 Task: Look for space in Solin, Croatia from 2nd June, 2023 to 9th June, 2023 for 5 adults in price range Rs.7000 to Rs.13000. Place can be shared room with 2 bedrooms having 5 beds and 2 bathrooms. Property type can be house, flat, guest house. Booking option can be shelf check-in. Required host language is English.
Action: Mouse moved to (536, 91)
Screenshot: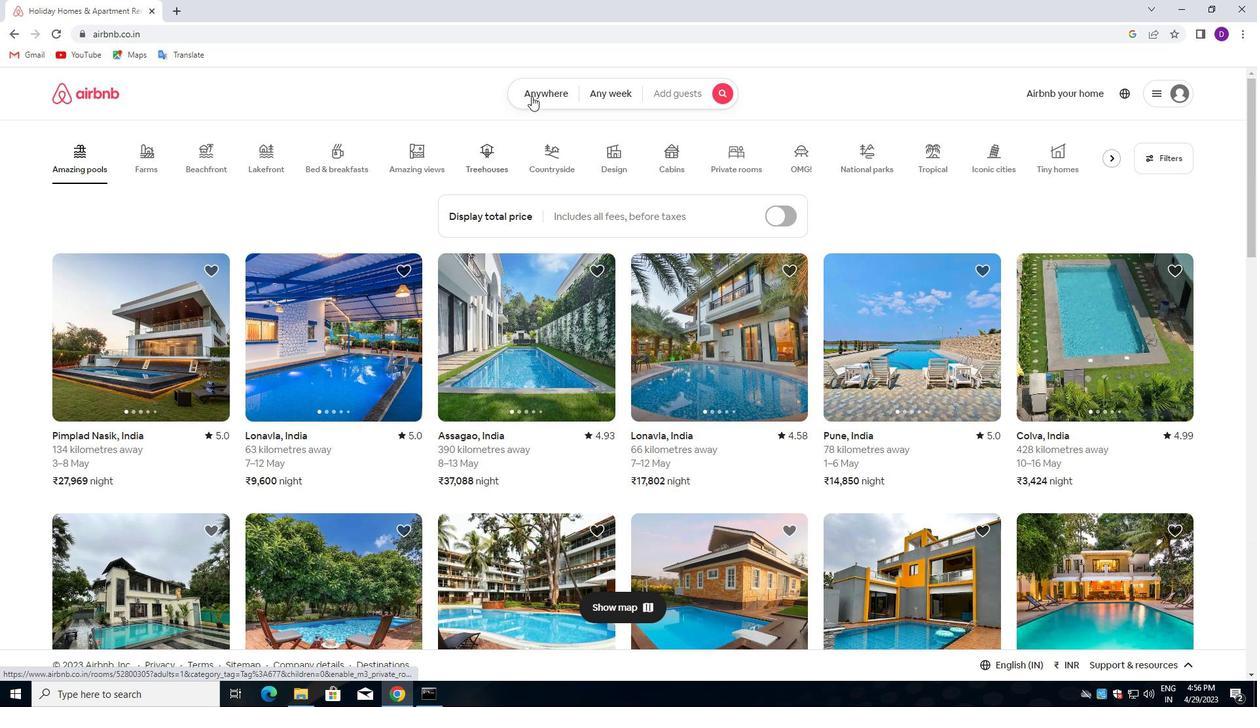 
Action: Mouse pressed left at (536, 91)
Screenshot: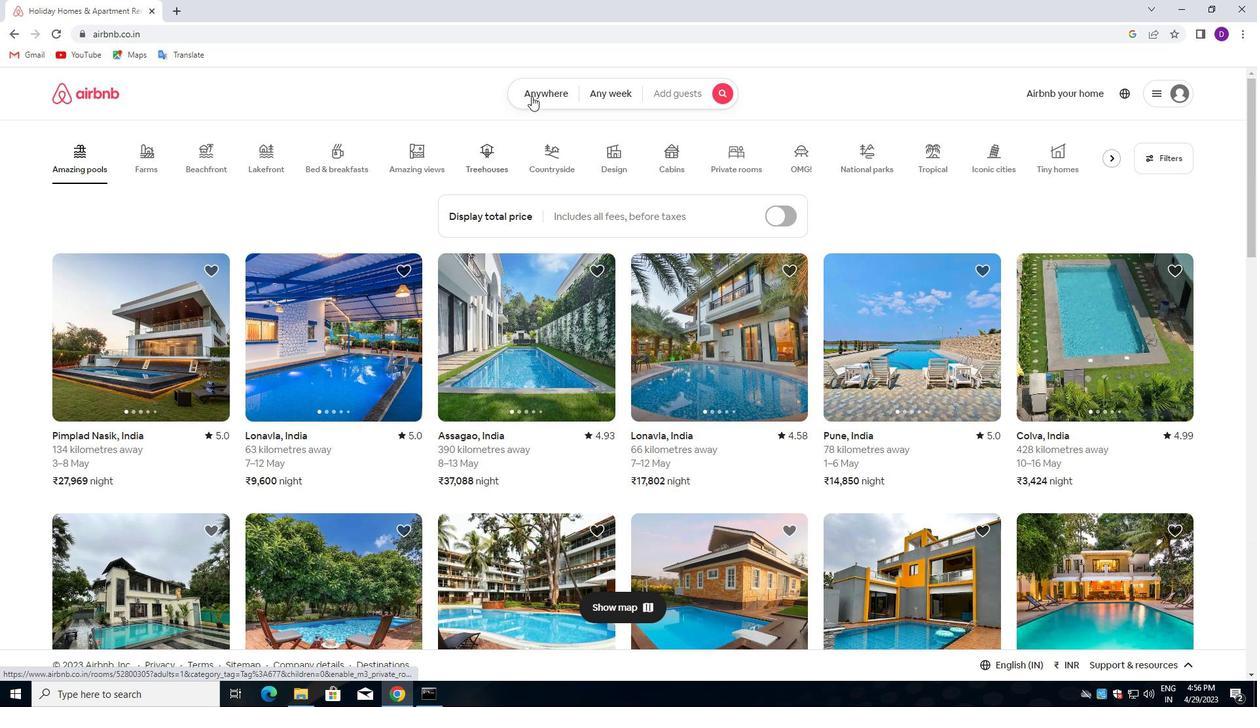 
Action: Mouse moved to (438, 149)
Screenshot: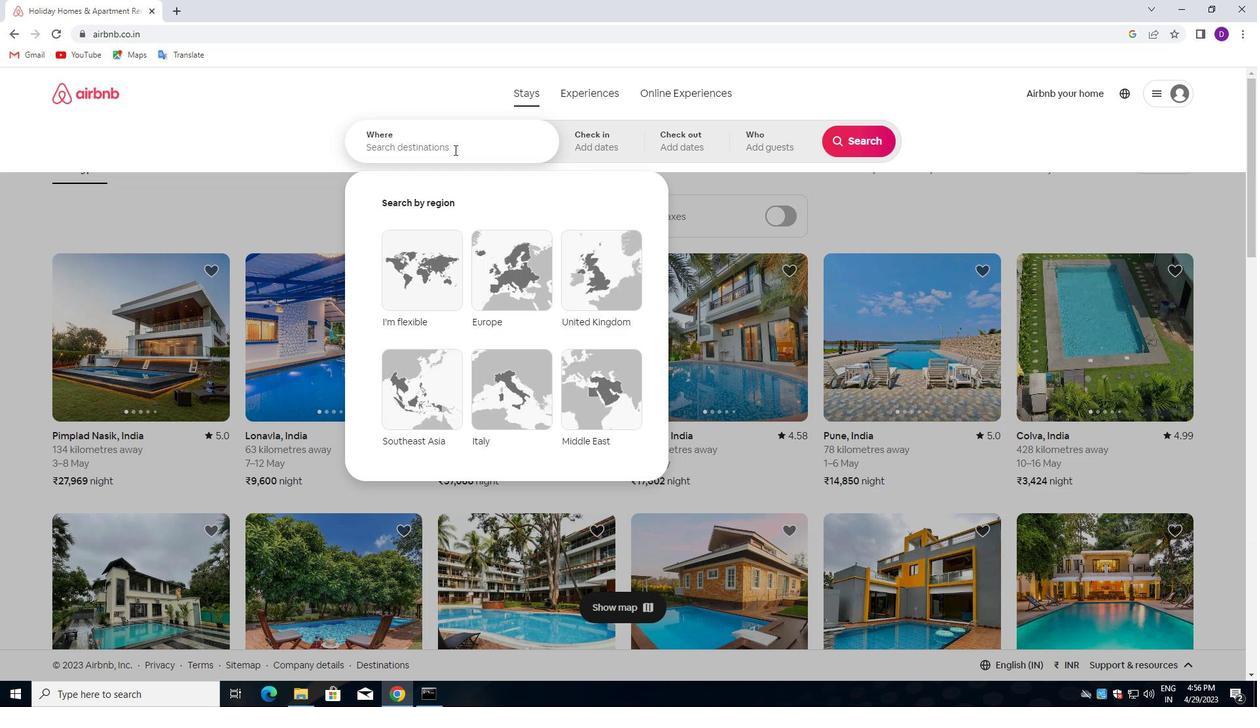 
Action: Mouse pressed left at (438, 149)
Screenshot: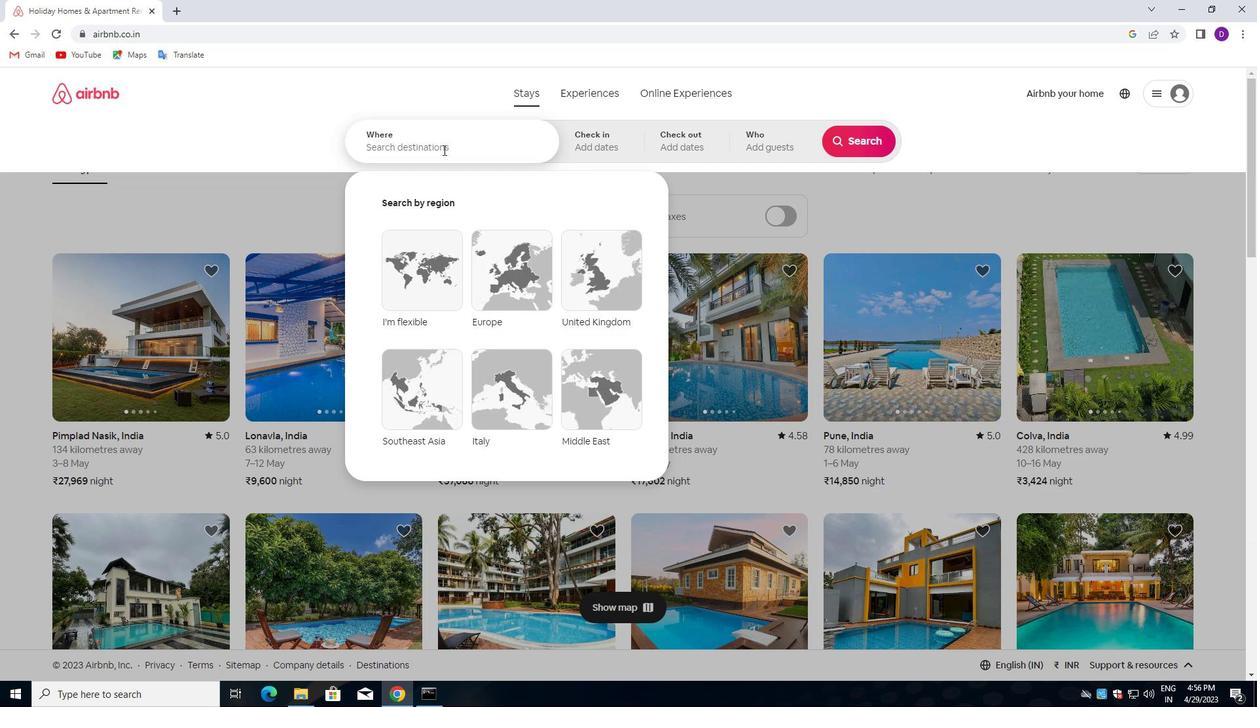 
Action: Key pressed <Key.shift>SOLIN,<Key.space><Key.shift>CROA<Key.down><Key.enter>
Screenshot: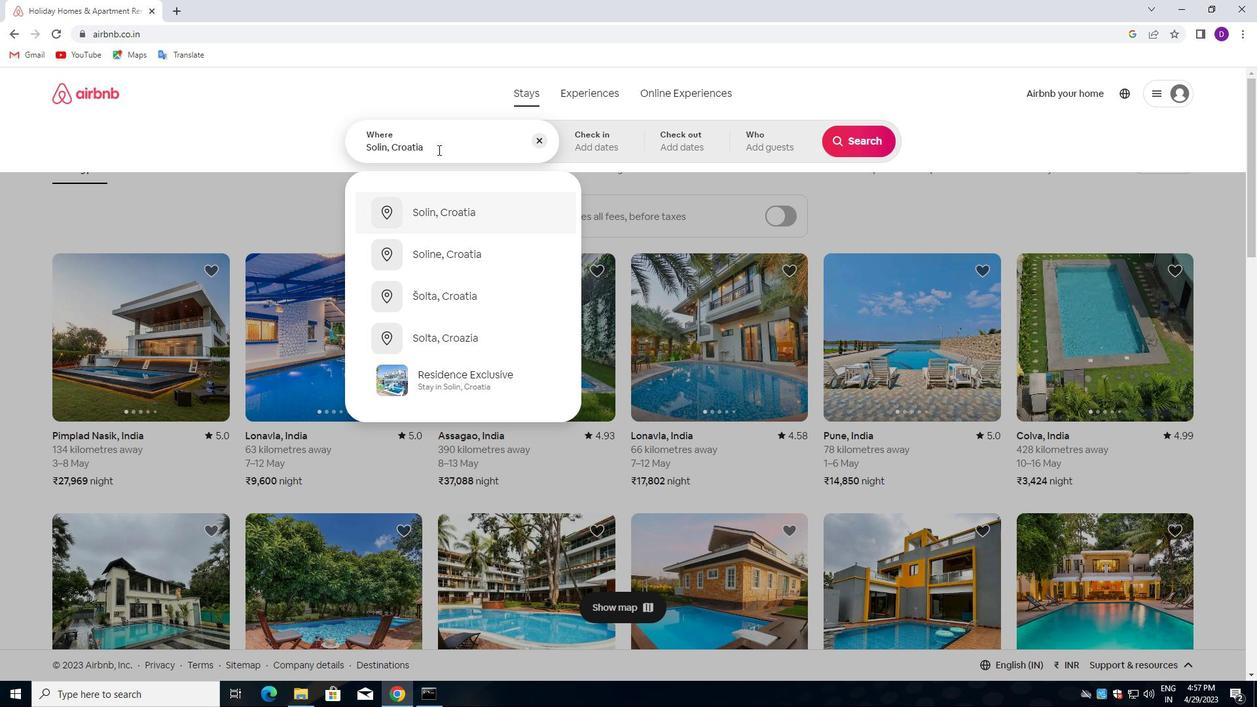
Action: Mouse moved to (852, 246)
Screenshot: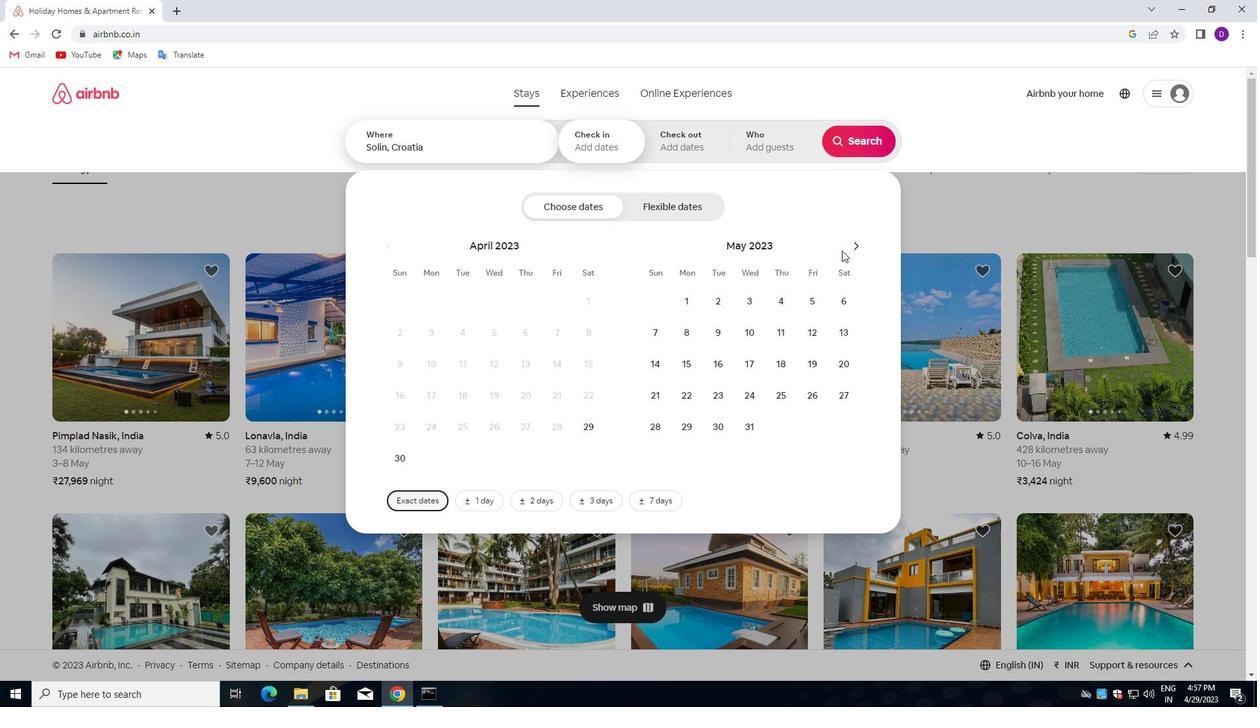 
Action: Mouse pressed left at (852, 246)
Screenshot: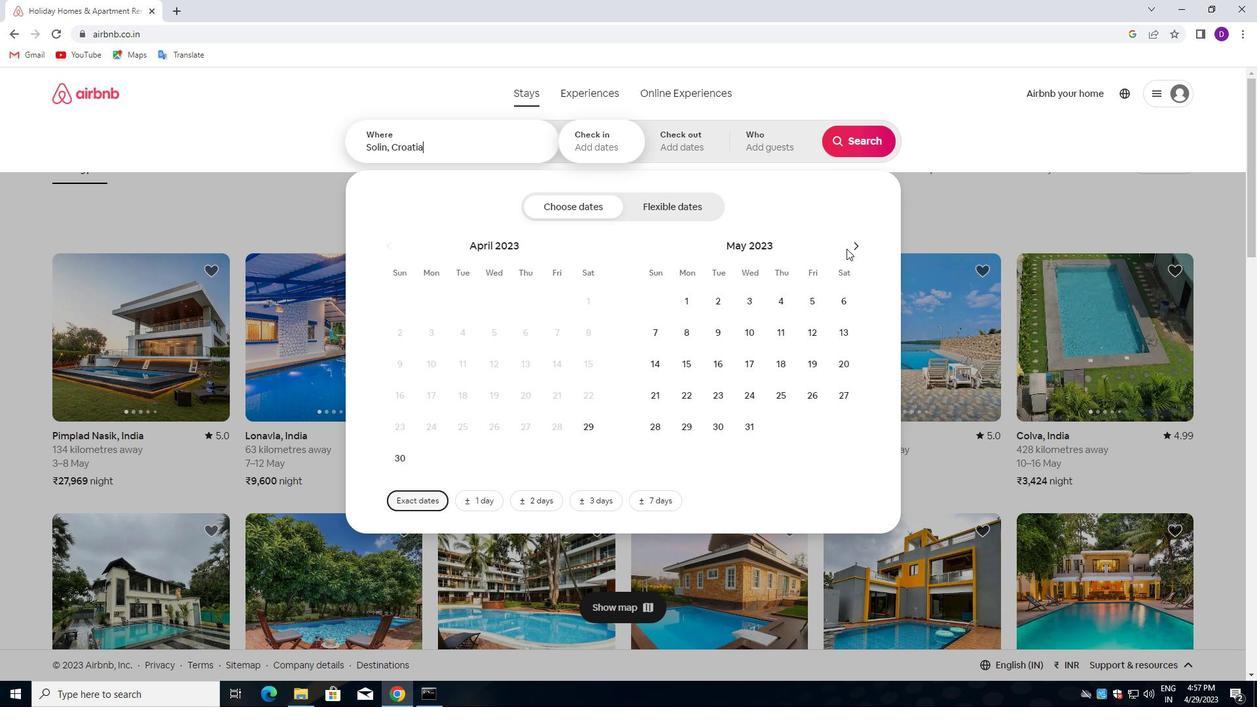 
Action: Mouse moved to (818, 303)
Screenshot: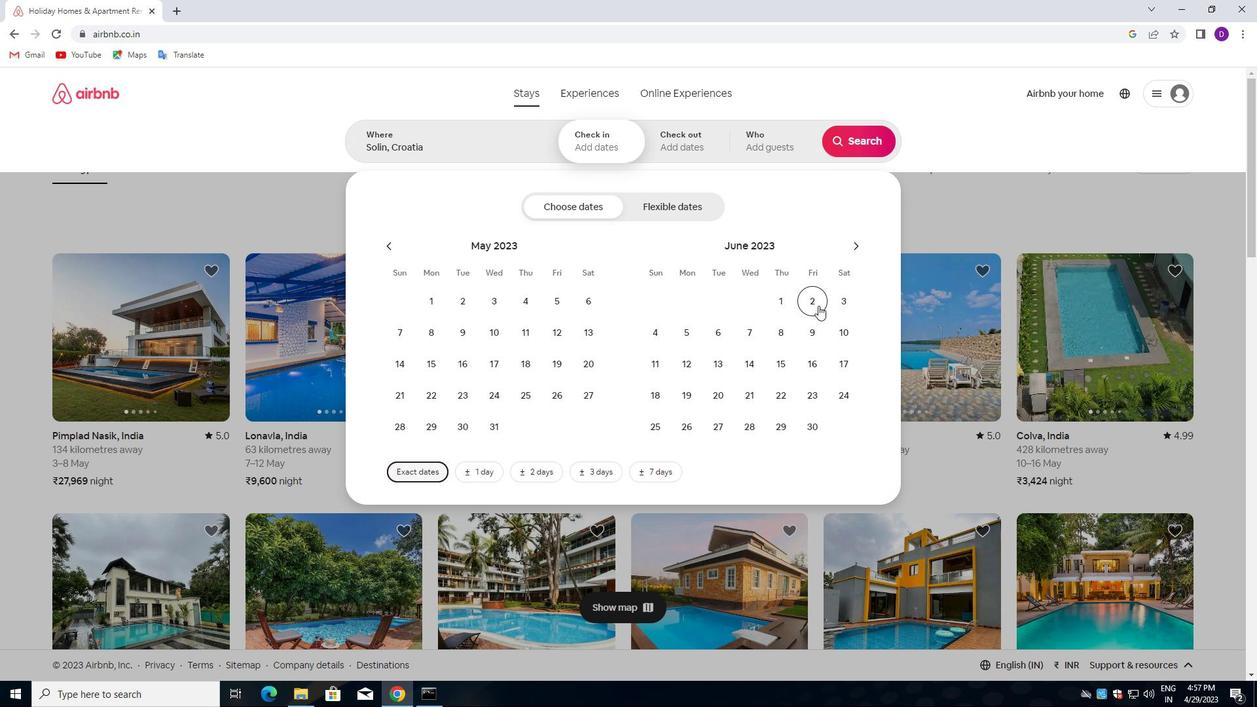 
Action: Mouse pressed left at (818, 303)
Screenshot: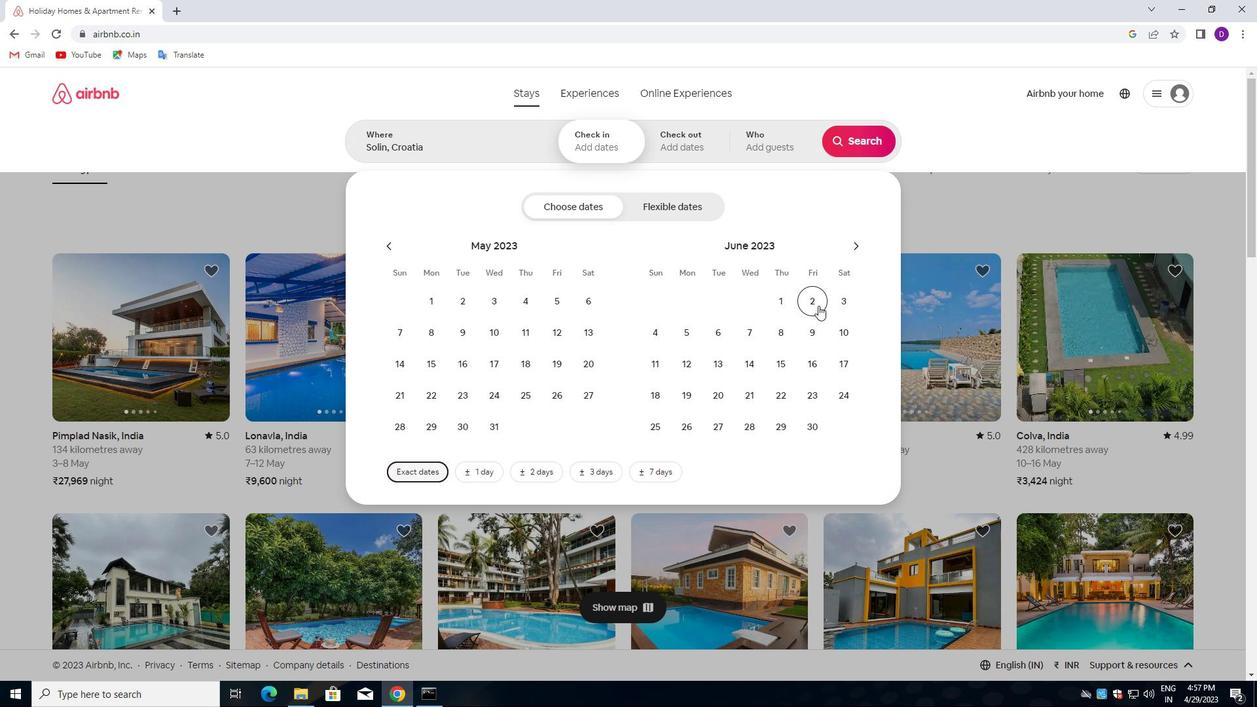
Action: Mouse moved to (815, 332)
Screenshot: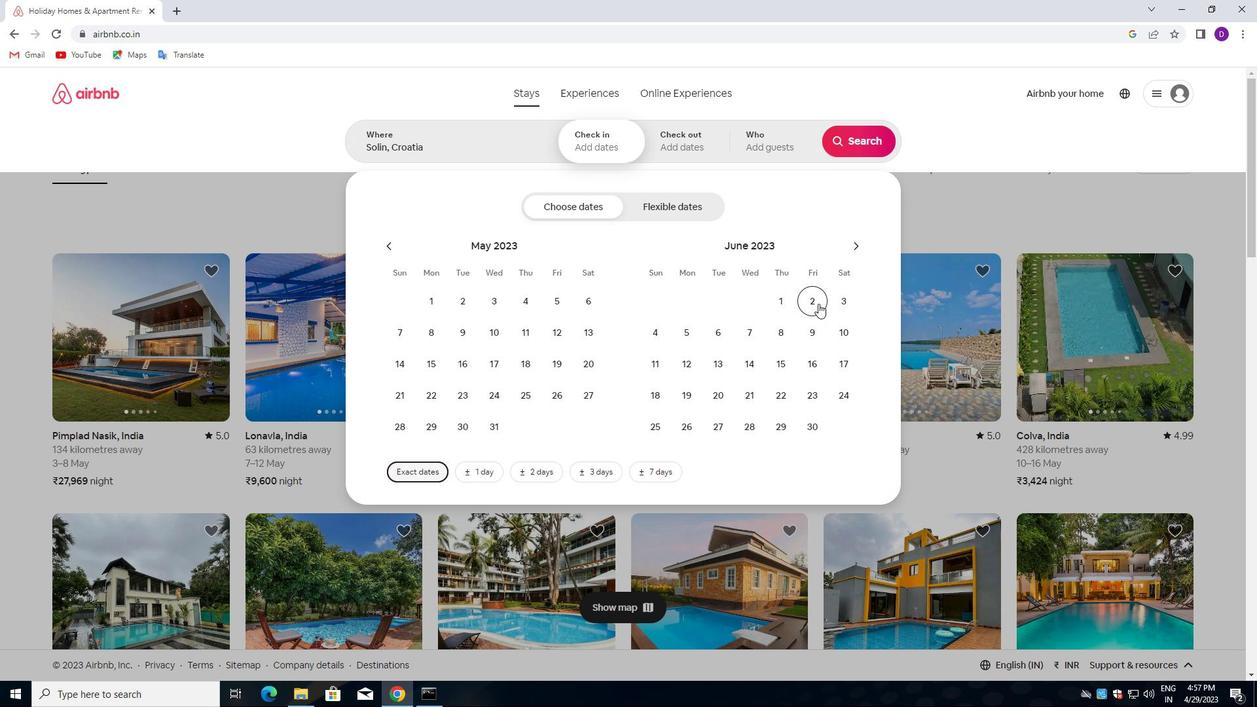 
Action: Mouse pressed left at (815, 332)
Screenshot: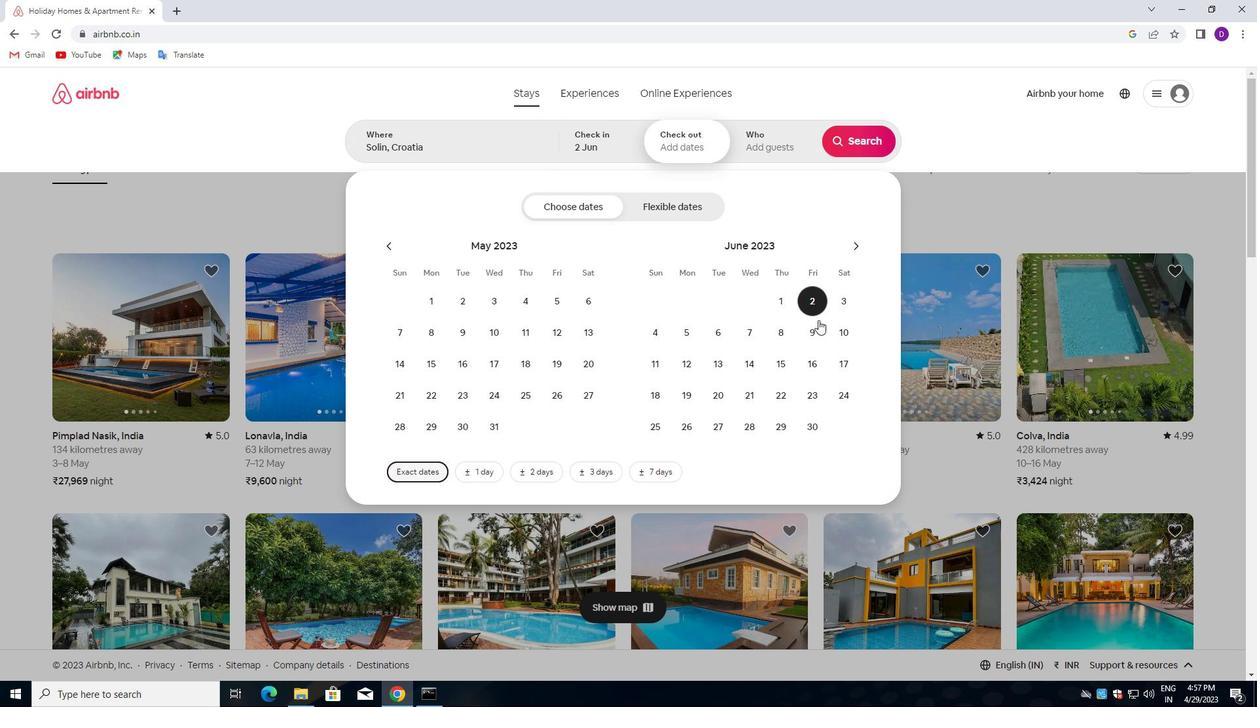 
Action: Mouse moved to (764, 146)
Screenshot: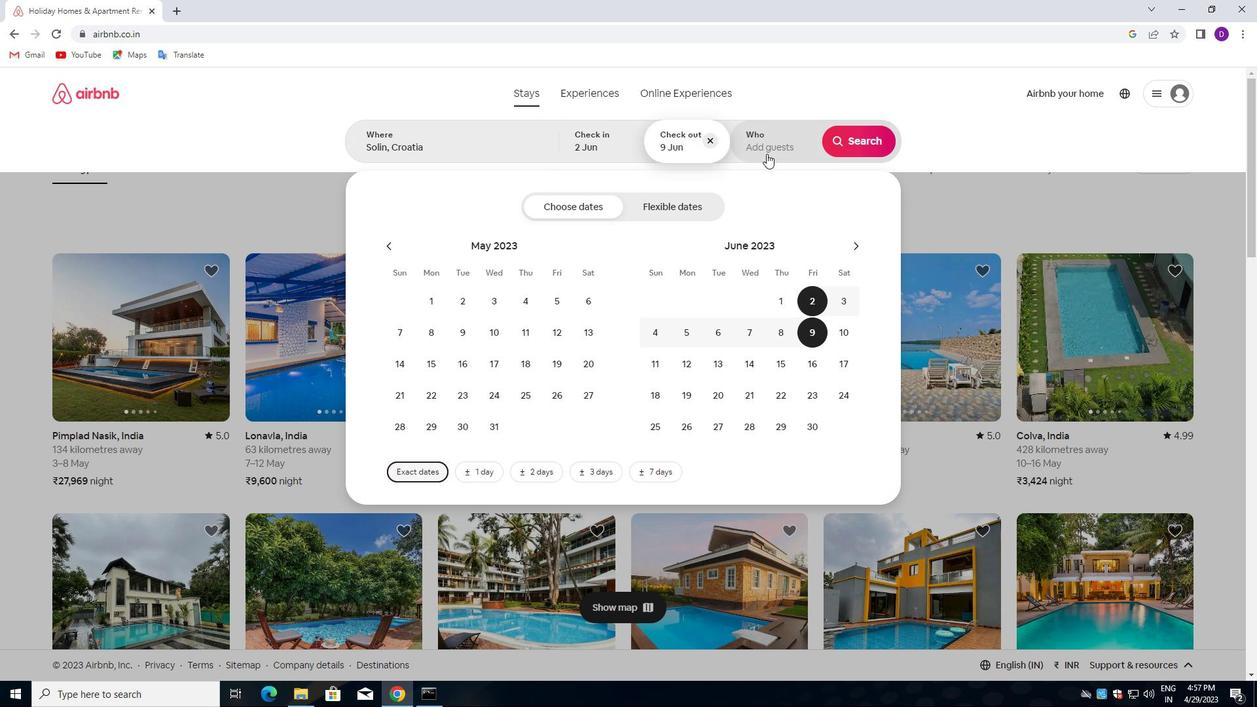 
Action: Mouse pressed left at (764, 146)
Screenshot: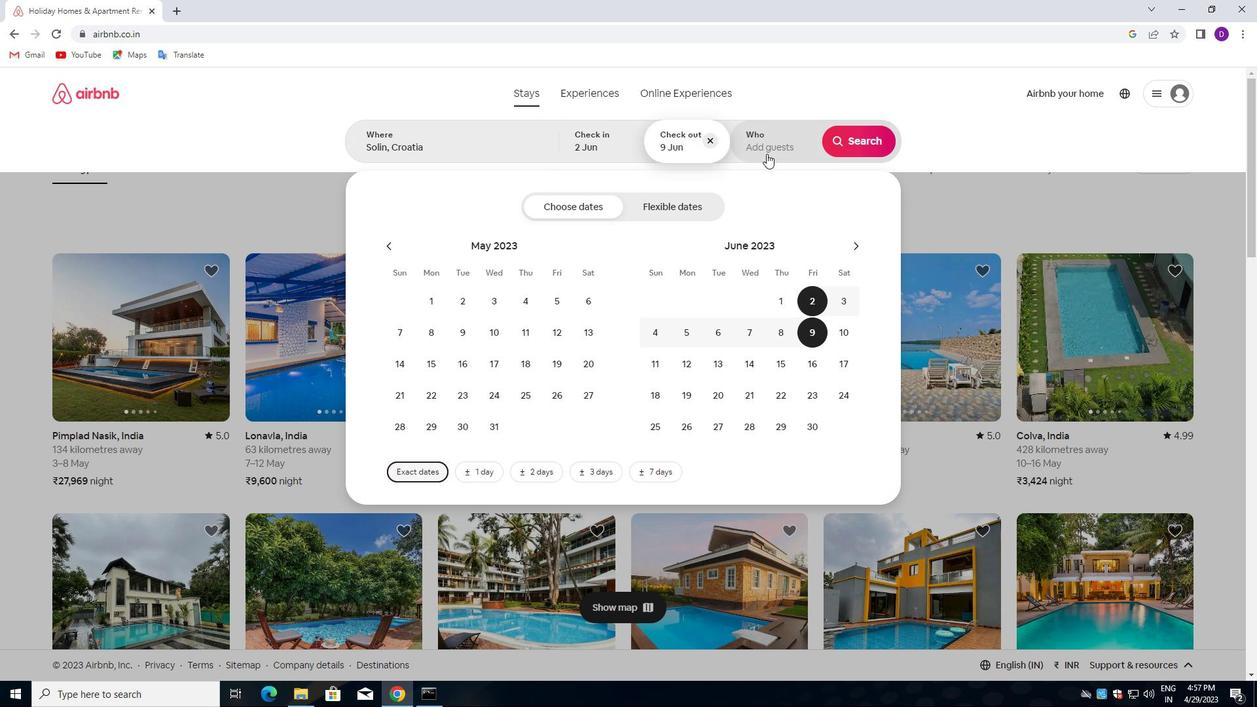 
Action: Mouse moved to (867, 210)
Screenshot: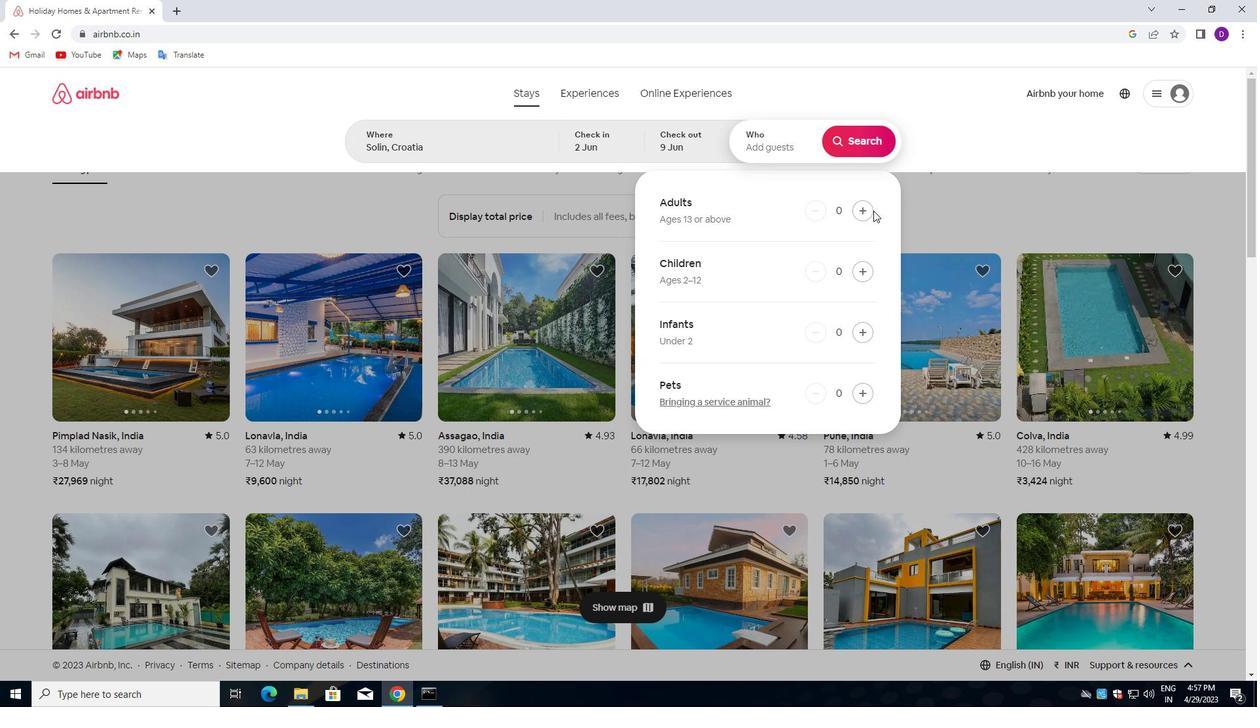 
Action: Mouse pressed left at (867, 210)
Screenshot: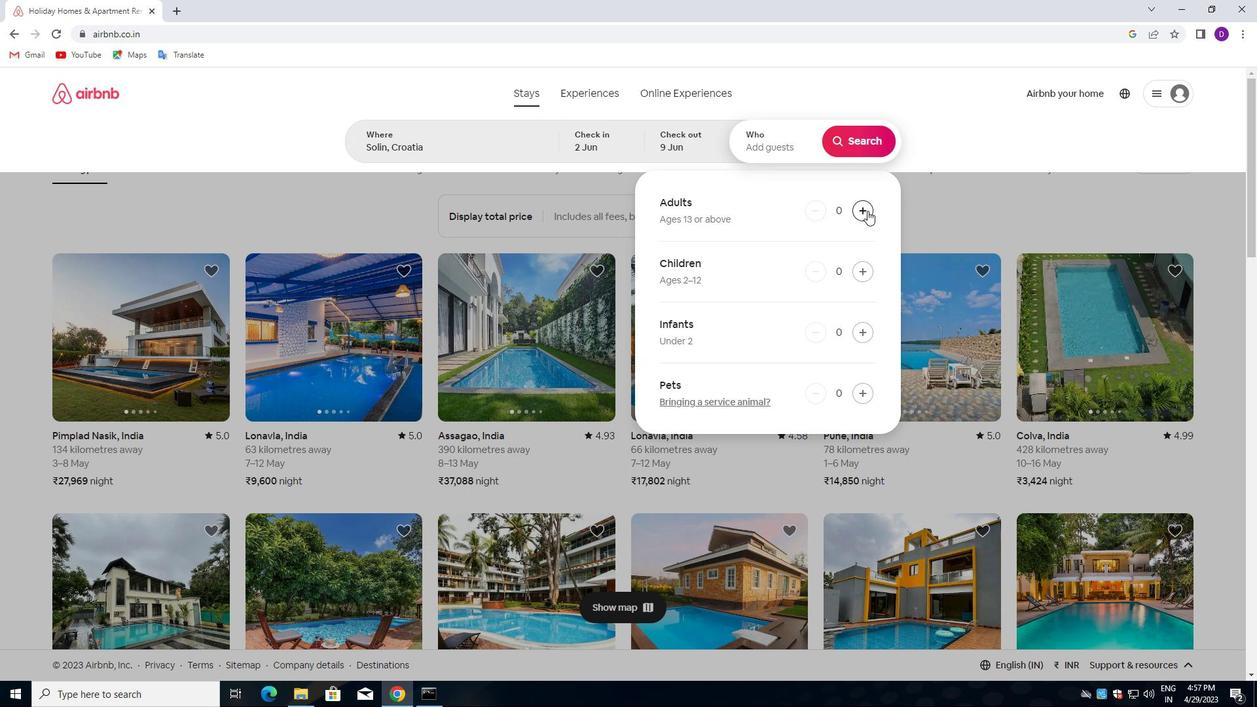 
Action: Mouse pressed left at (867, 210)
Screenshot: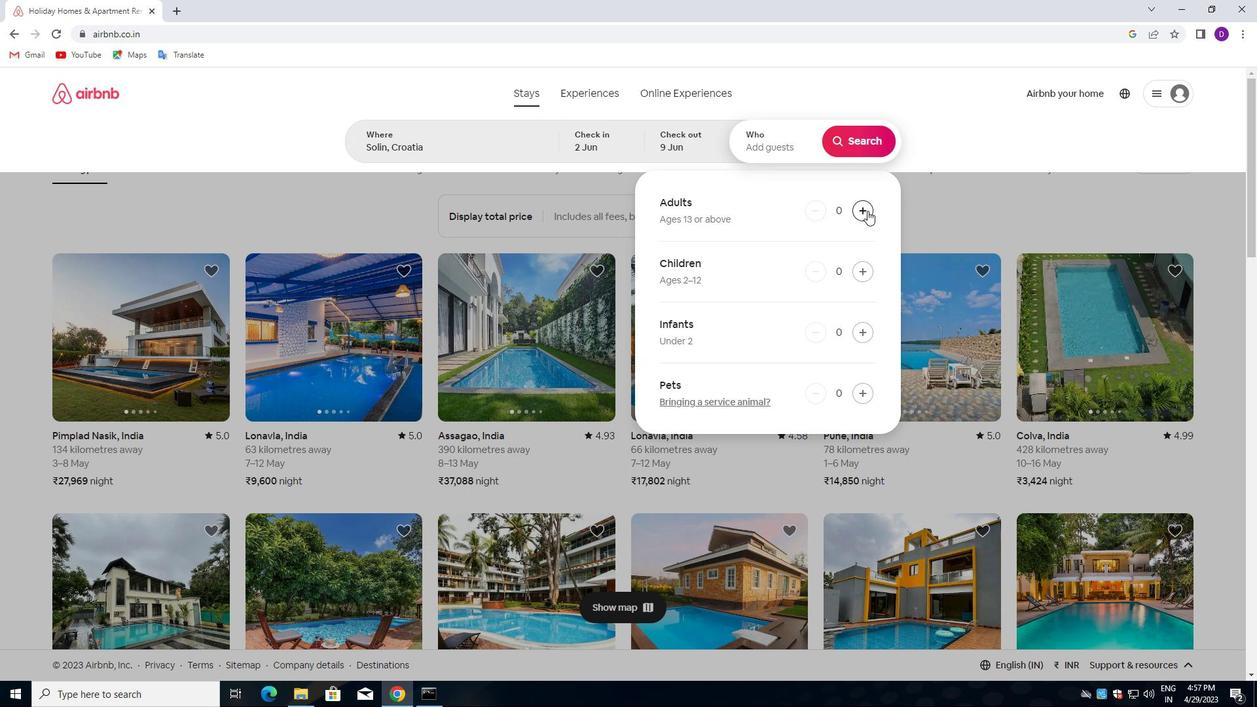 
Action: Mouse pressed left at (867, 210)
Screenshot: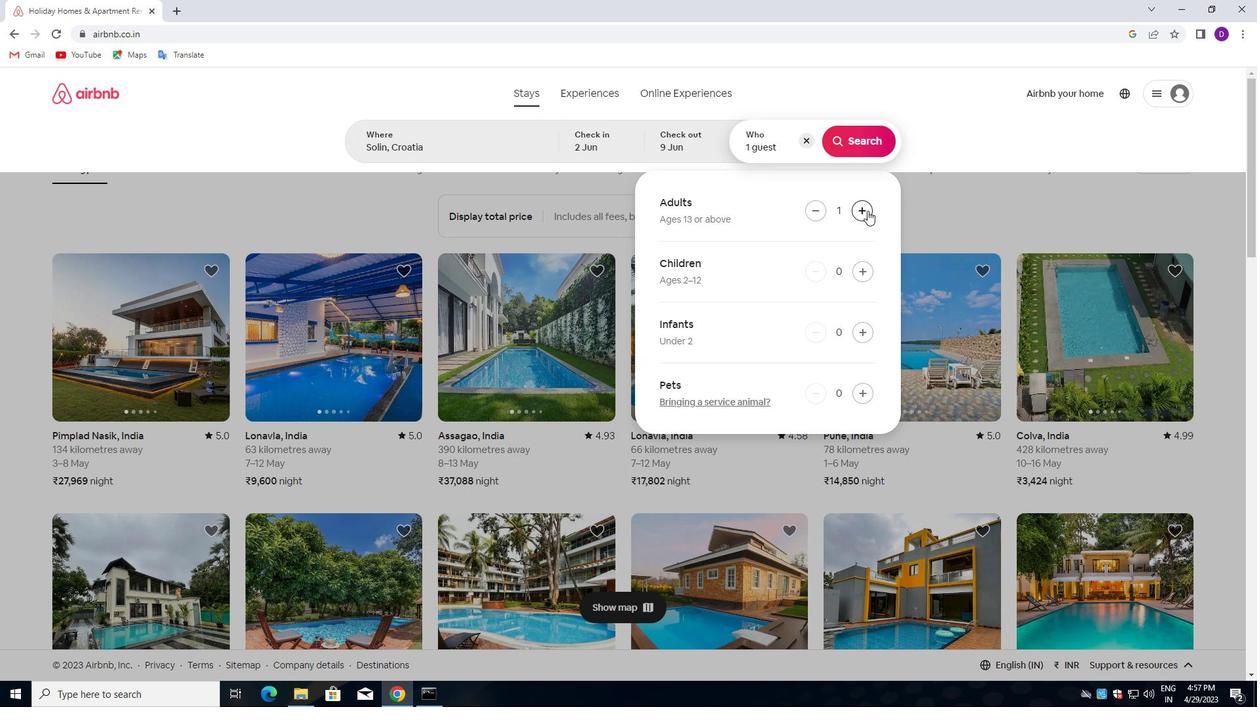 
Action: Mouse pressed left at (867, 210)
Screenshot: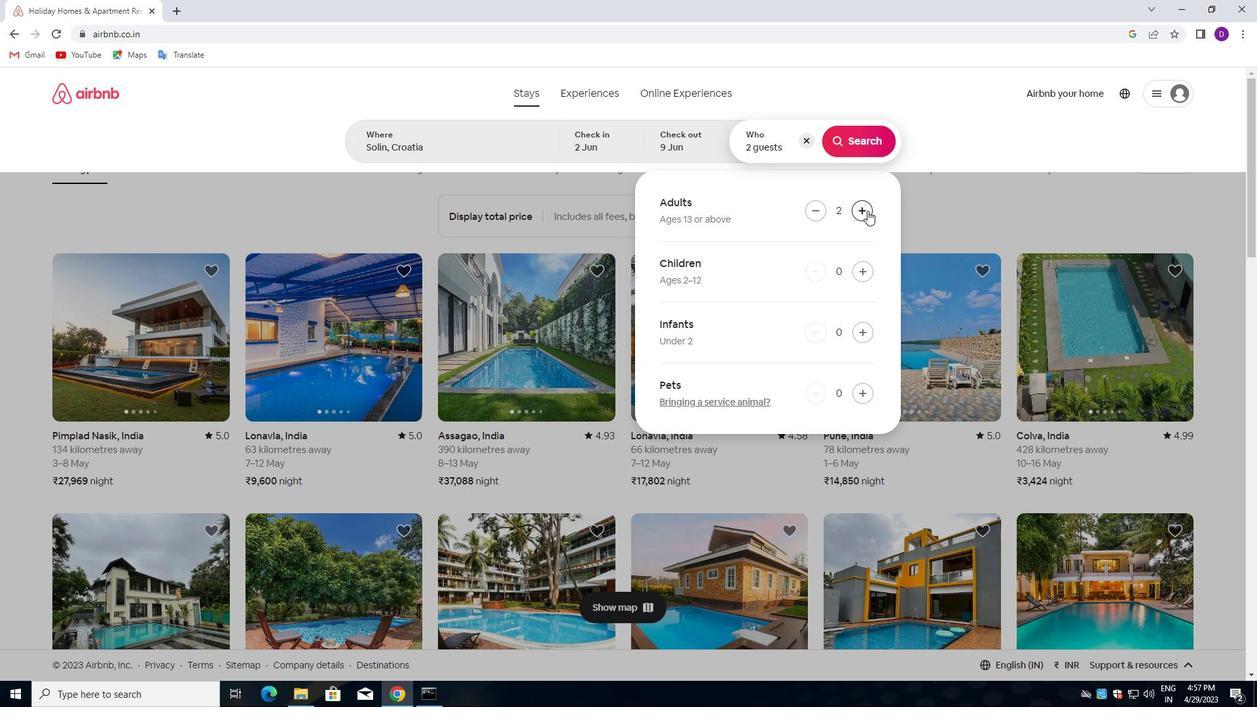 
Action: Mouse pressed left at (867, 210)
Screenshot: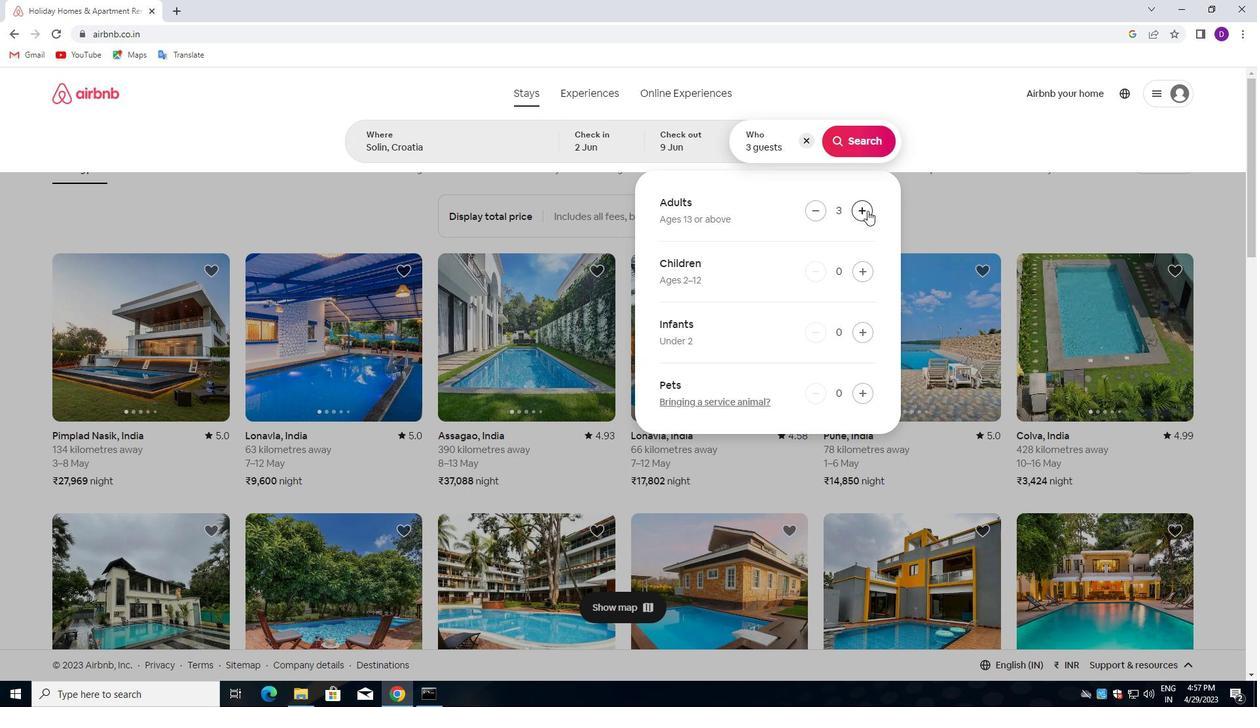 
Action: Mouse moved to (862, 147)
Screenshot: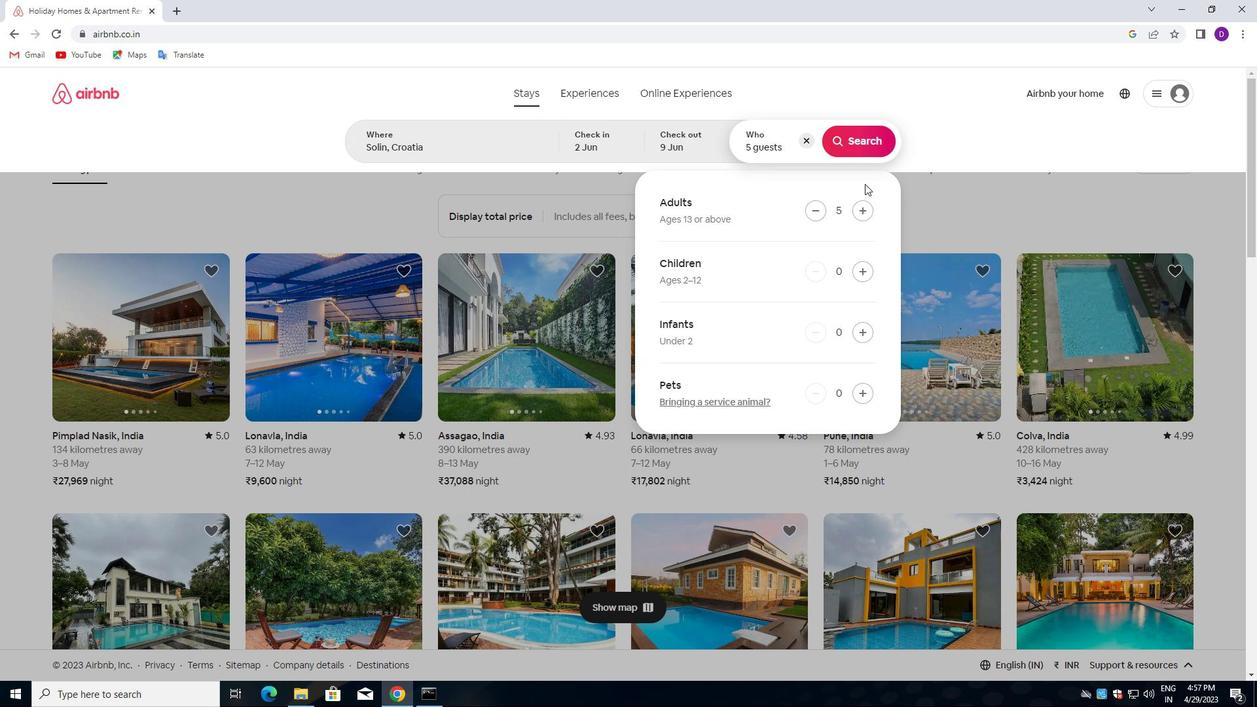 
Action: Mouse pressed left at (862, 147)
Screenshot: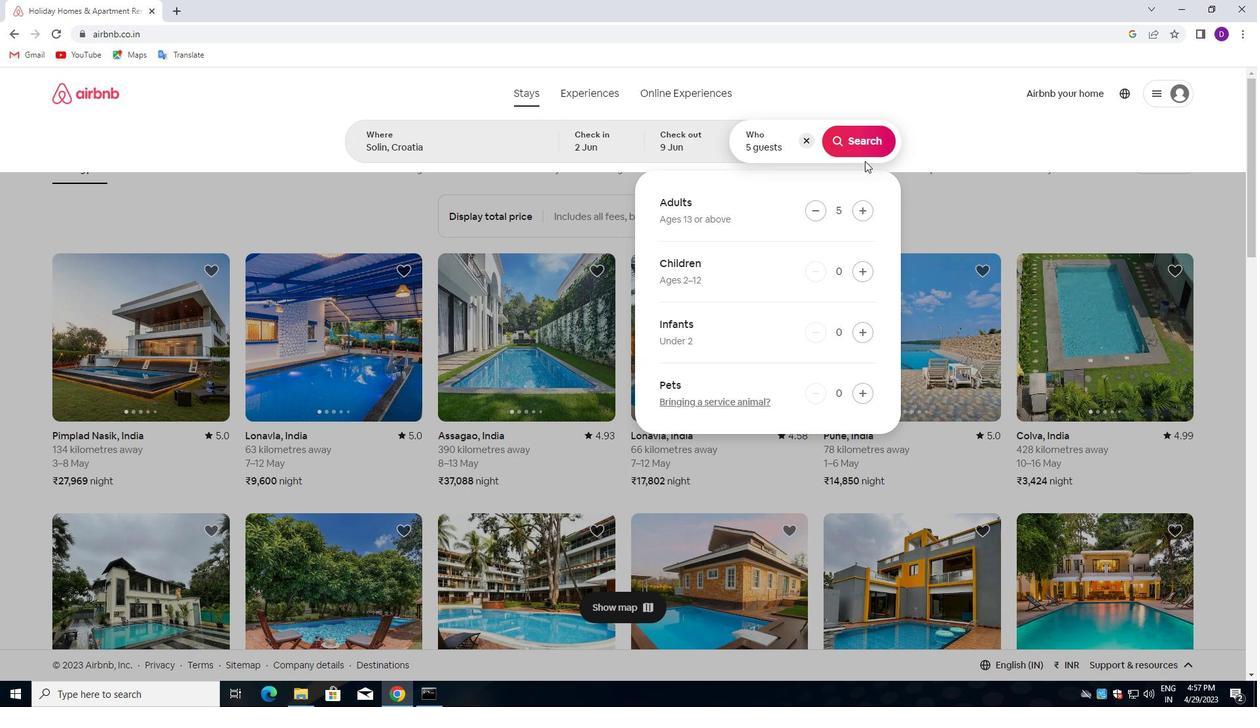 
Action: Mouse moved to (1195, 146)
Screenshot: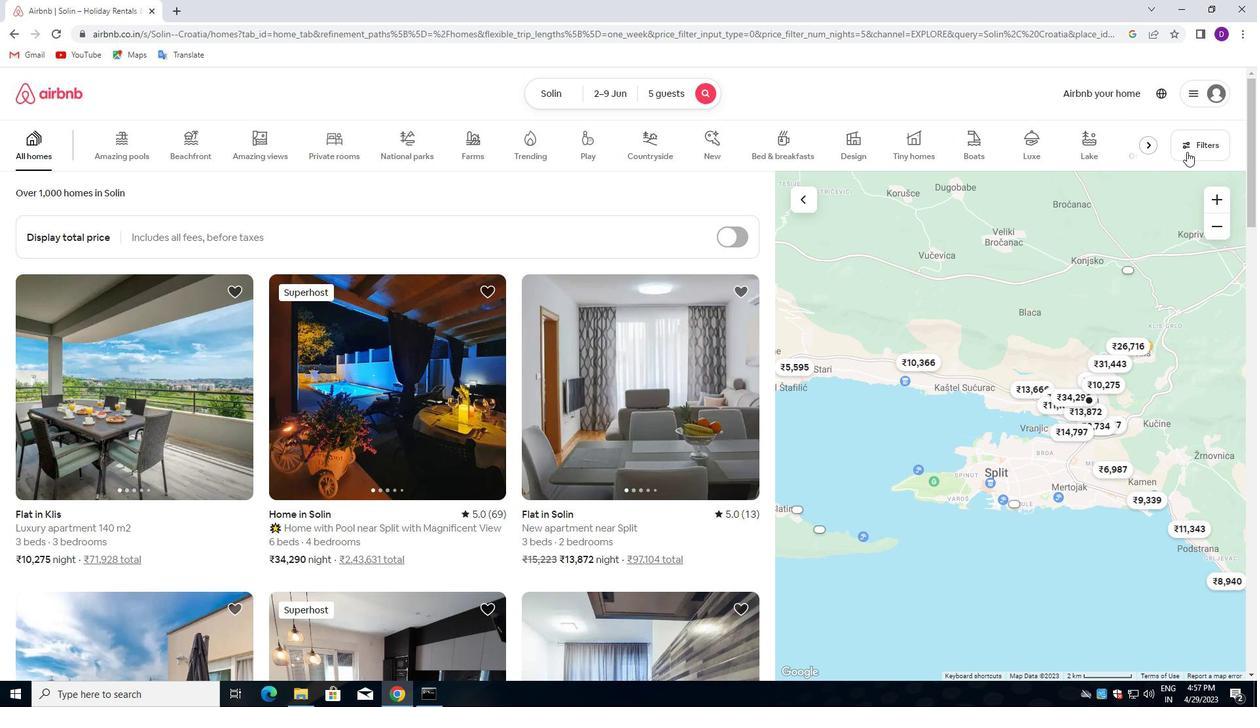 
Action: Mouse pressed left at (1195, 146)
Screenshot: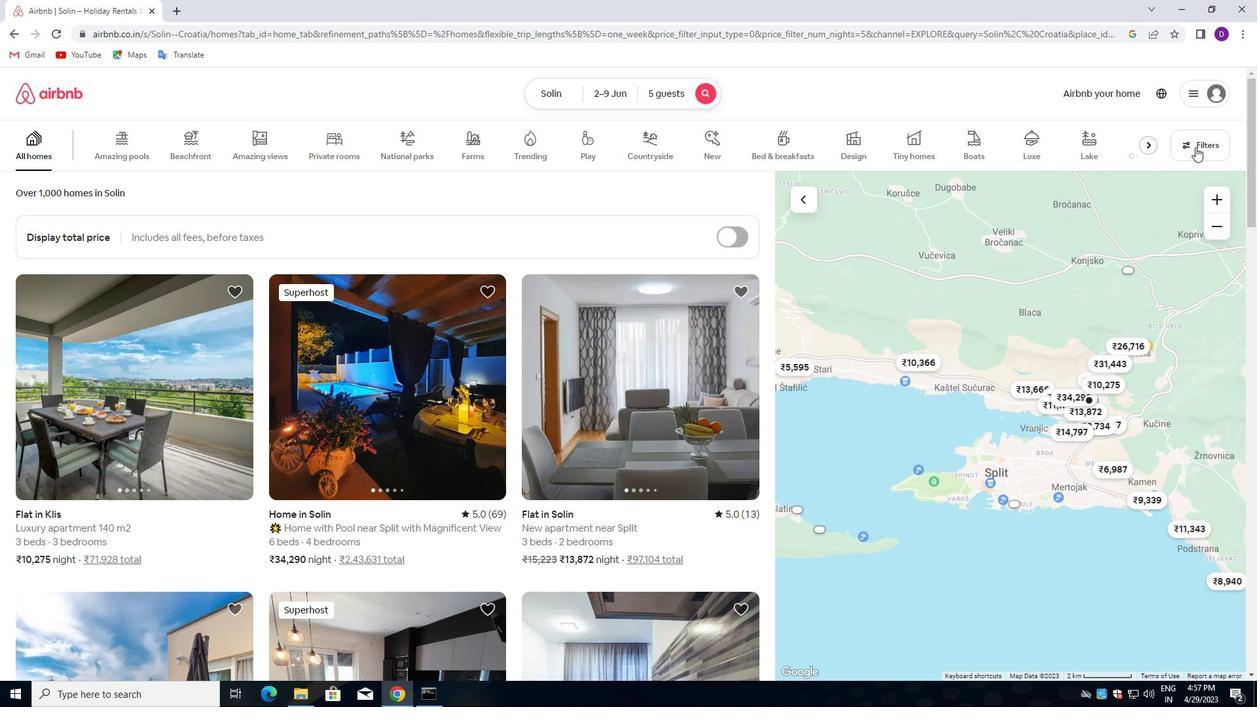 
Action: Mouse moved to (469, 308)
Screenshot: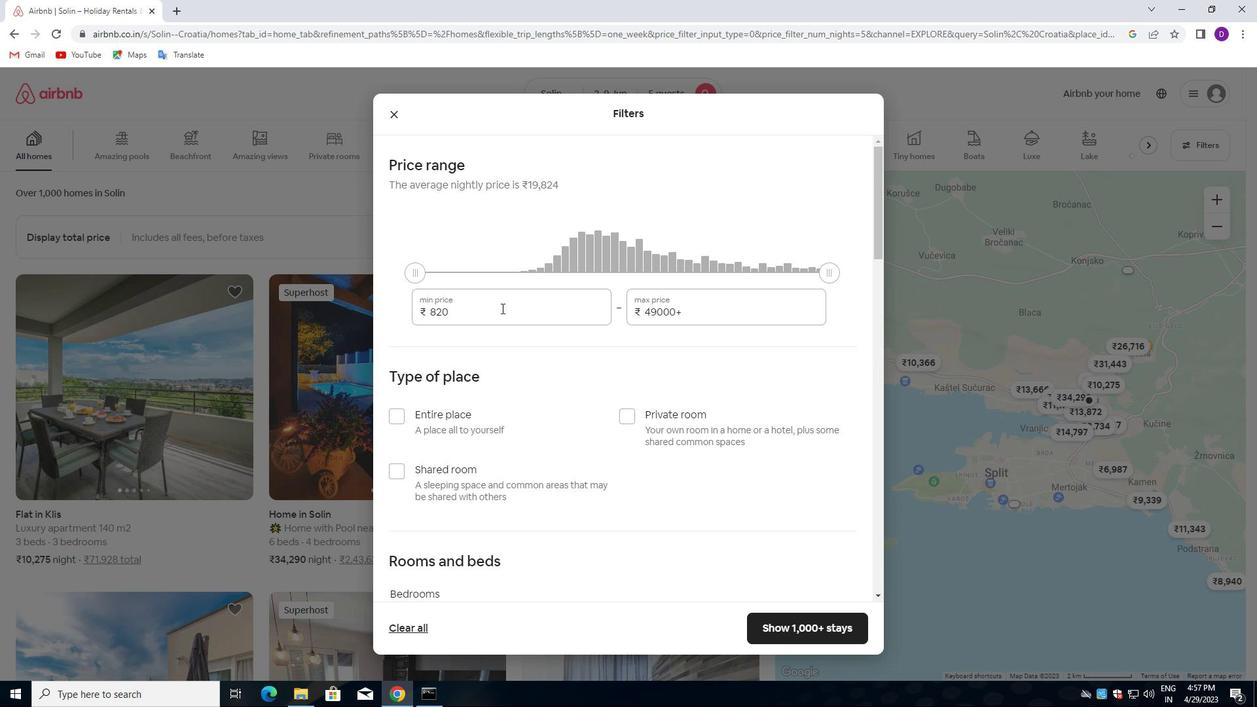 
Action: Mouse pressed left at (469, 308)
Screenshot: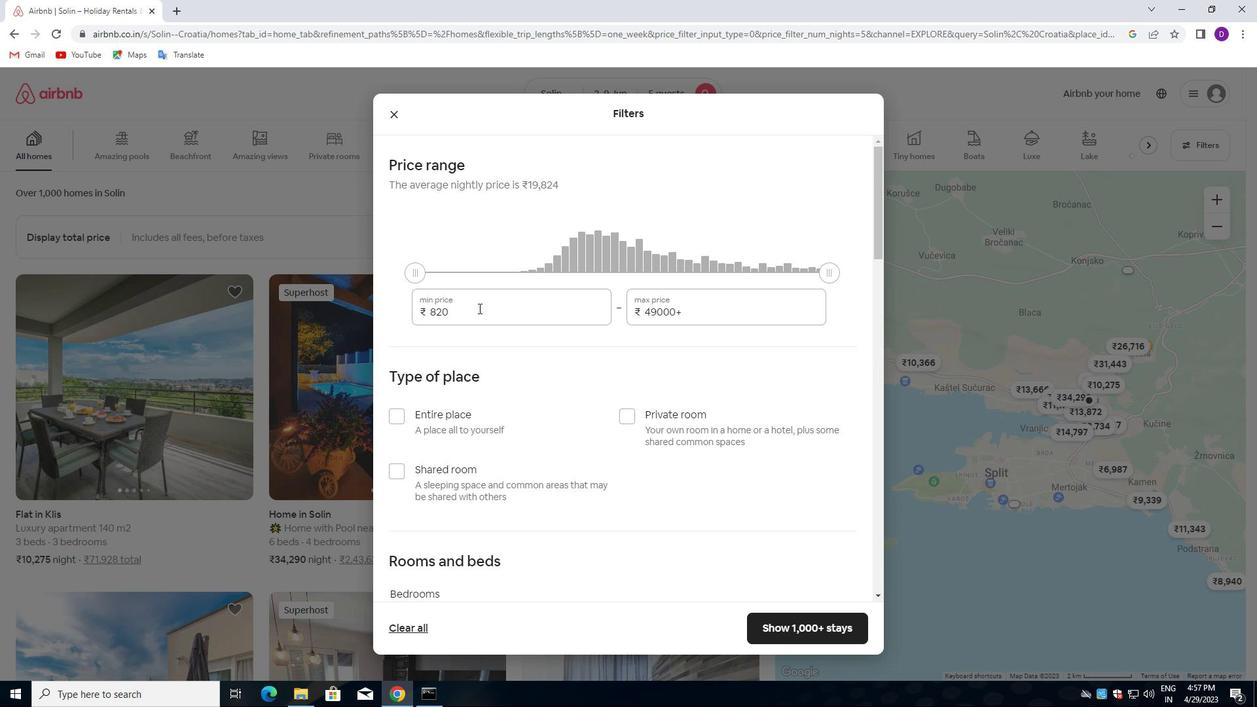 
Action: Mouse pressed left at (469, 308)
Screenshot: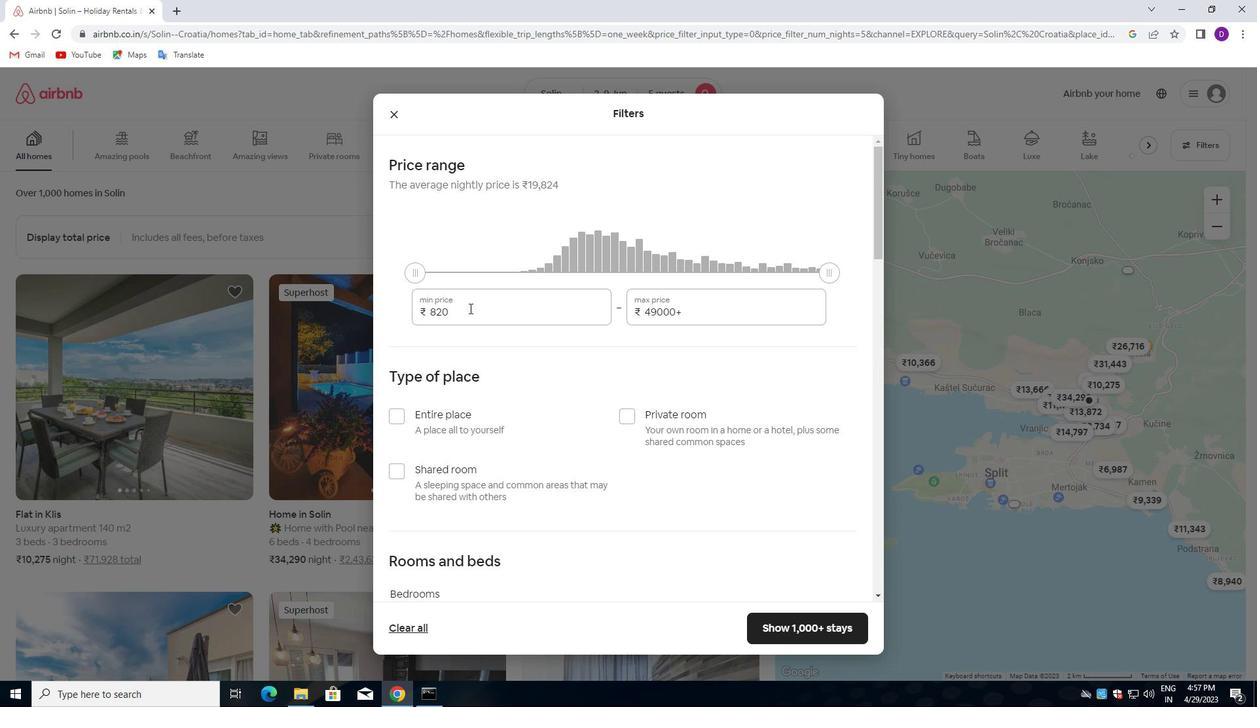 
Action: Key pressed 7000<Key.tab>13000
Screenshot: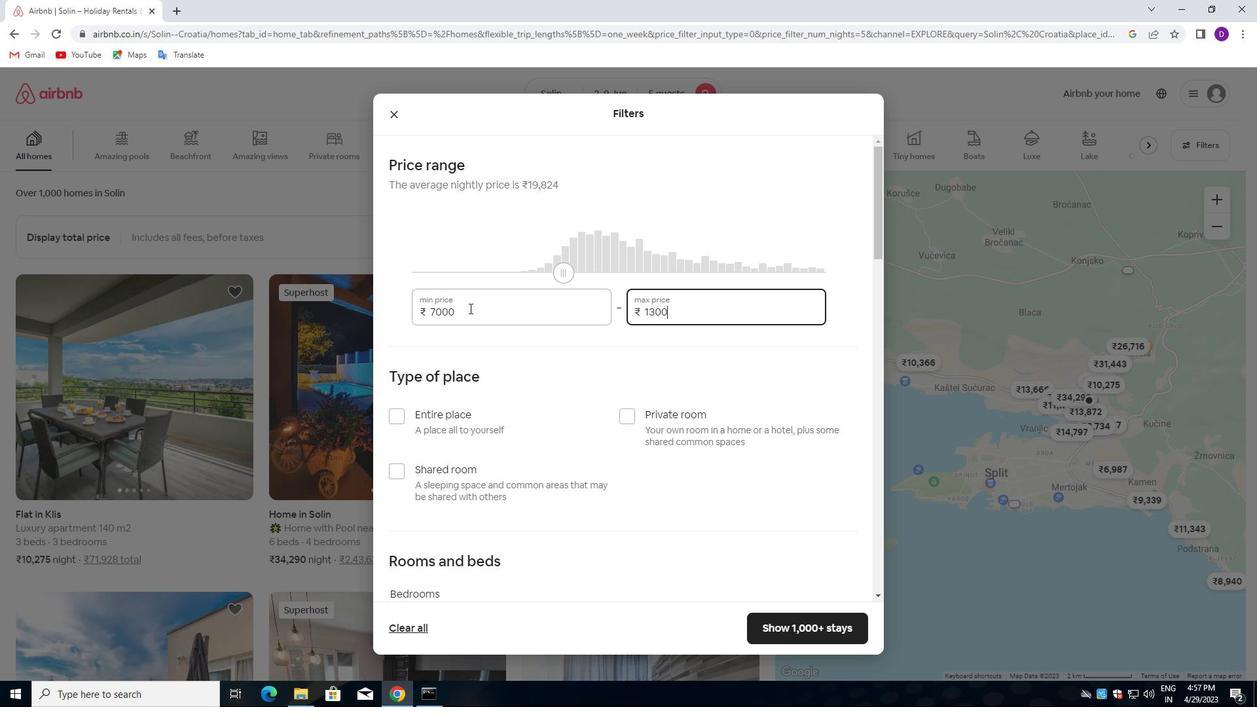 
Action: Mouse moved to (472, 336)
Screenshot: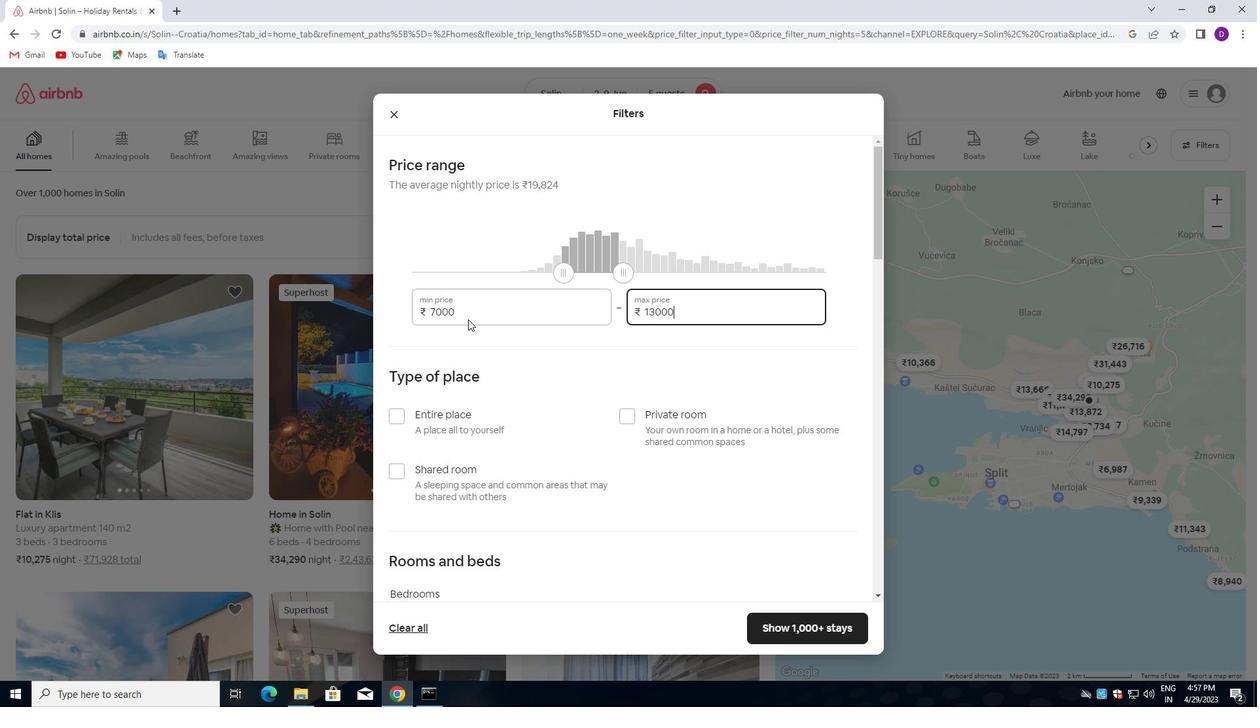 
Action: Mouse scrolled (472, 335) with delta (0, 0)
Screenshot: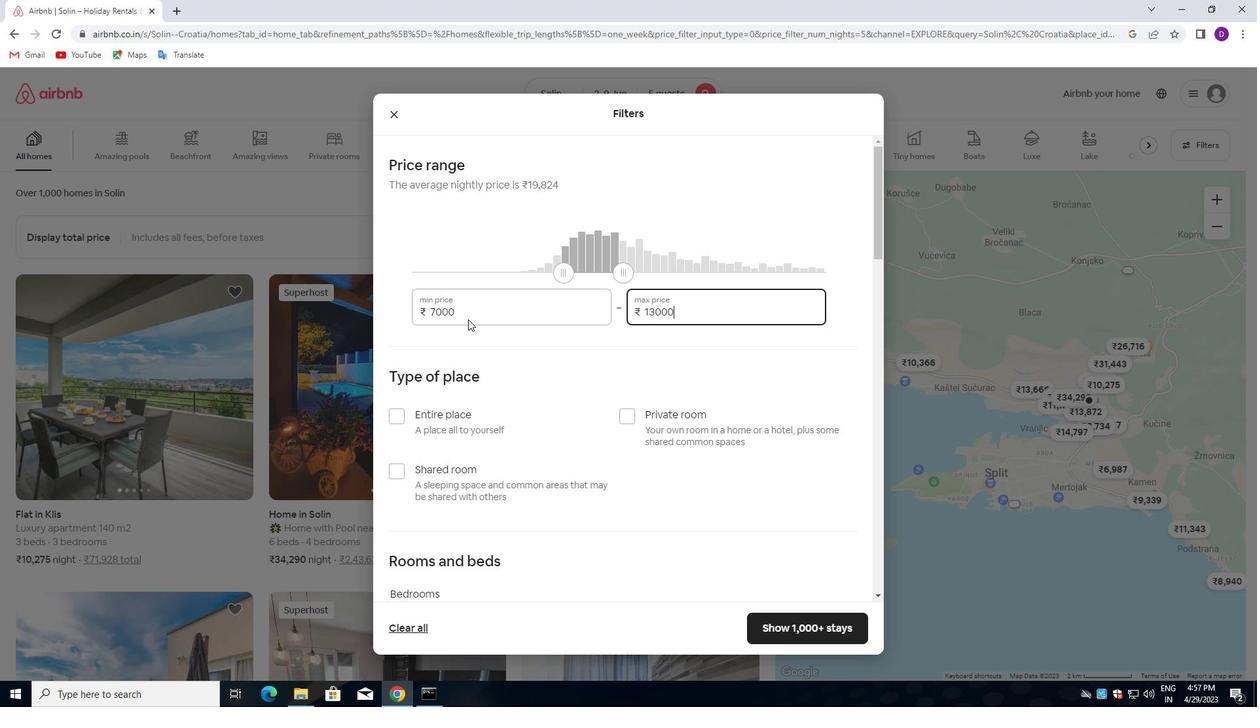 
Action: Mouse moved to (472, 338)
Screenshot: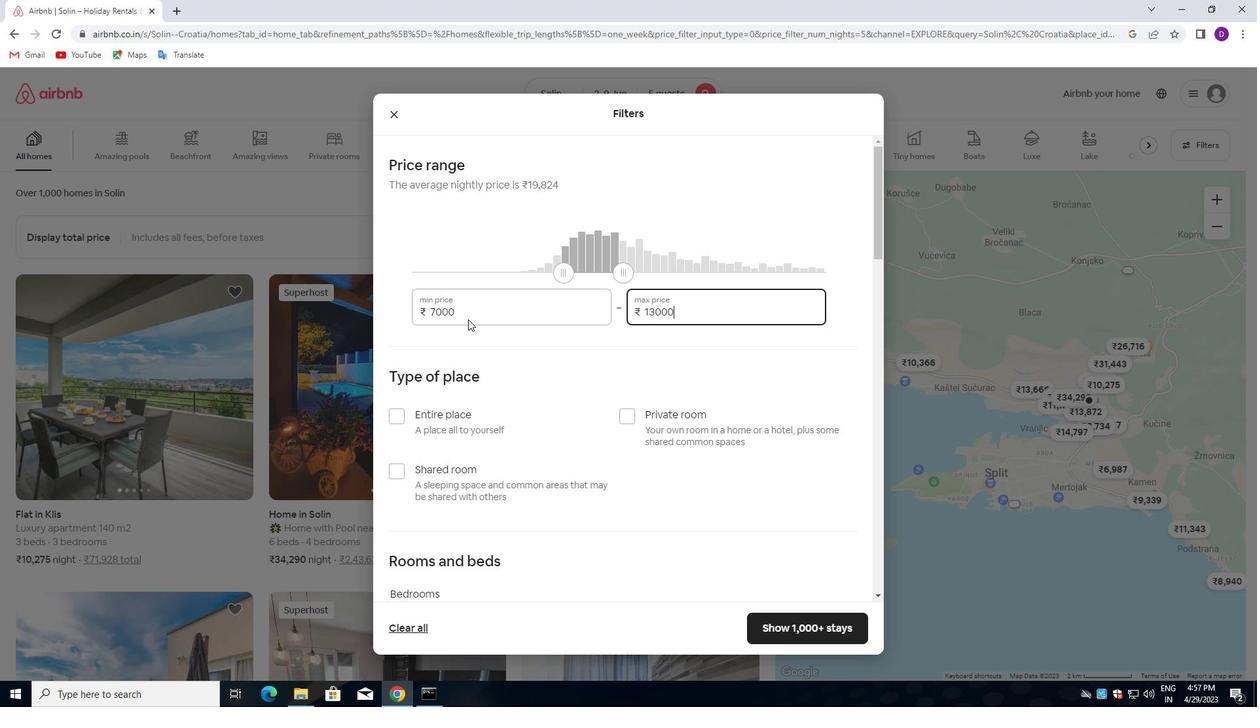 
Action: Mouse scrolled (472, 337) with delta (0, 0)
Screenshot: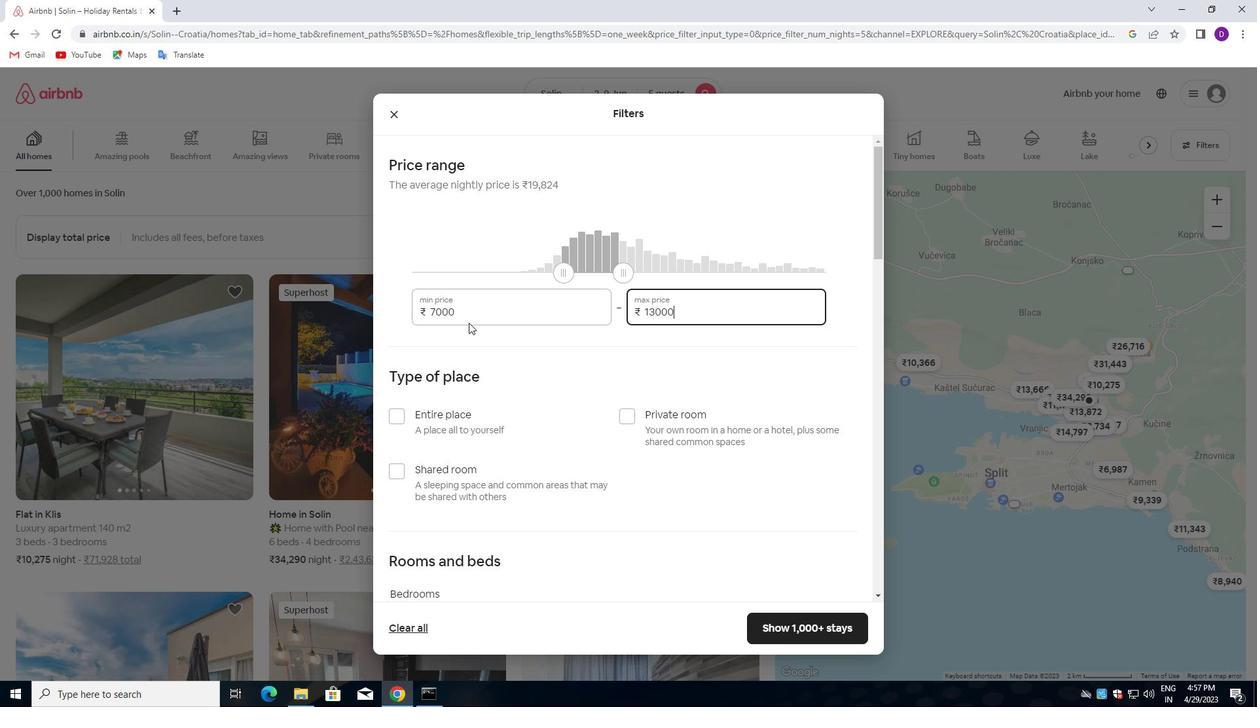 
Action: Mouse moved to (402, 339)
Screenshot: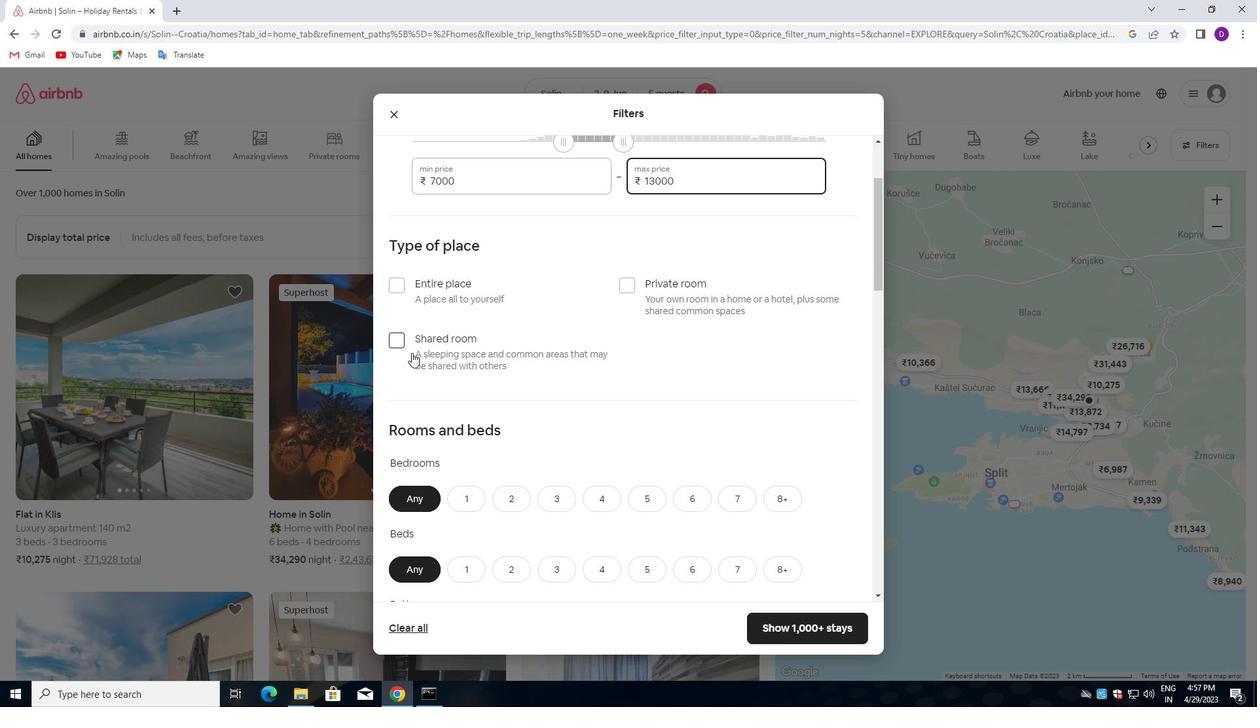 
Action: Mouse pressed left at (402, 339)
Screenshot: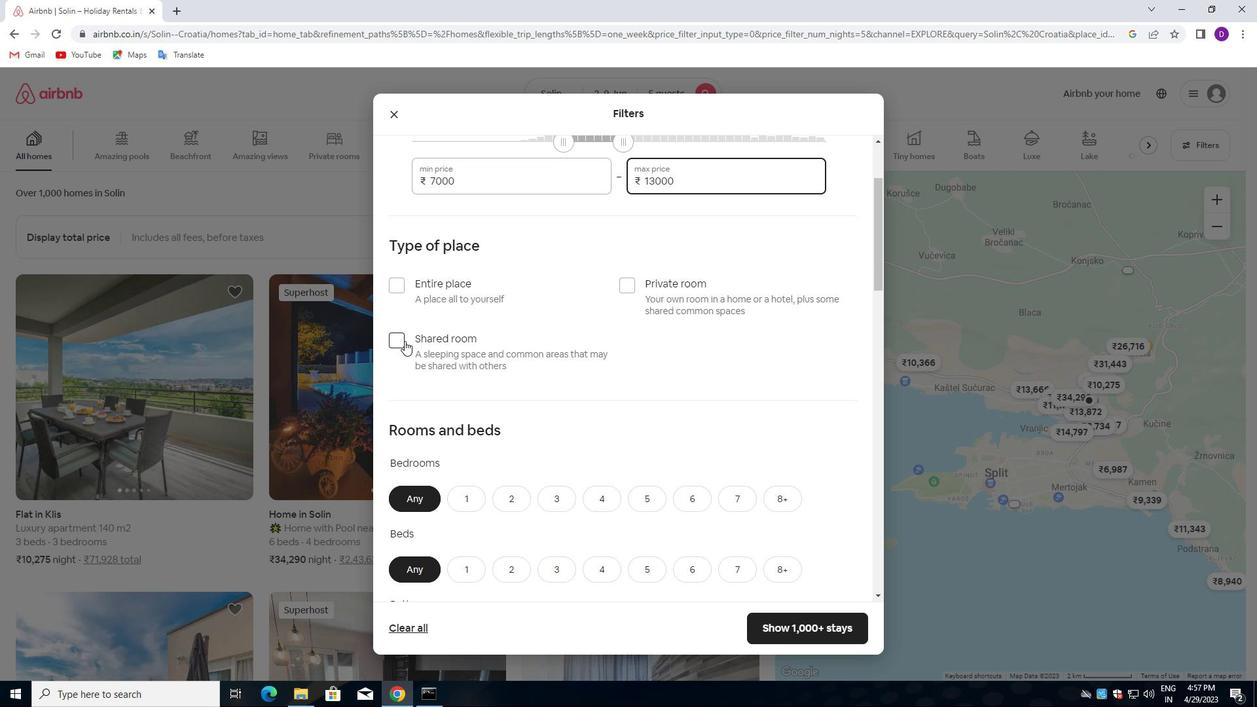 
Action: Mouse moved to (538, 410)
Screenshot: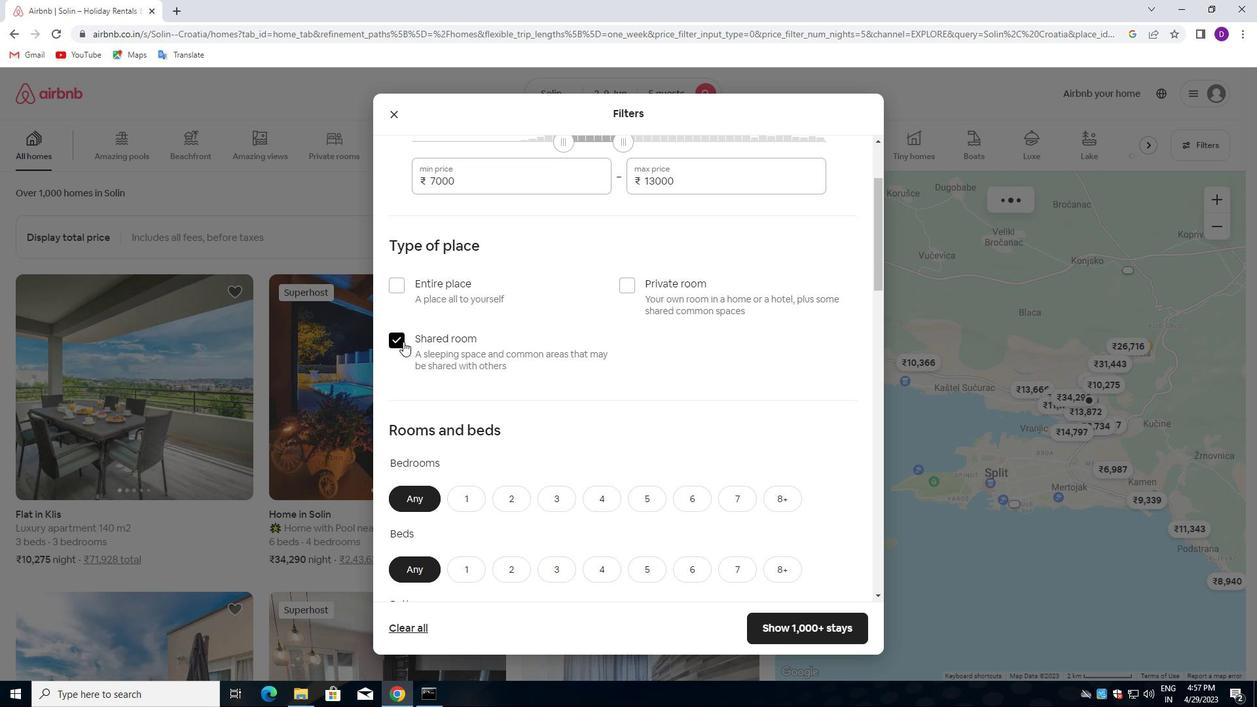 
Action: Mouse scrolled (538, 409) with delta (0, 0)
Screenshot: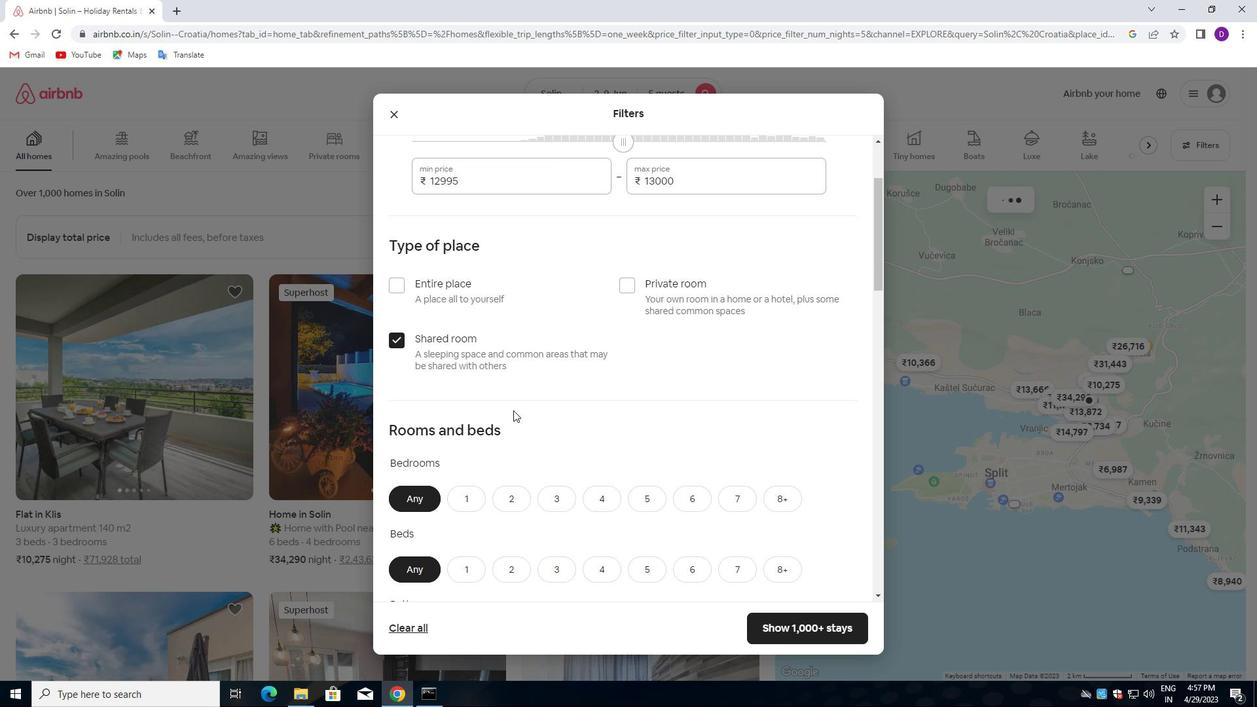 
Action: Mouse scrolled (538, 409) with delta (0, 0)
Screenshot: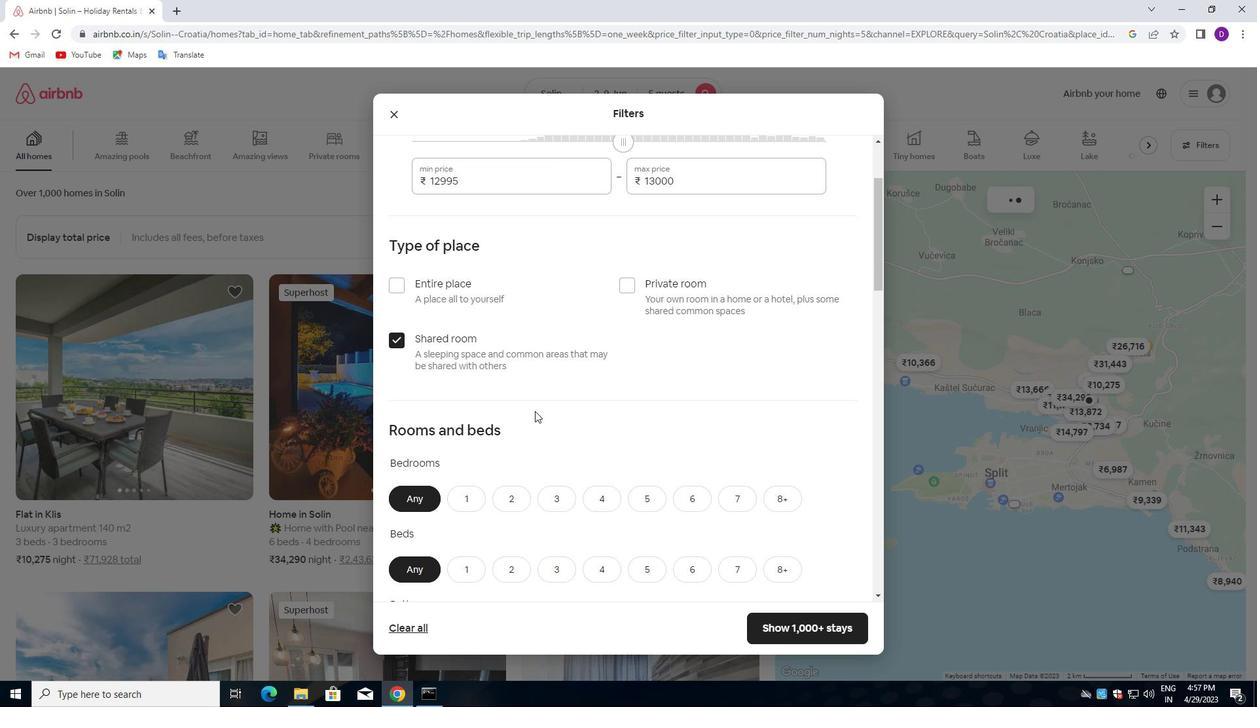 
Action: Mouse moved to (508, 365)
Screenshot: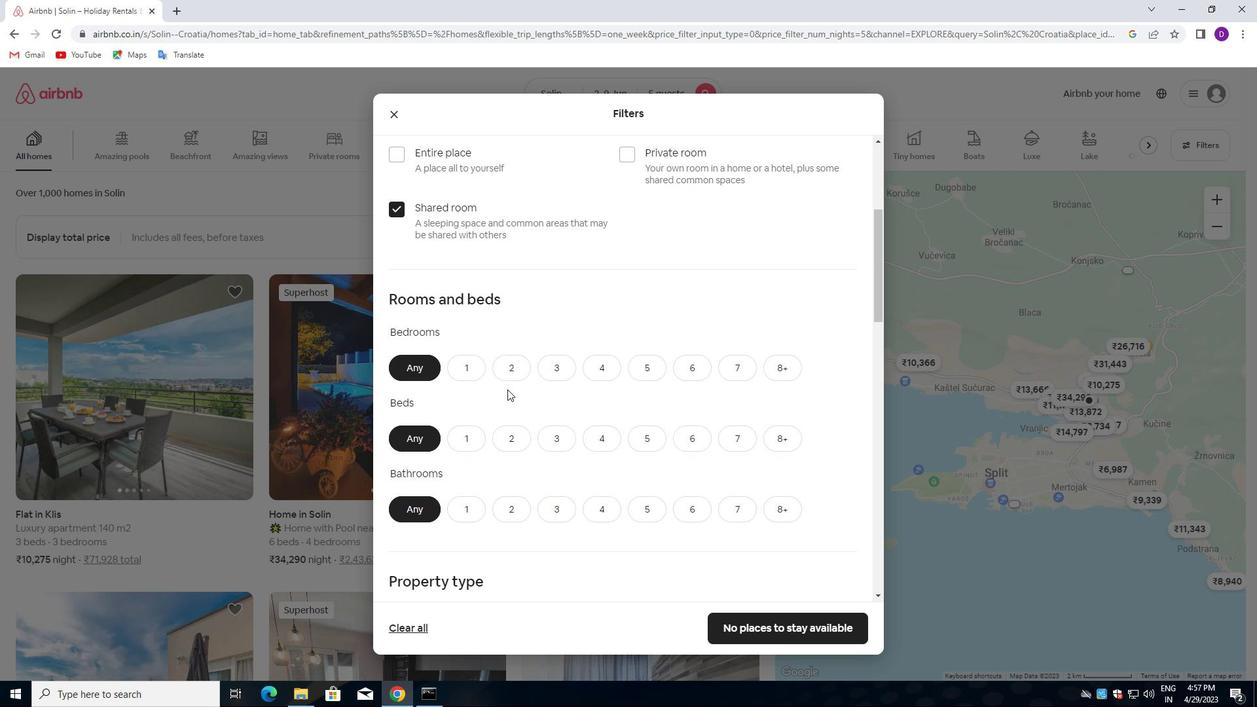 
Action: Mouse pressed left at (508, 365)
Screenshot: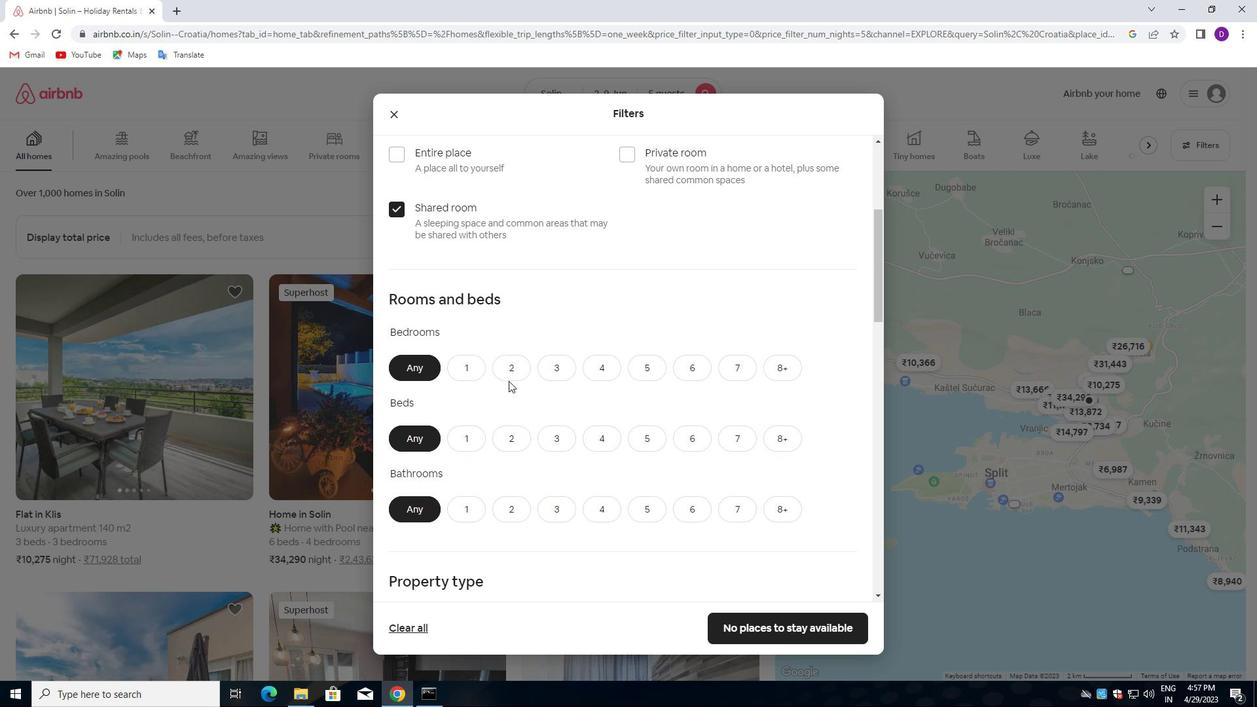 
Action: Mouse moved to (636, 440)
Screenshot: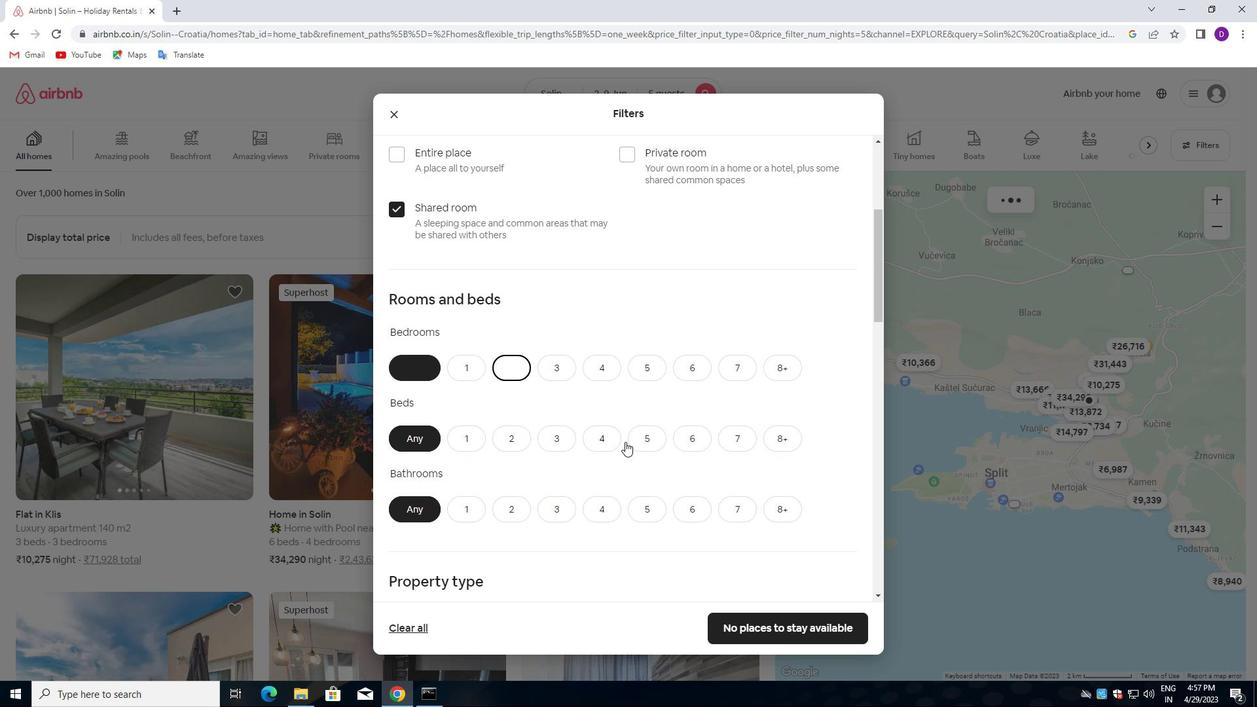 
Action: Mouse pressed left at (636, 440)
Screenshot: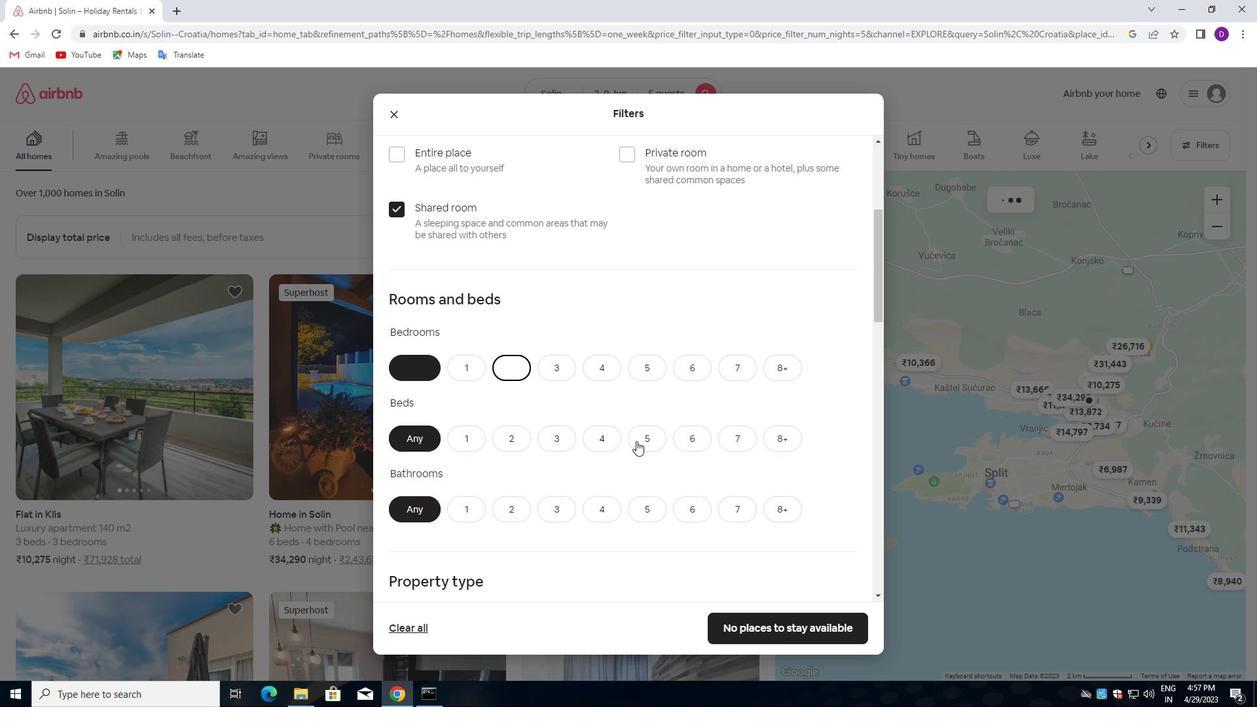 
Action: Mouse moved to (518, 506)
Screenshot: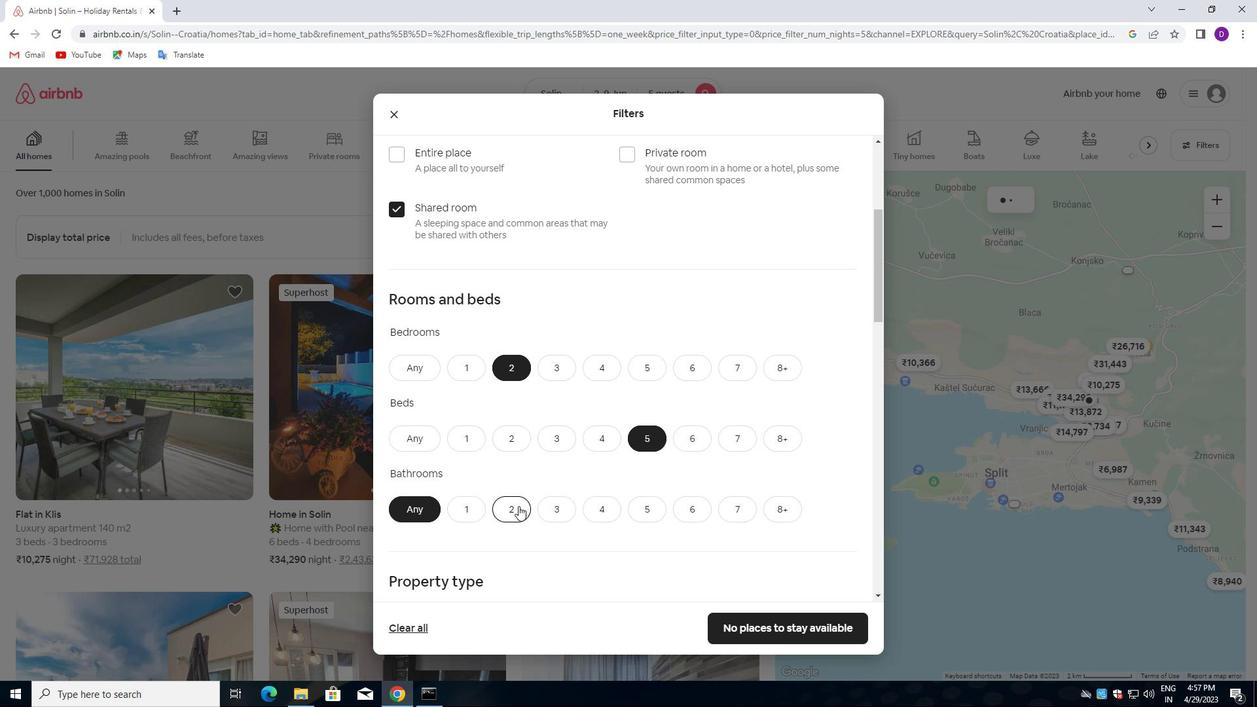 
Action: Mouse pressed left at (518, 506)
Screenshot: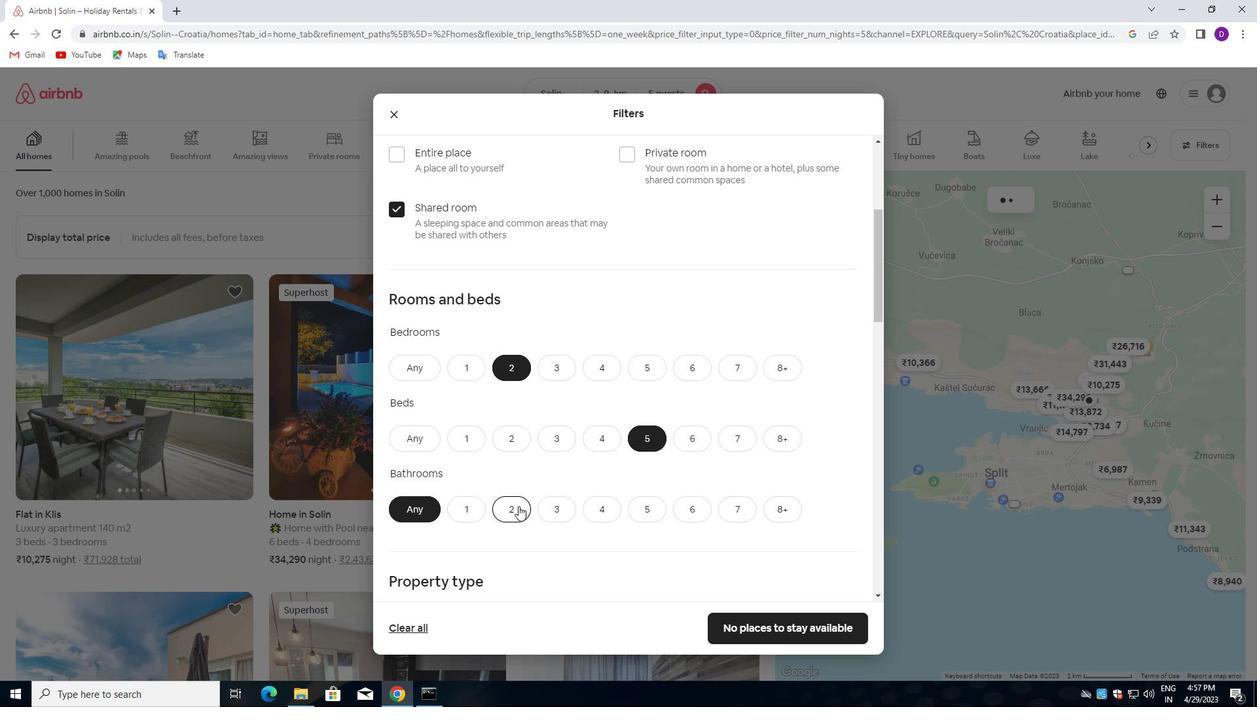 
Action: Mouse moved to (559, 426)
Screenshot: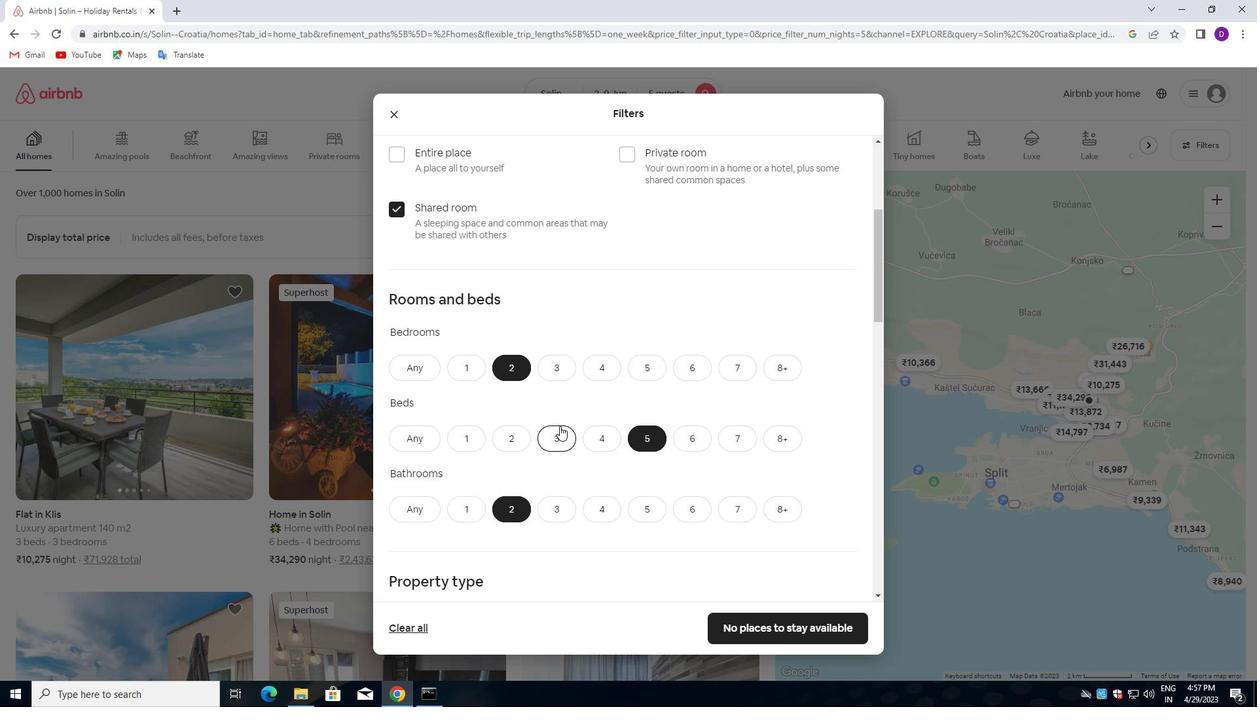 
Action: Mouse scrolled (559, 425) with delta (0, 0)
Screenshot: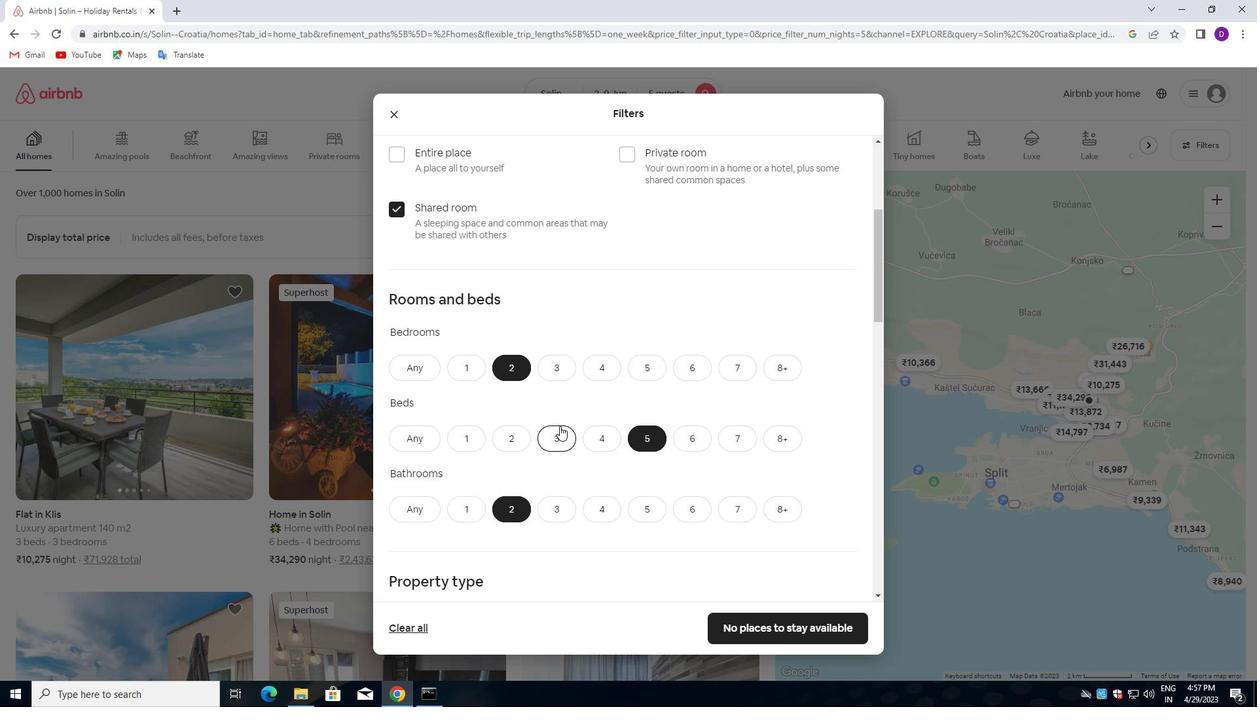 
Action: Mouse moved to (560, 427)
Screenshot: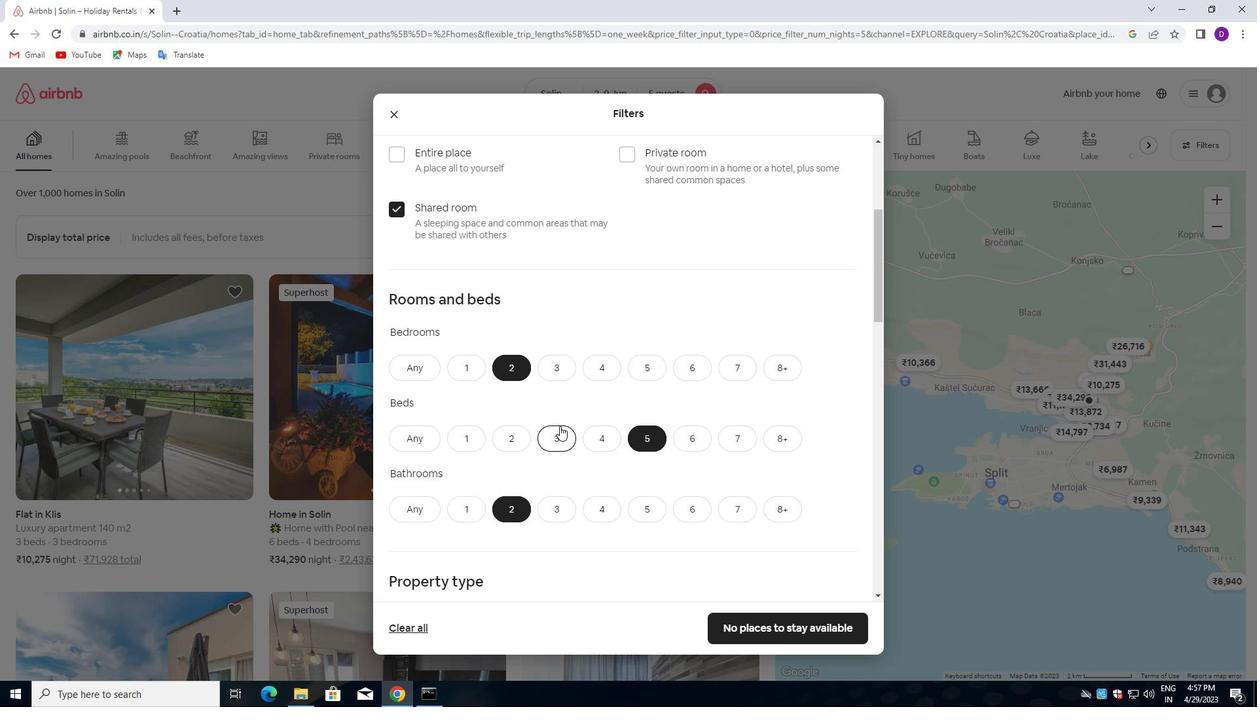 
Action: Mouse scrolled (560, 426) with delta (0, 0)
Screenshot: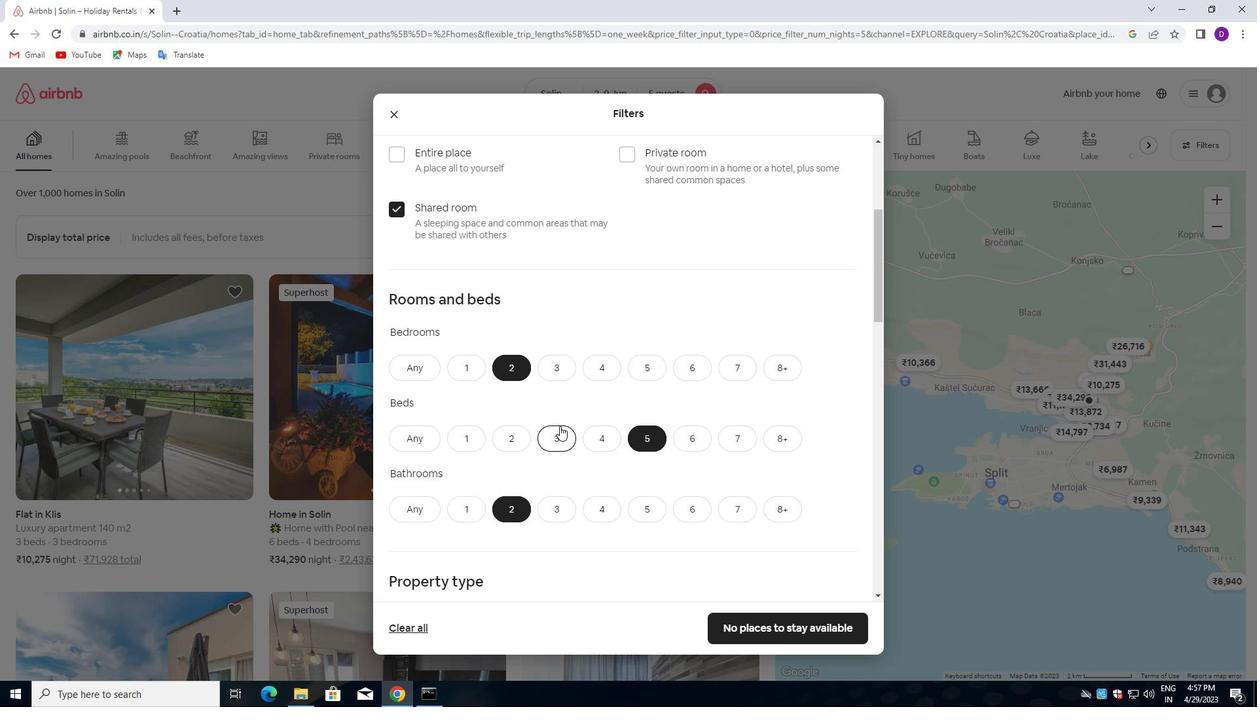 
Action: Mouse moved to (437, 510)
Screenshot: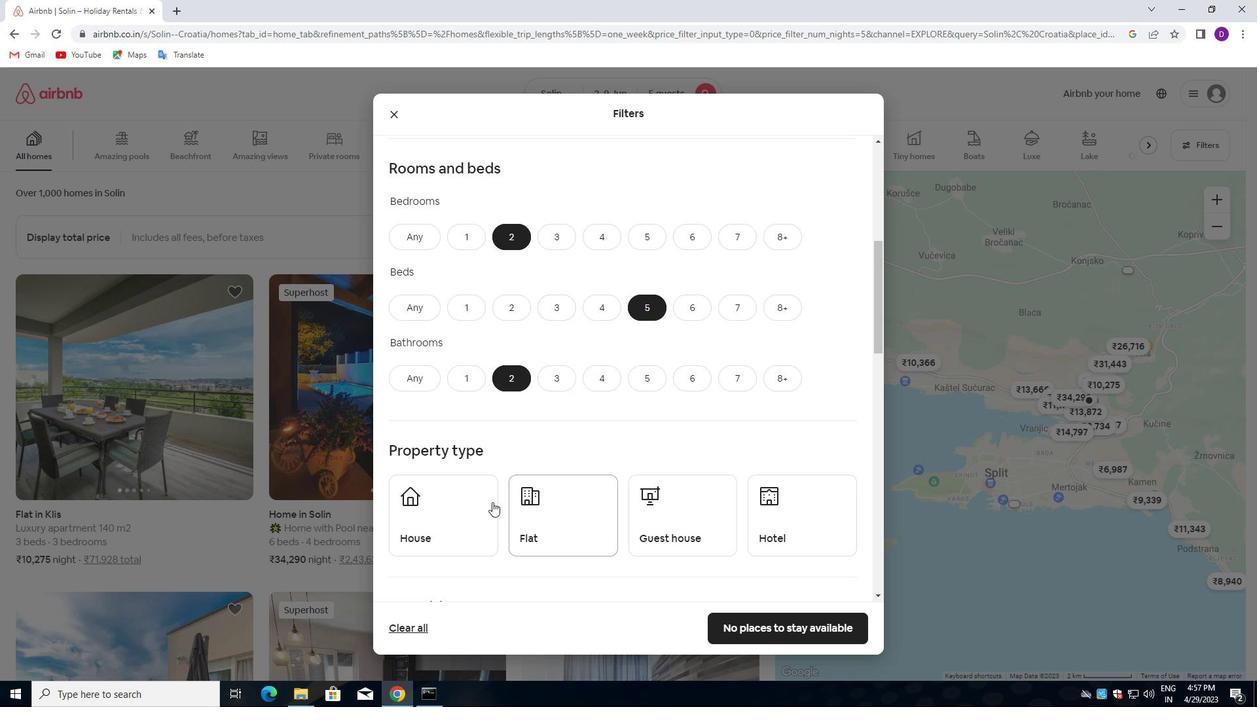
Action: Mouse pressed left at (437, 510)
Screenshot: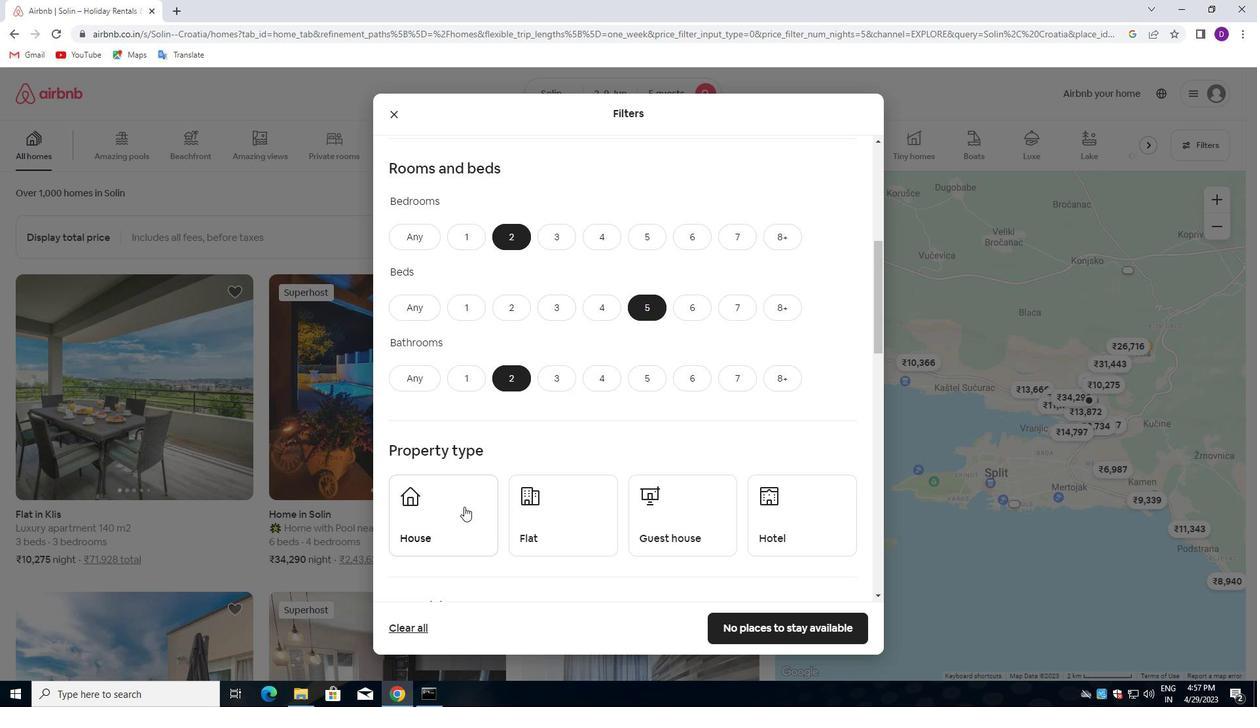 
Action: Mouse moved to (523, 510)
Screenshot: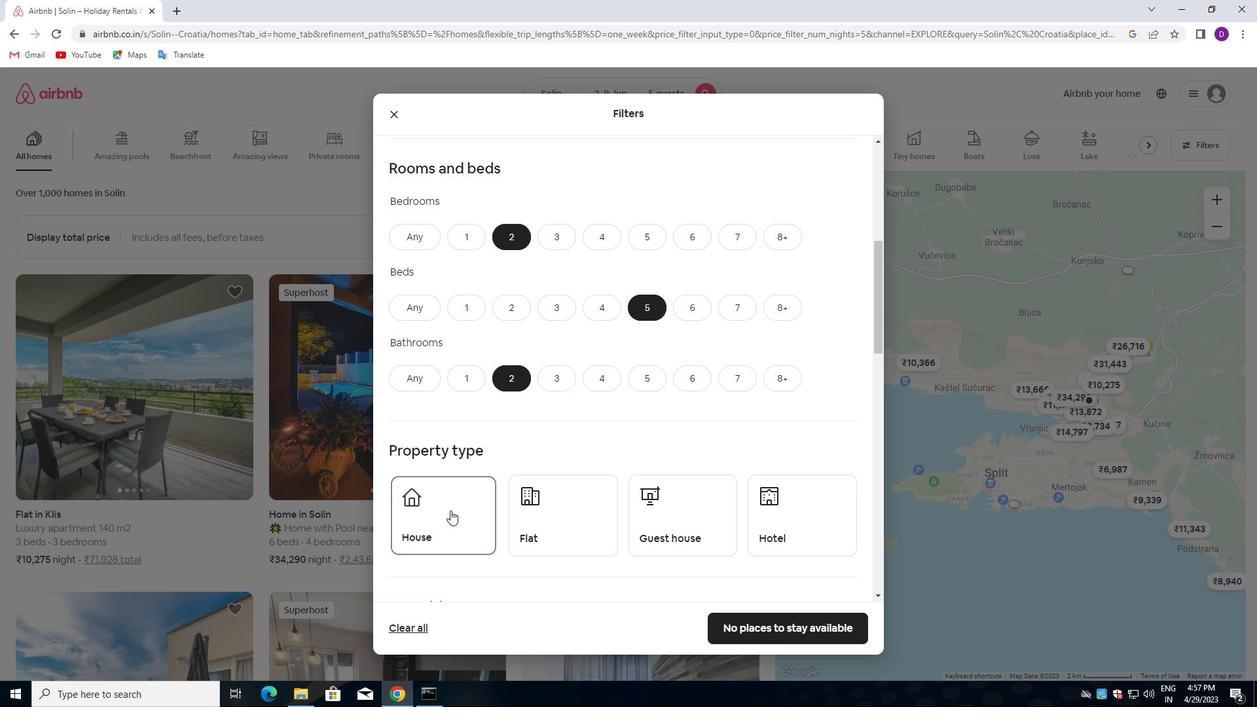
Action: Mouse pressed left at (523, 510)
Screenshot: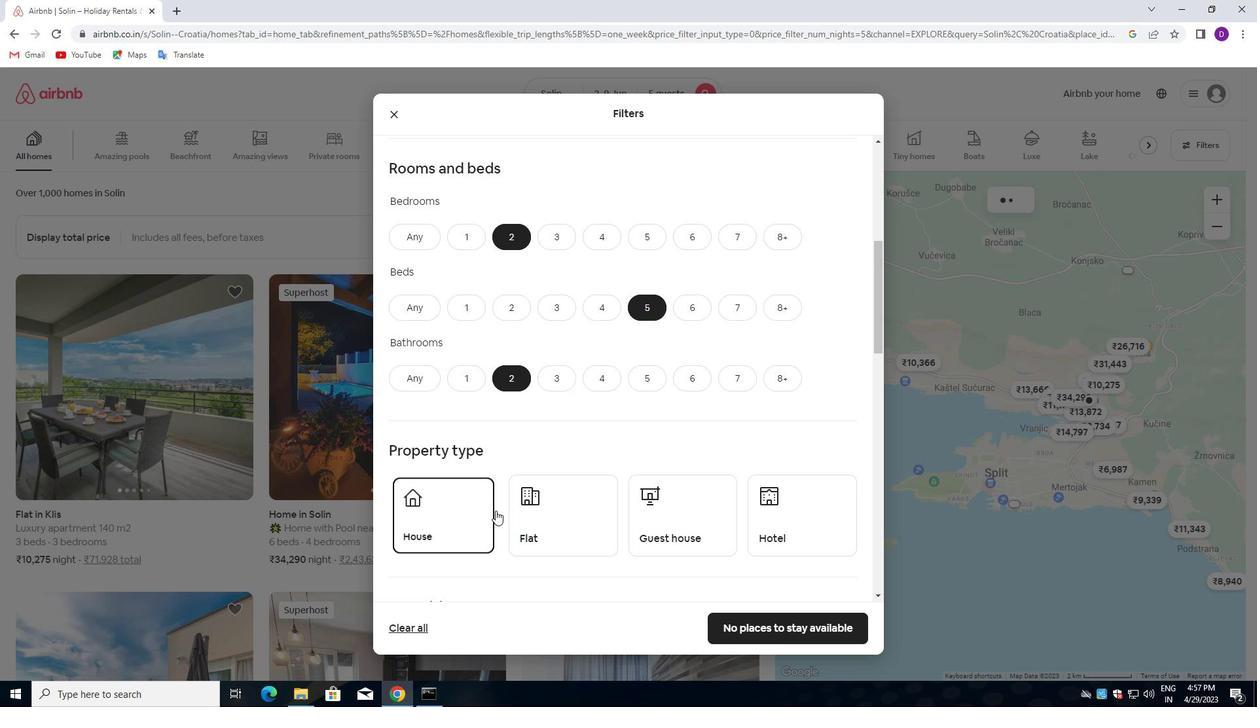 
Action: Mouse moved to (645, 507)
Screenshot: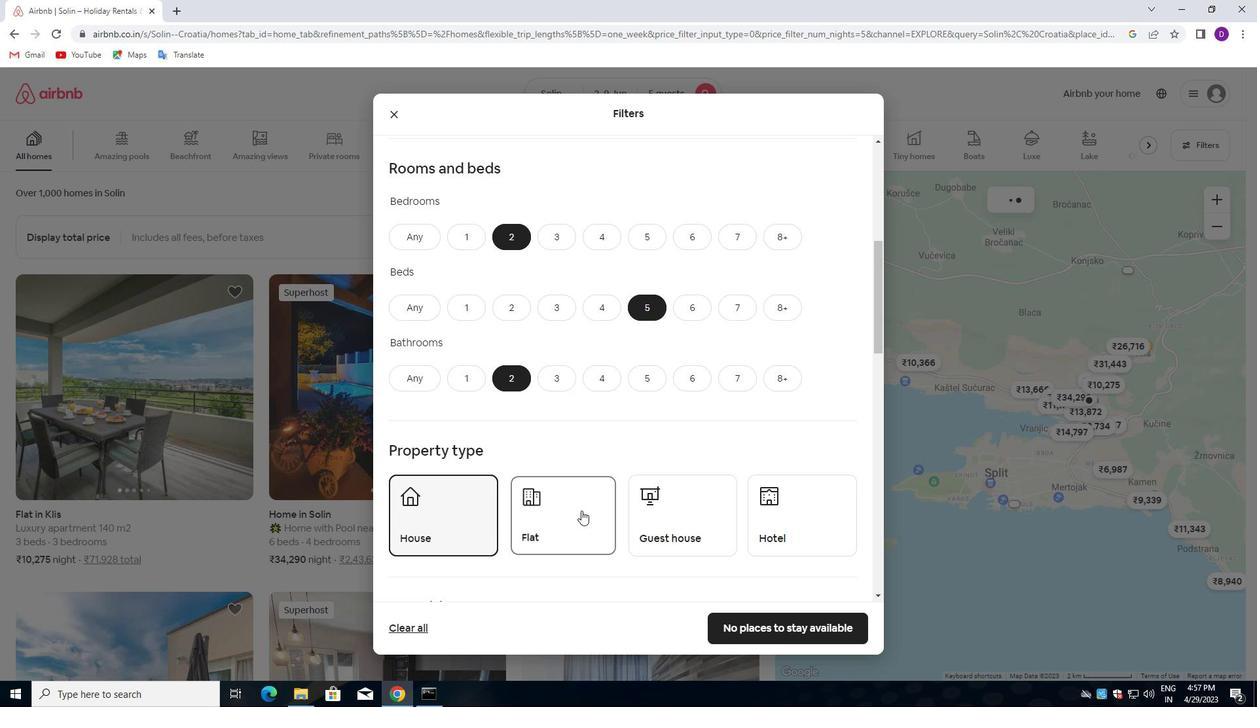 
Action: Mouse pressed left at (645, 507)
Screenshot: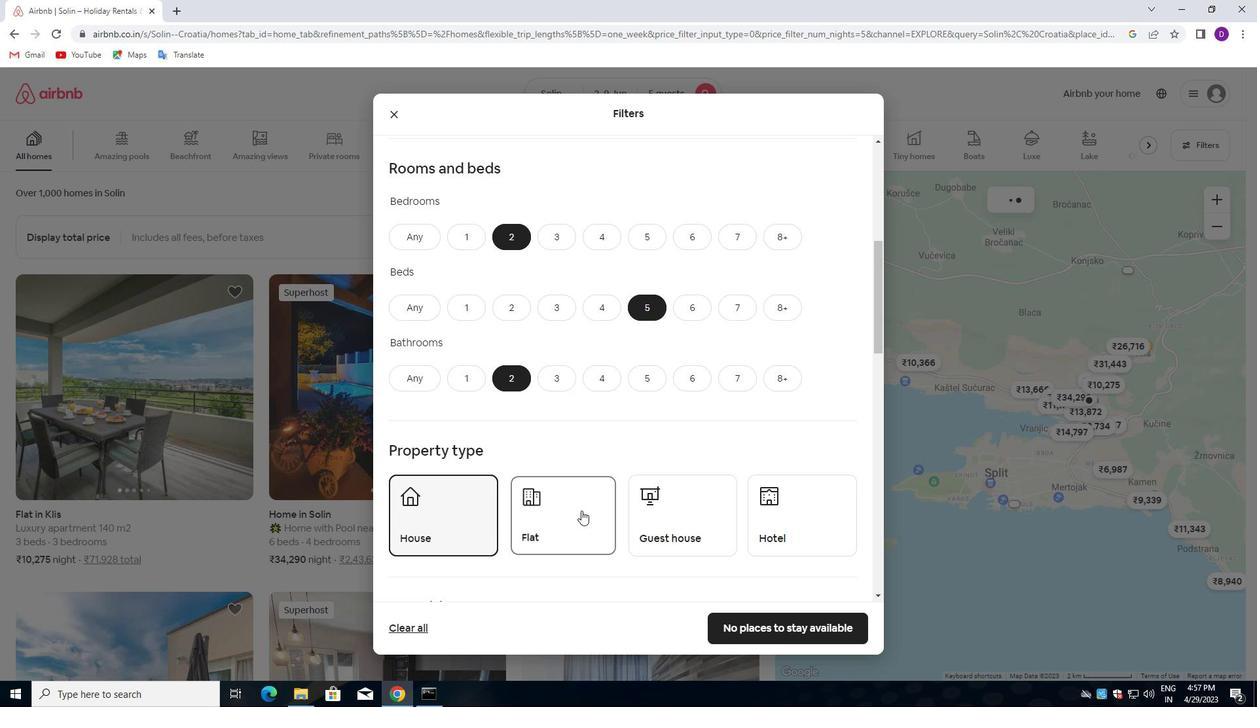 
Action: Mouse moved to (595, 419)
Screenshot: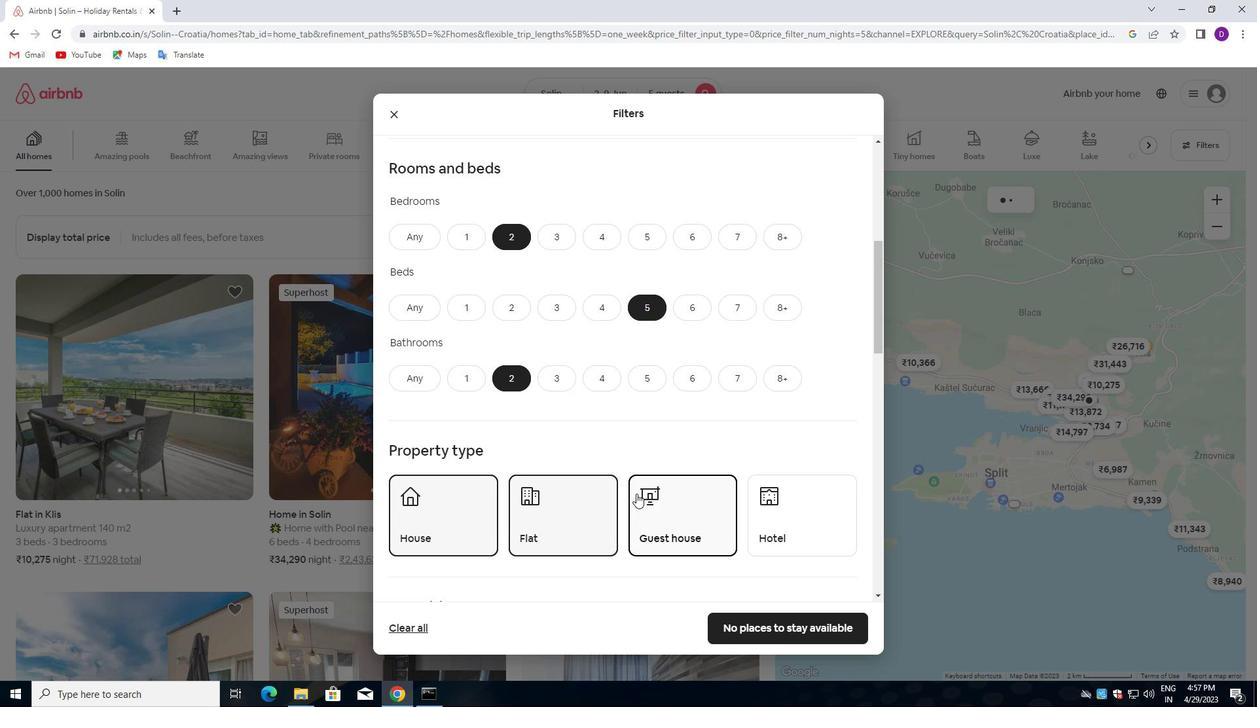 
Action: Mouse scrolled (595, 418) with delta (0, 0)
Screenshot: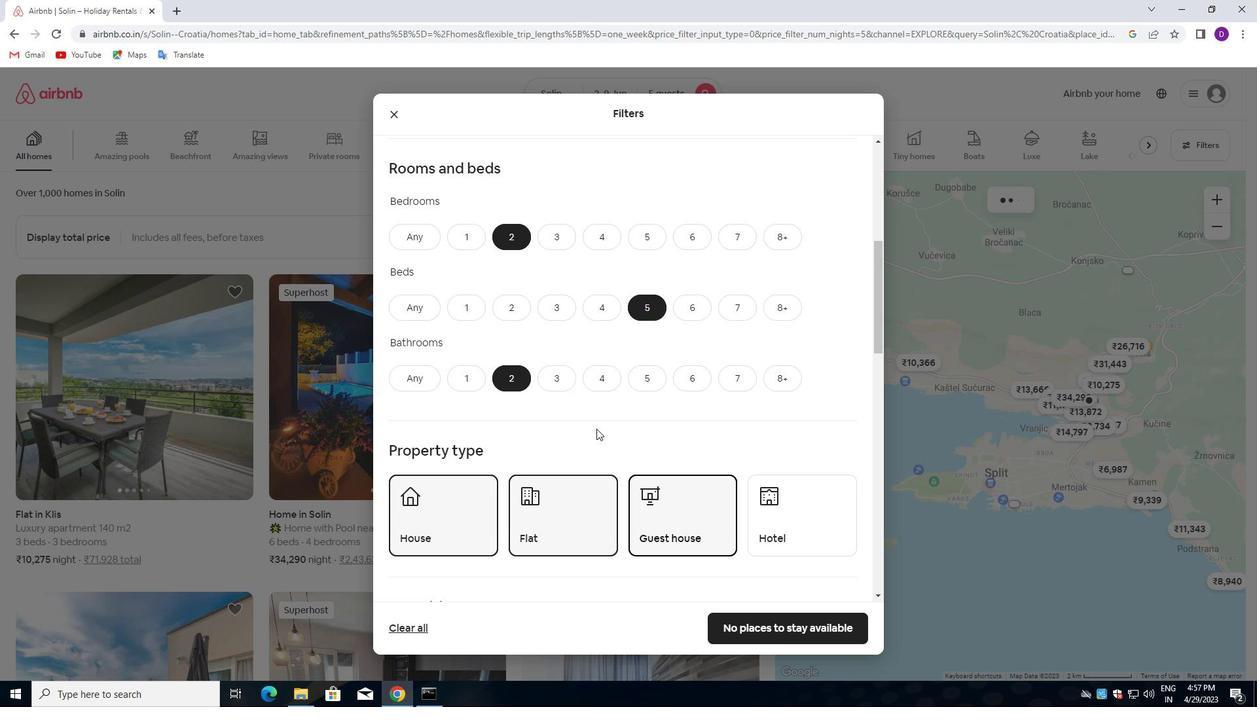 
Action: Mouse scrolled (595, 418) with delta (0, 0)
Screenshot: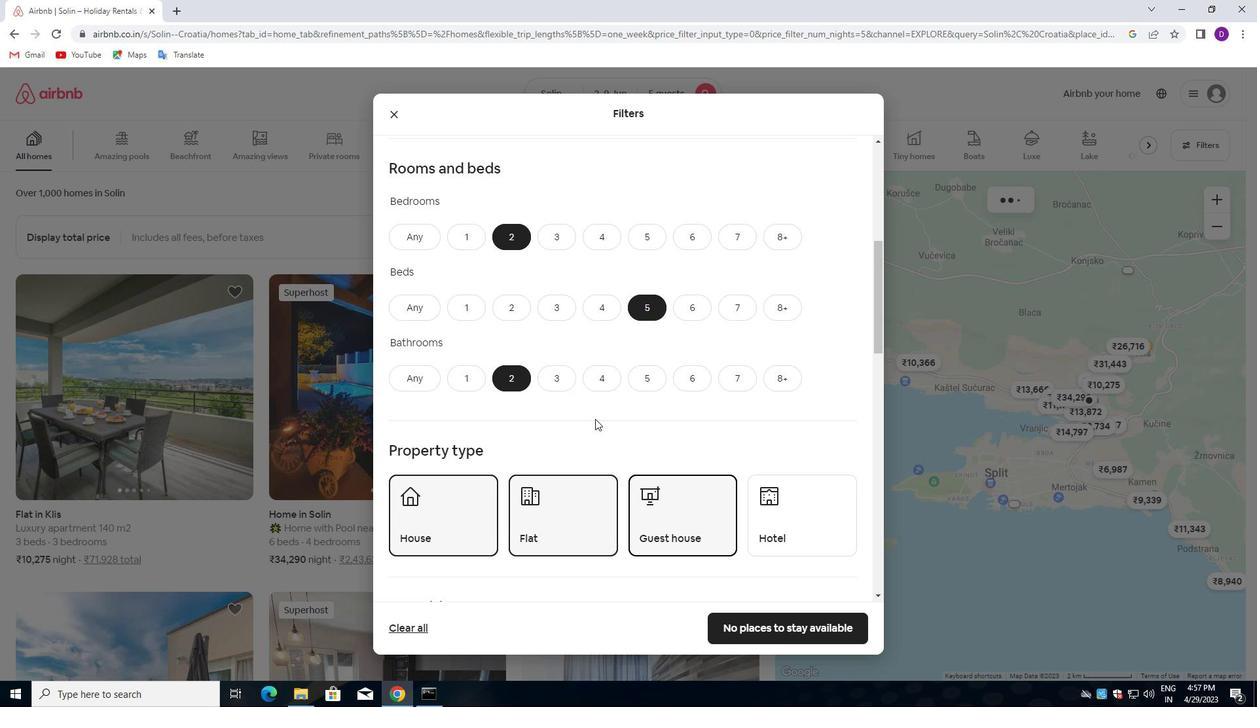 
Action: Mouse moved to (640, 443)
Screenshot: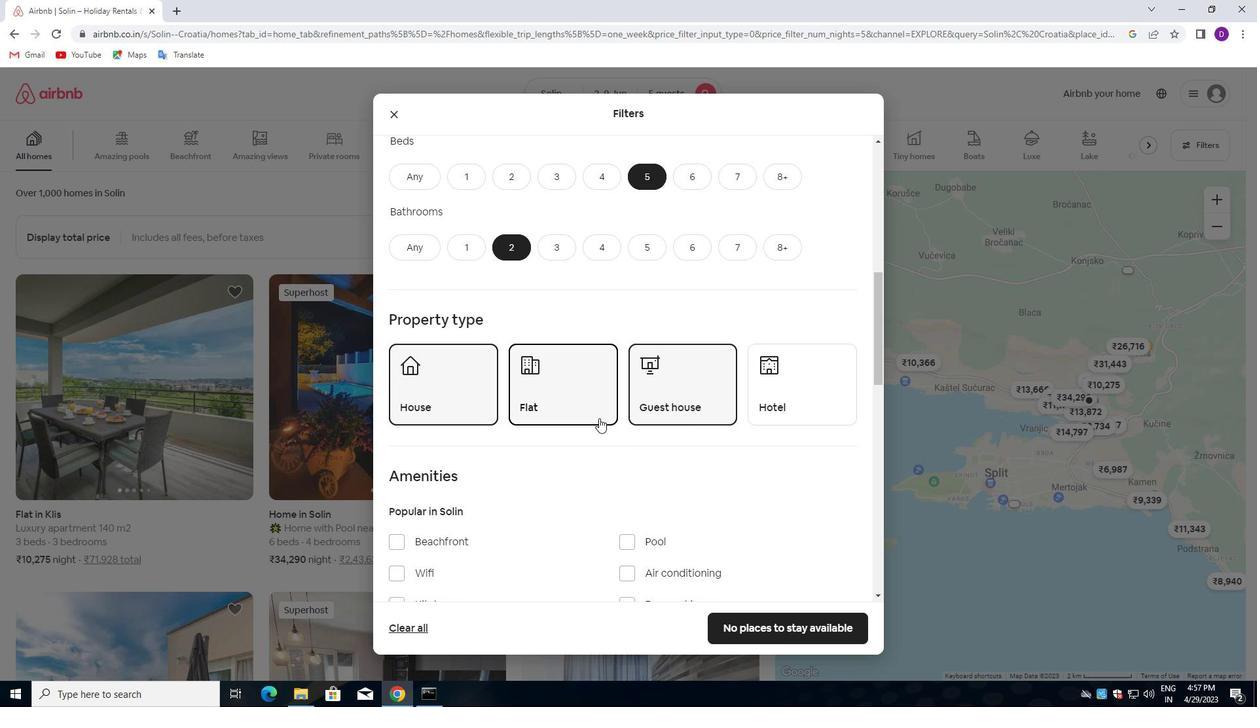 
Action: Mouse scrolled (640, 442) with delta (0, 0)
Screenshot: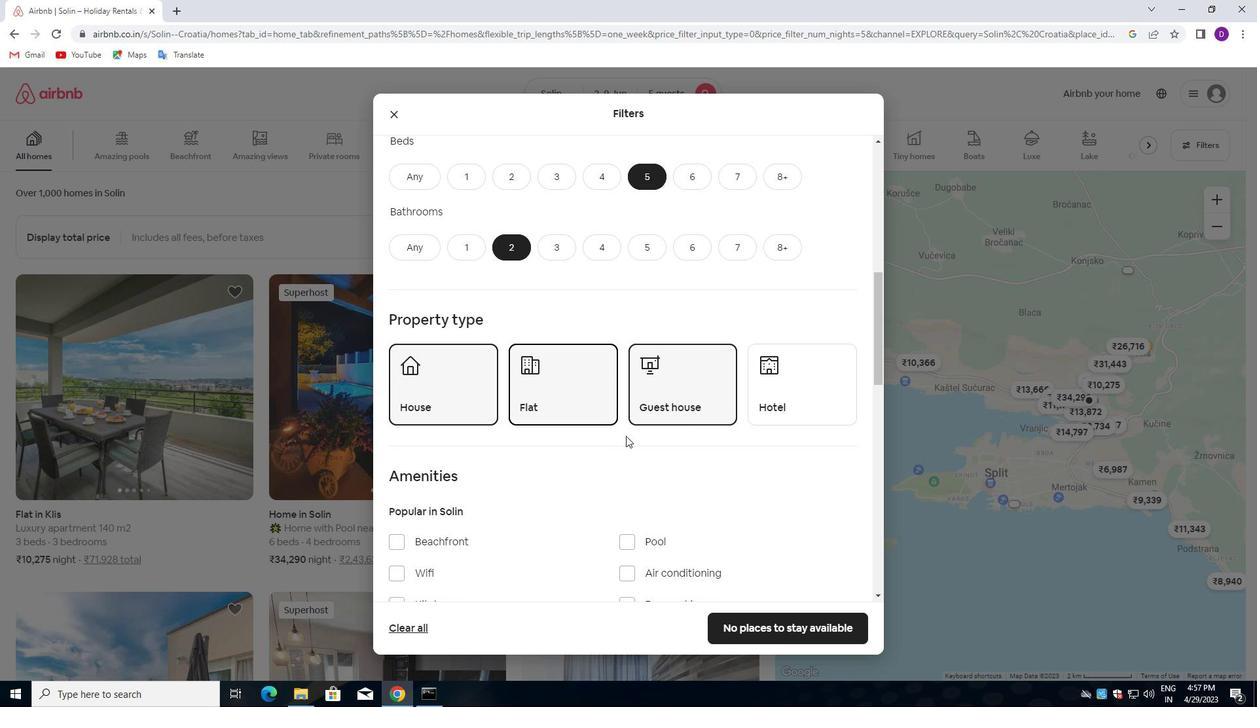 
Action: Mouse moved to (641, 443)
Screenshot: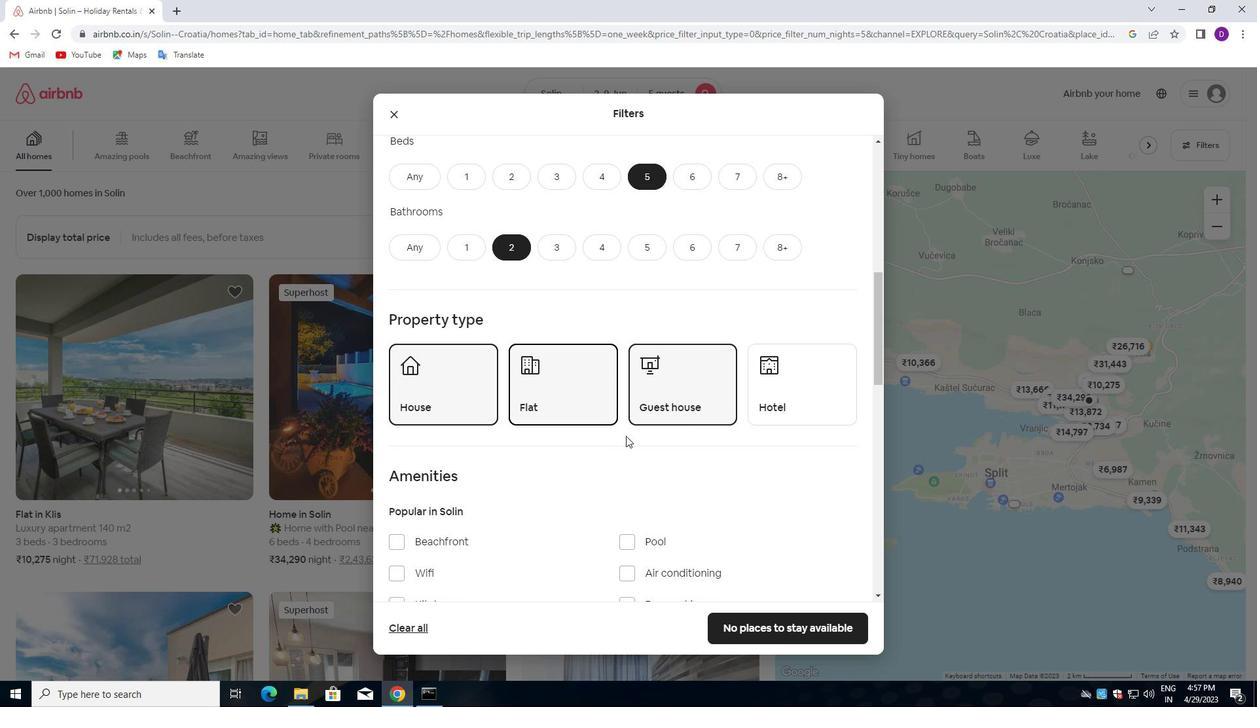 
Action: Mouse scrolled (641, 442) with delta (0, 0)
Screenshot: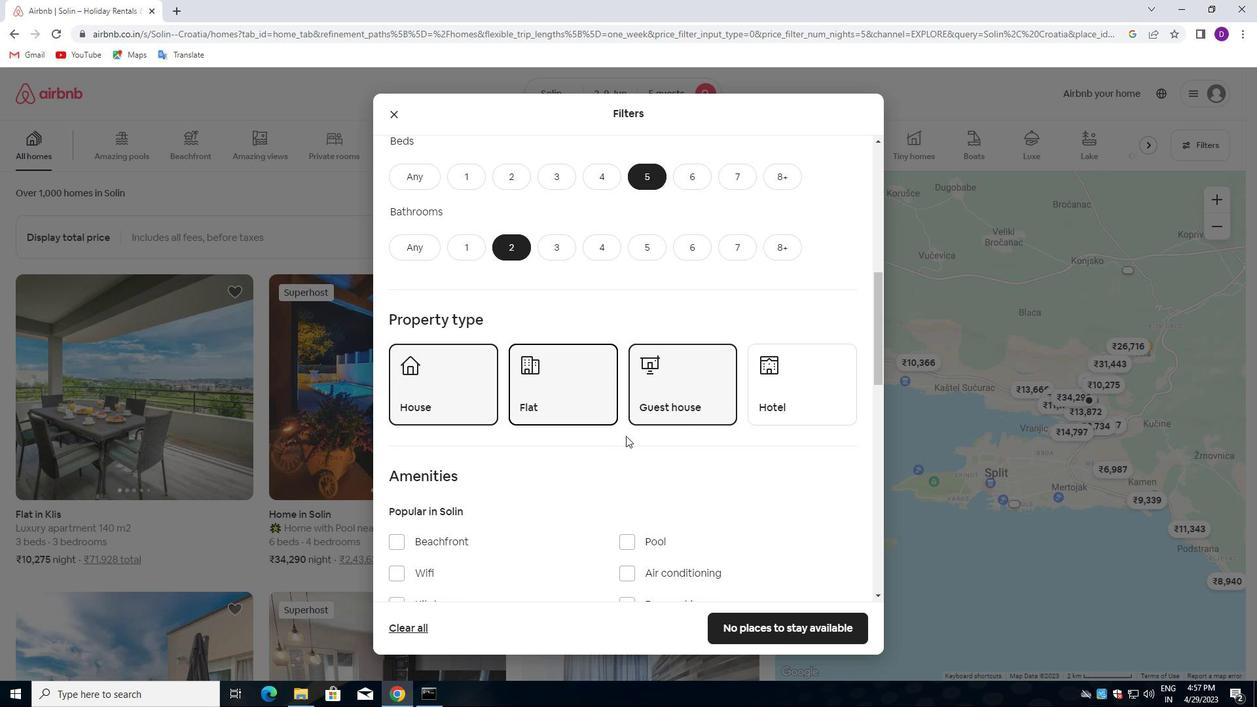 
Action: Mouse scrolled (641, 442) with delta (0, 0)
Screenshot: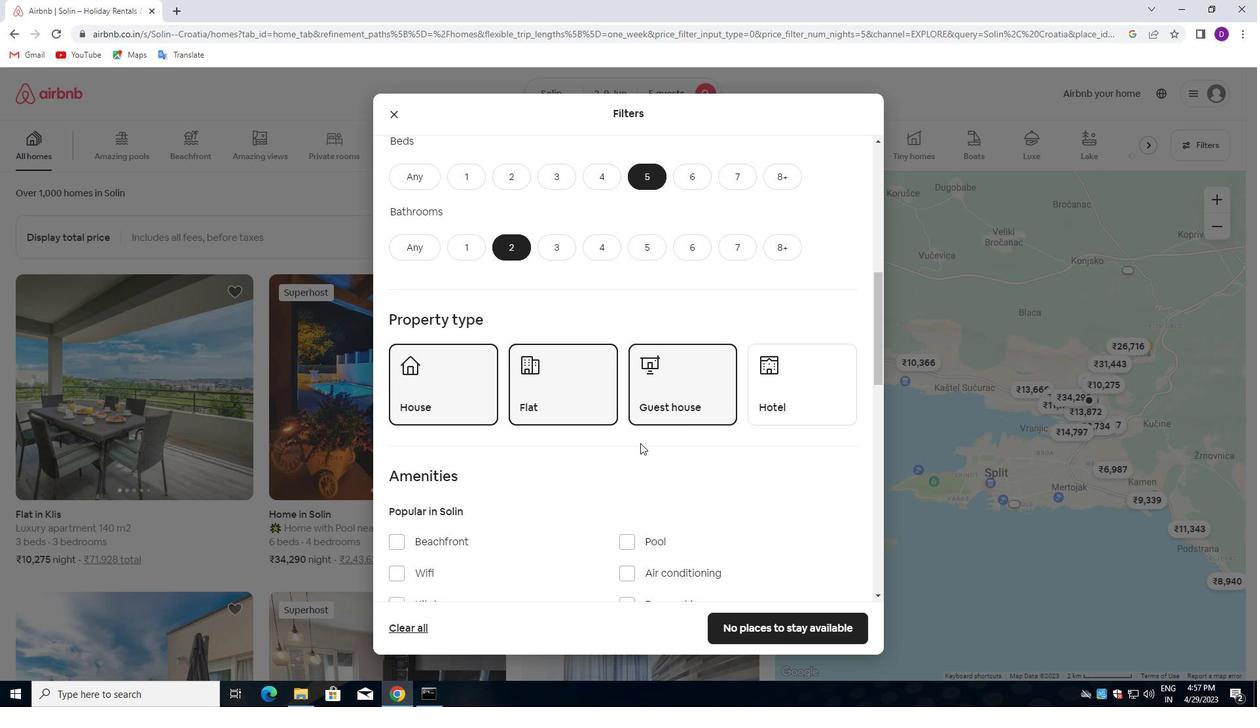 
Action: Mouse moved to (640, 443)
Screenshot: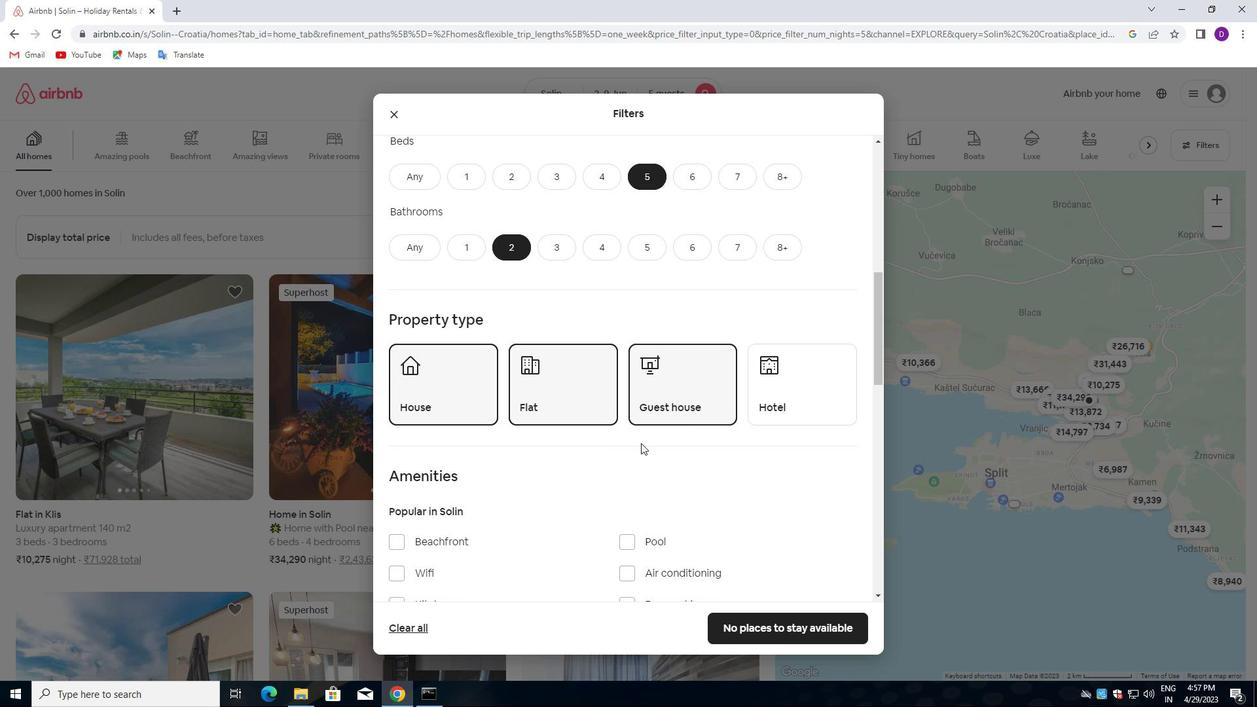 
Action: Mouse scrolled (640, 443) with delta (0, 0)
Screenshot: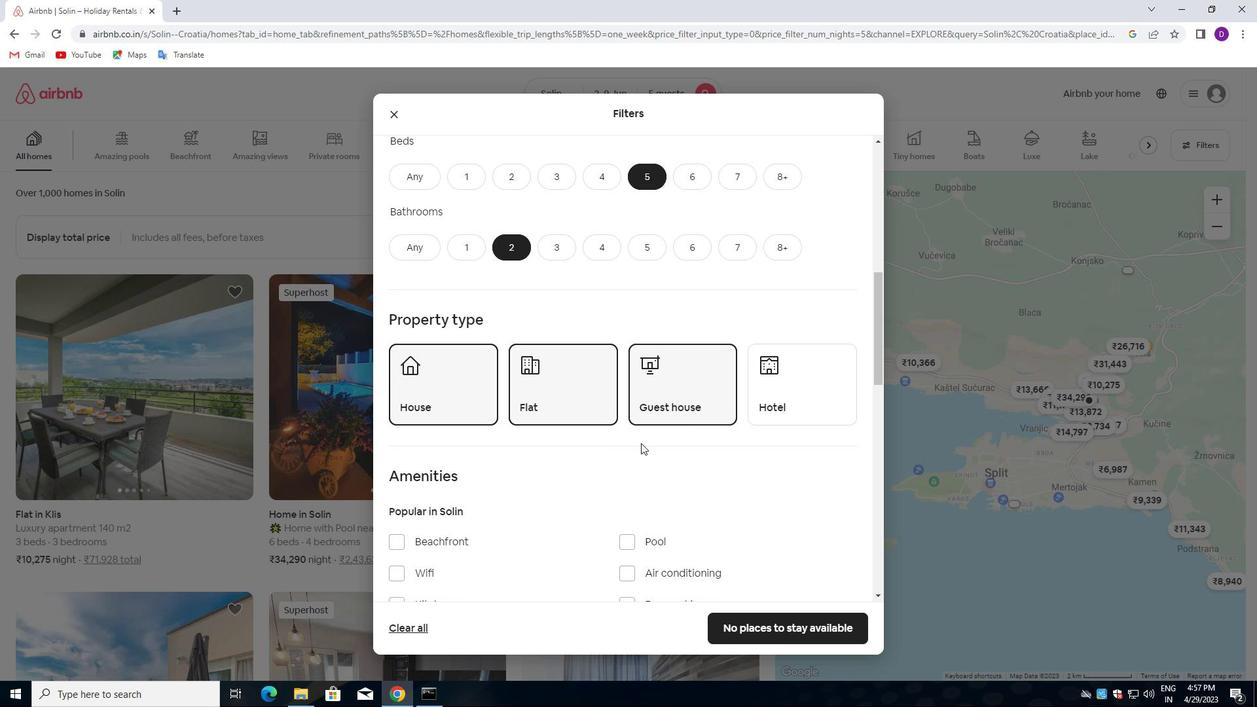
Action: Mouse moved to (636, 439)
Screenshot: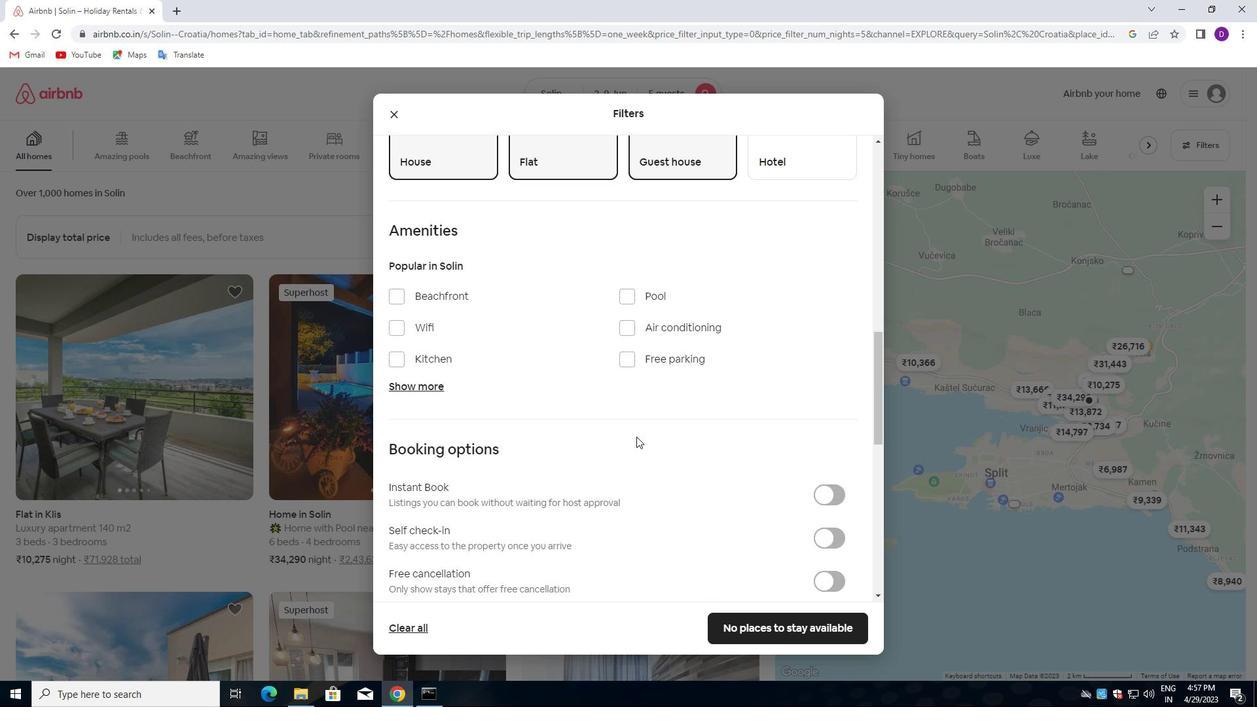 
Action: Mouse scrolled (636, 438) with delta (0, 0)
Screenshot: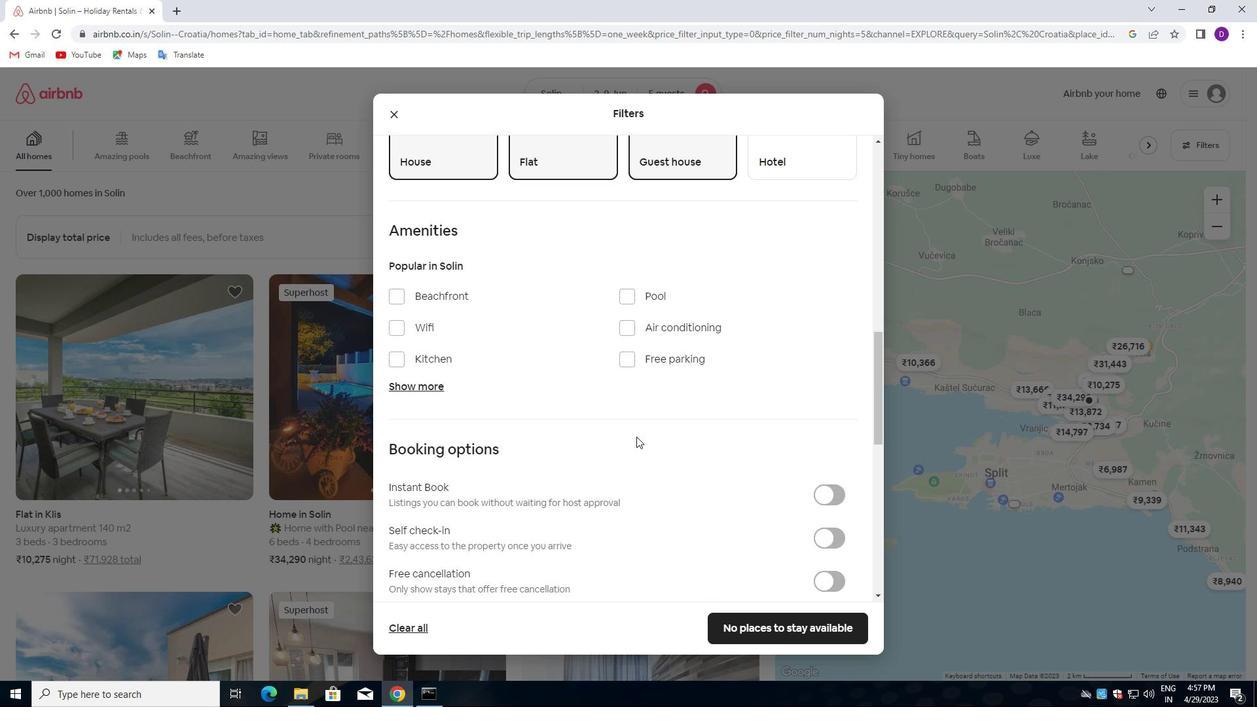 
Action: Mouse moved to (636, 443)
Screenshot: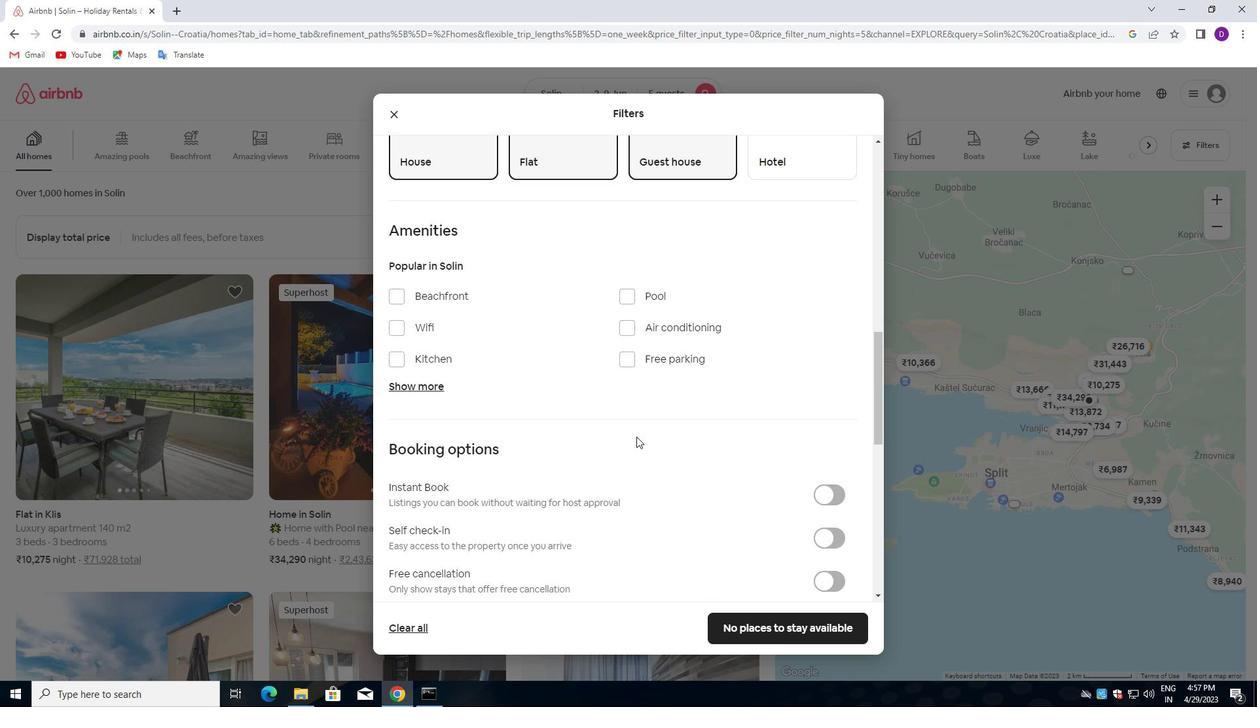 
Action: Mouse scrolled (636, 442) with delta (0, 0)
Screenshot: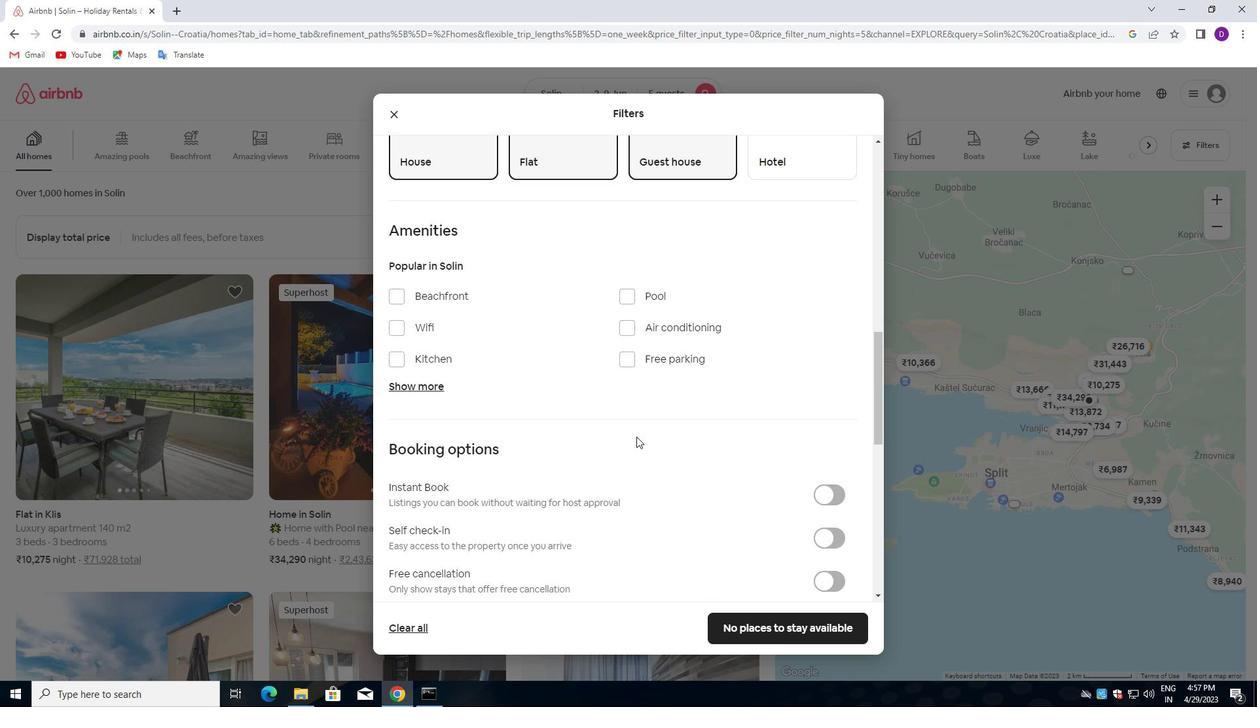 
Action: Mouse moved to (832, 388)
Screenshot: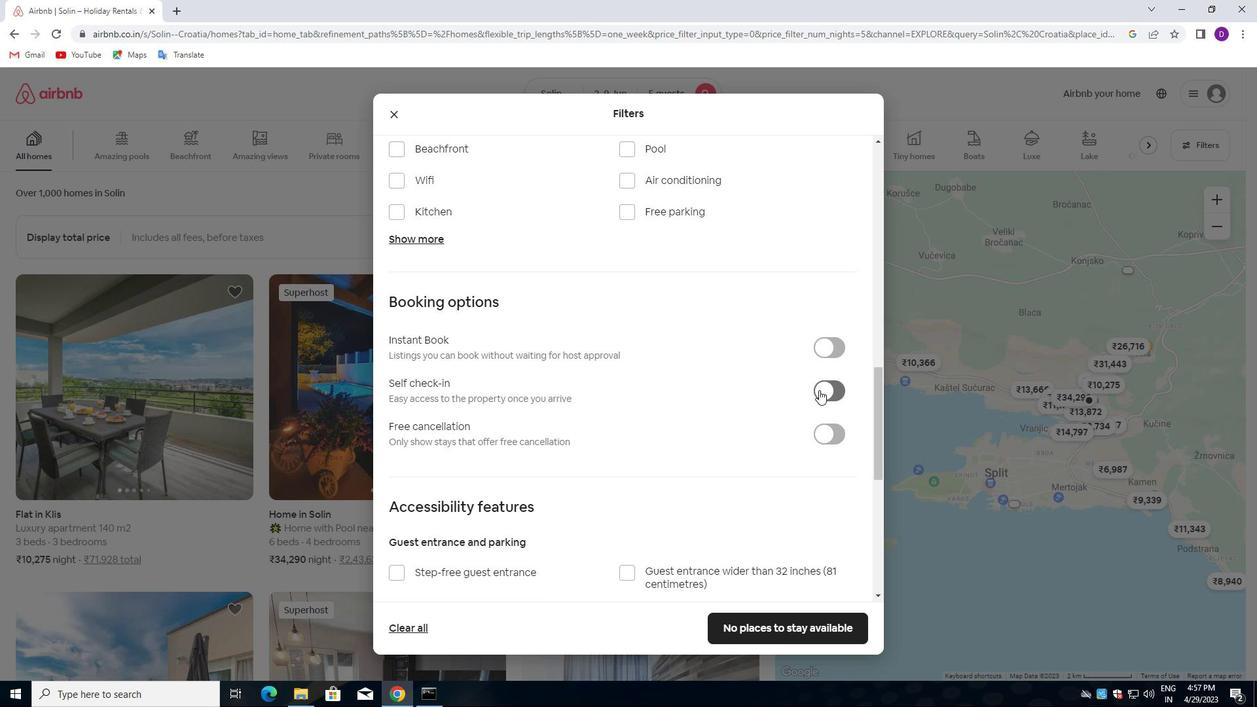 
Action: Mouse pressed left at (832, 388)
Screenshot: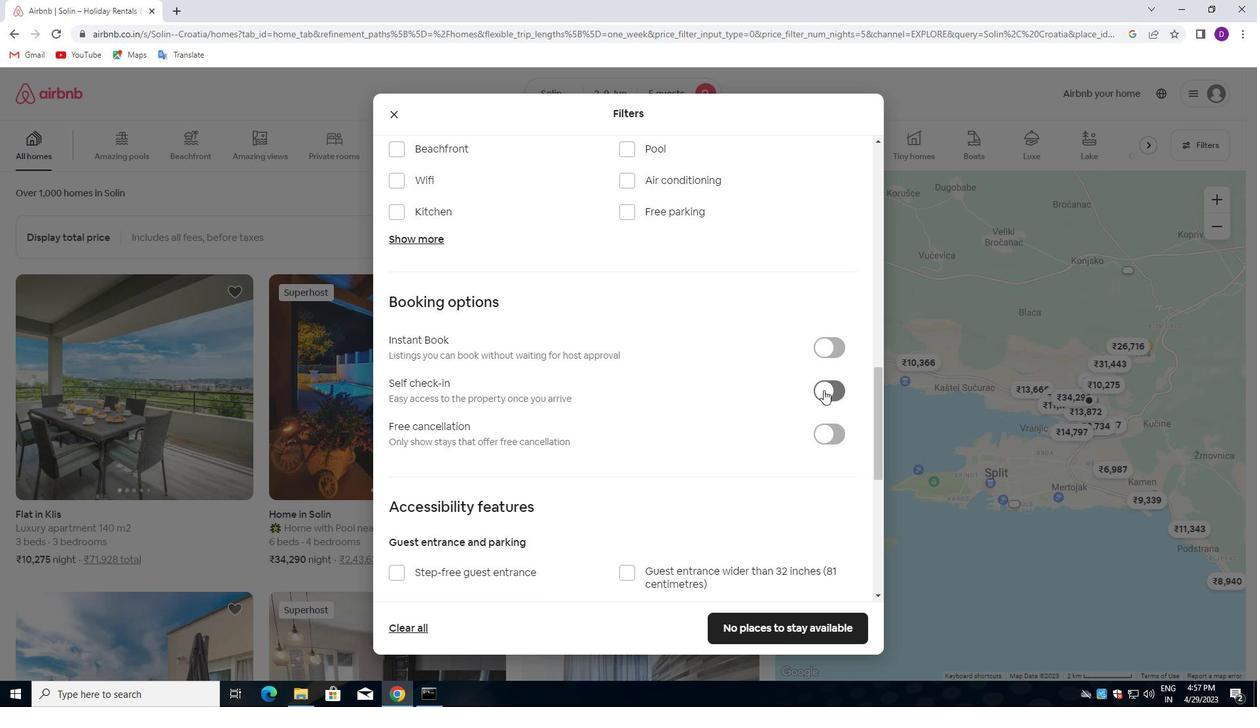 
Action: Mouse moved to (595, 449)
Screenshot: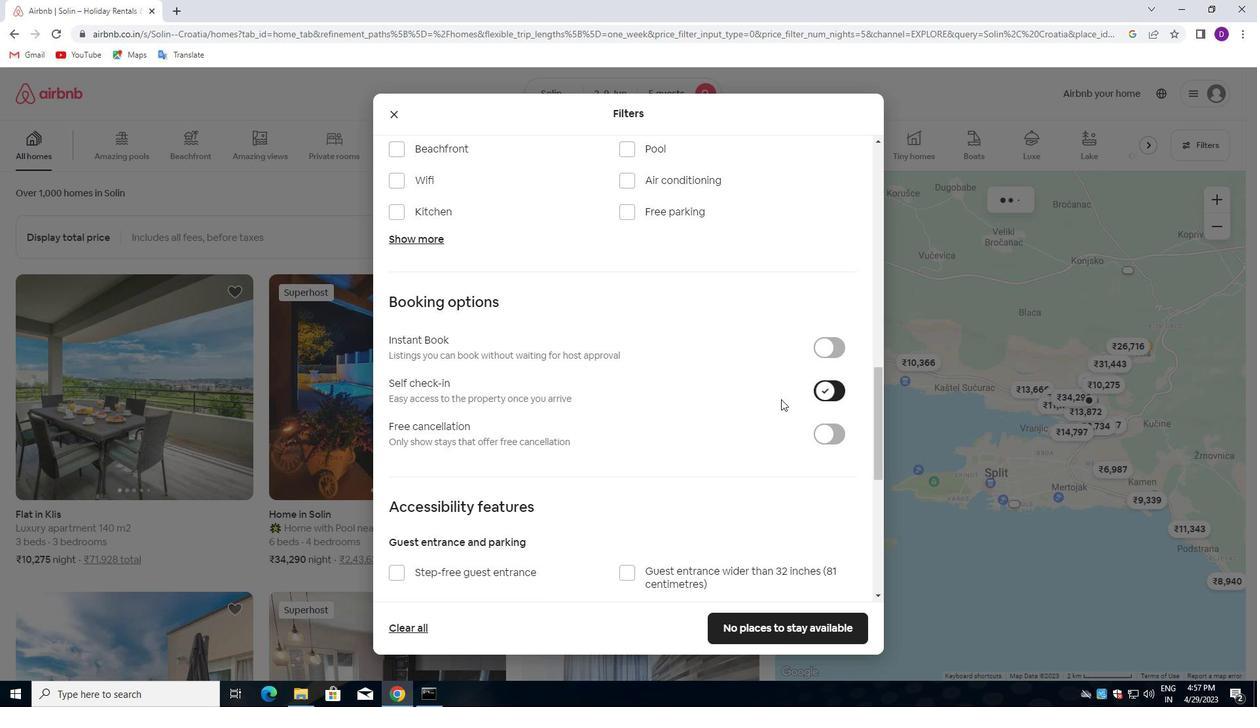 
Action: Mouse scrolled (595, 448) with delta (0, 0)
Screenshot: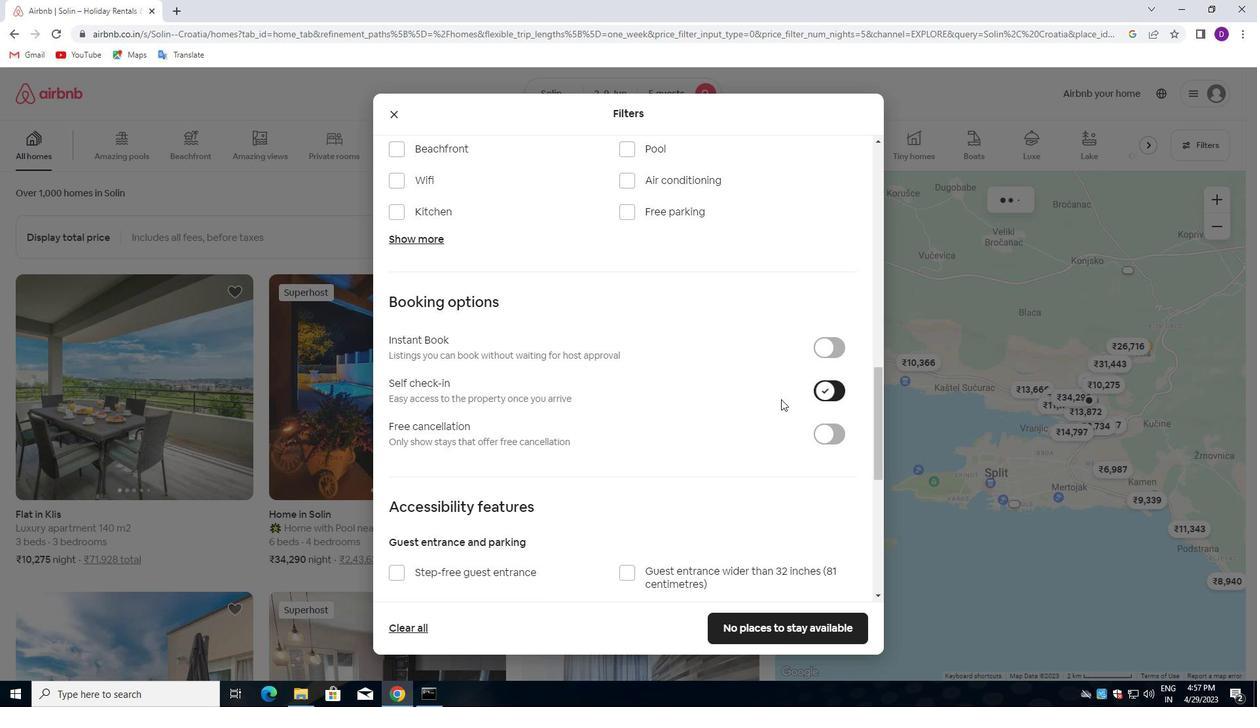 
Action: Mouse moved to (590, 461)
Screenshot: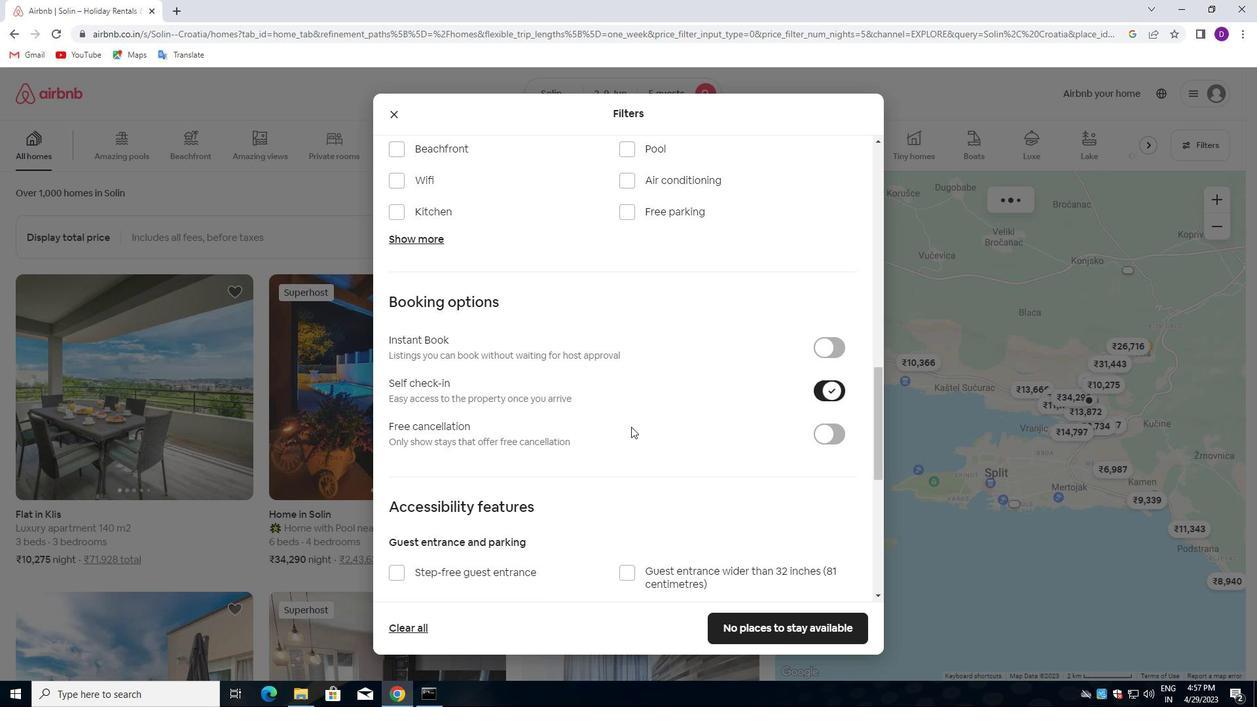
Action: Mouse scrolled (590, 461) with delta (0, 0)
Screenshot: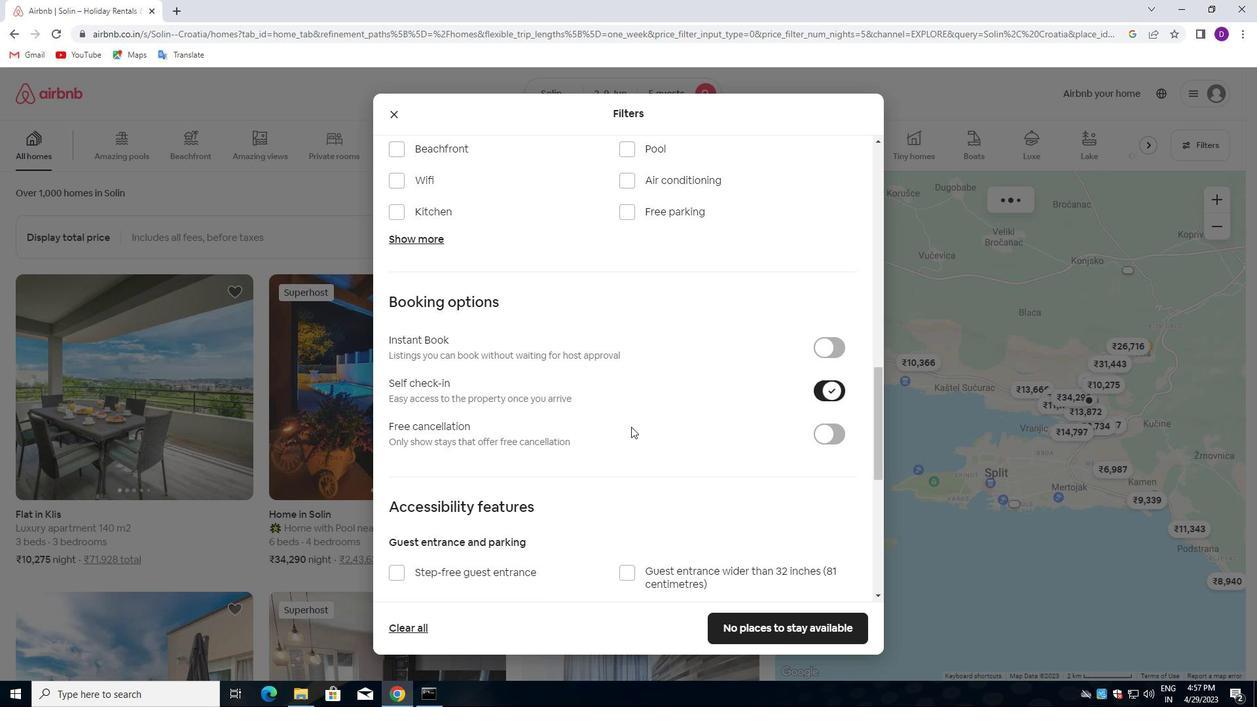 
Action: Mouse moved to (588, 464)
Screenshot: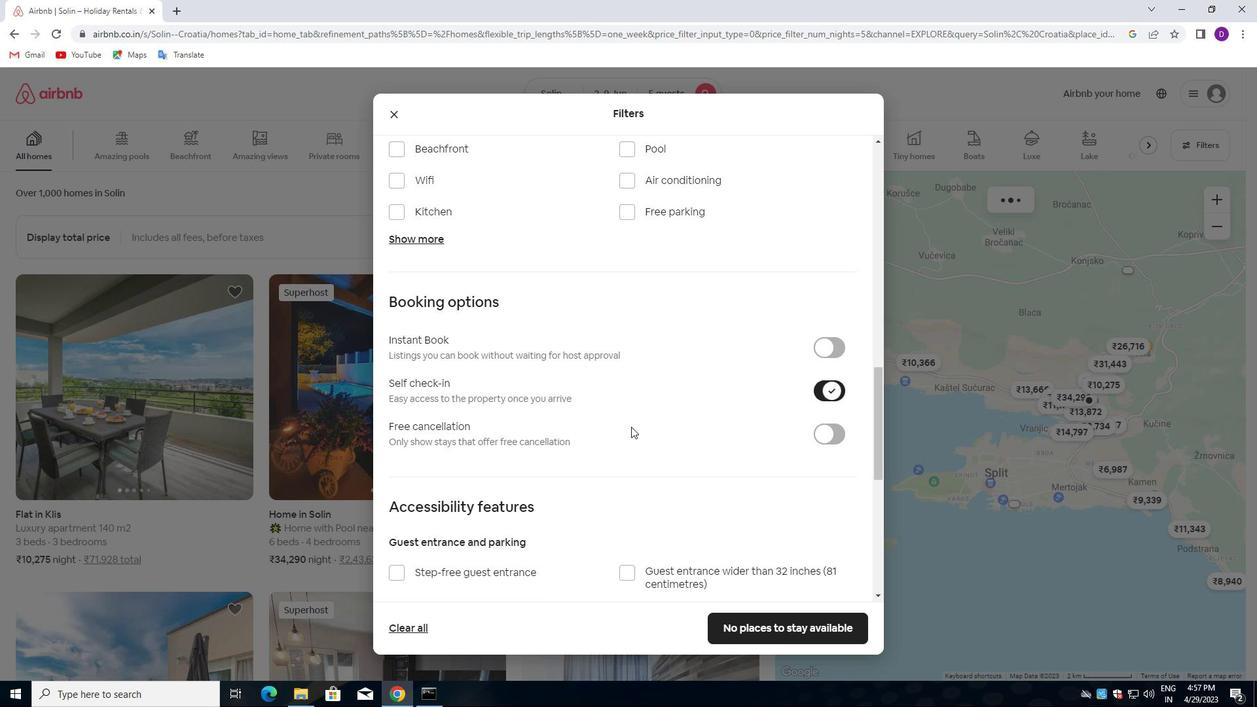 
Action: Mouse scrolled (588, 464) with delta (0, 0)
Screenshot: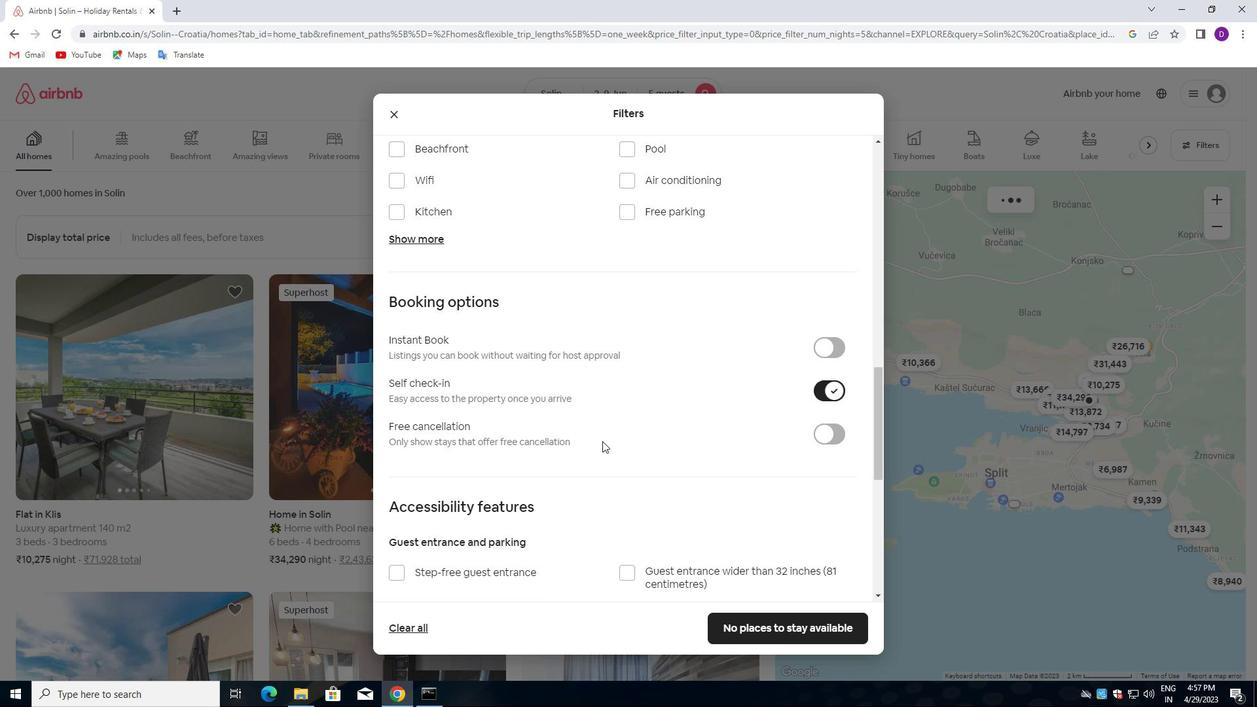 
Action: Mouse moved to (588, 466)
Screenshot: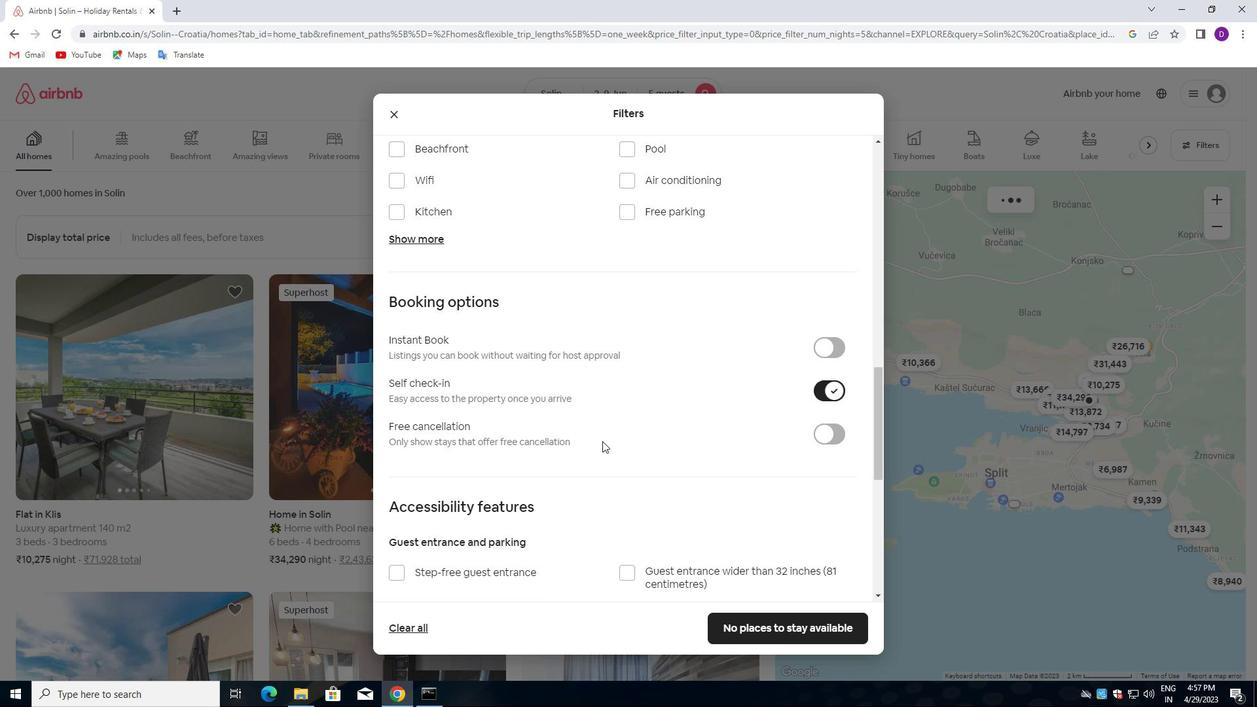 
Action: Mouse scrolled (588, 465) with delta (0, 0)
Screenshot: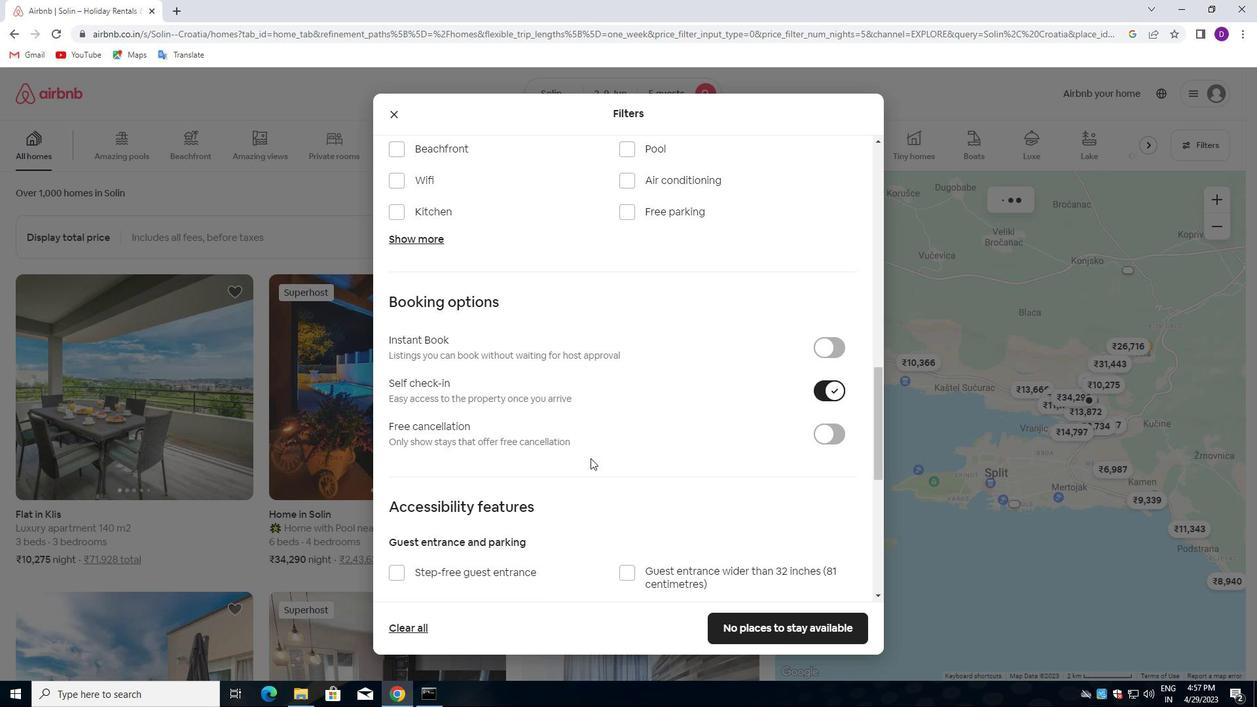 
Action: Mouse moved to (585, 466)
Screenshot: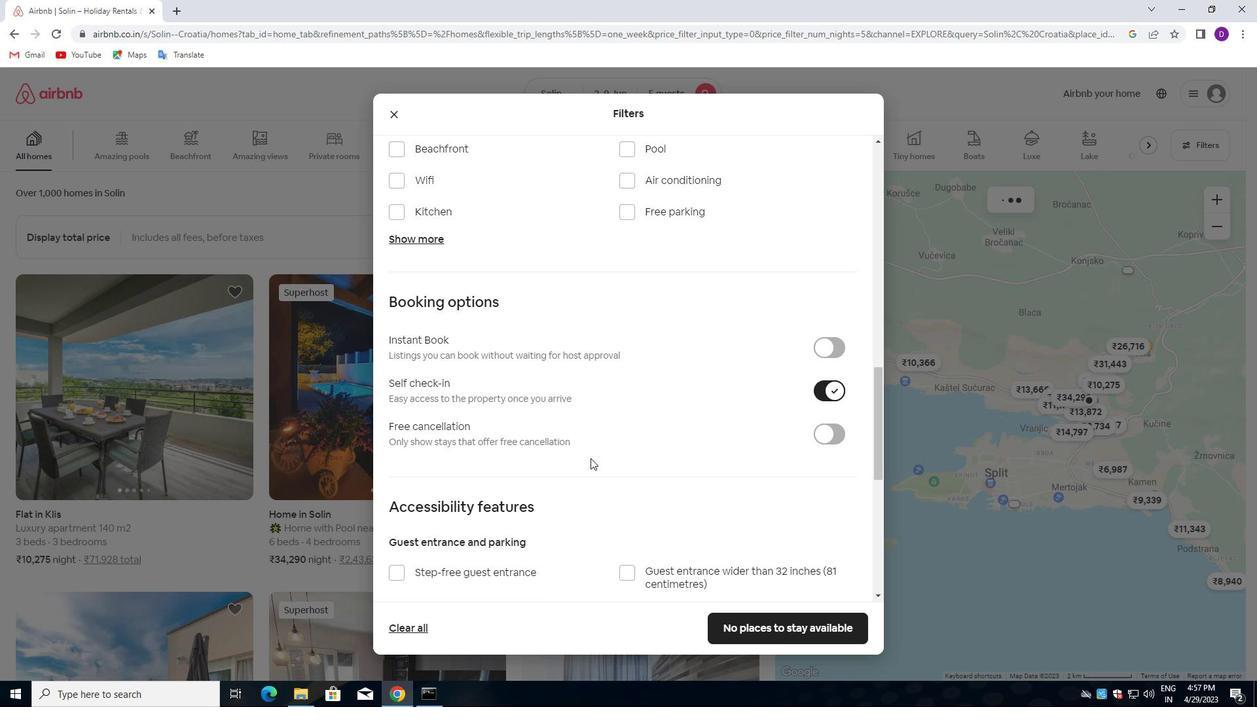
Action: Mouse scrolled (585, 465) with delta (0, 0)
Screenshot: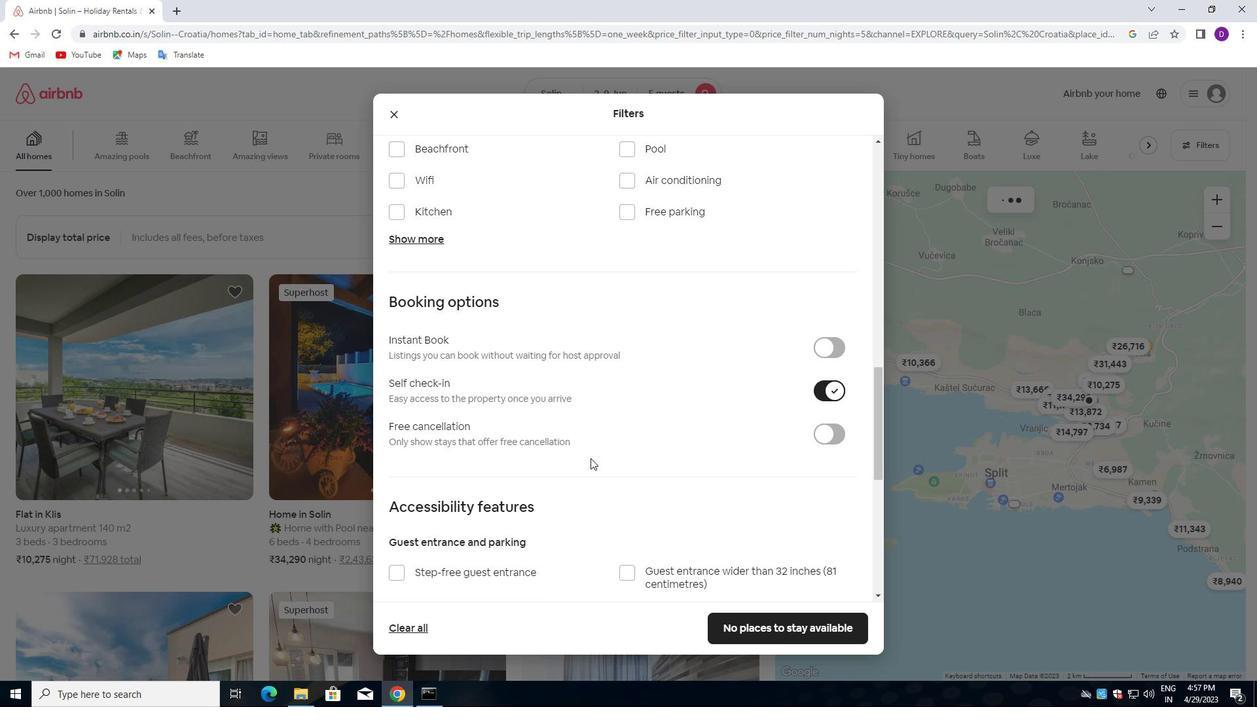 
Action: Mouse moved to (584, 464)
Screenshot: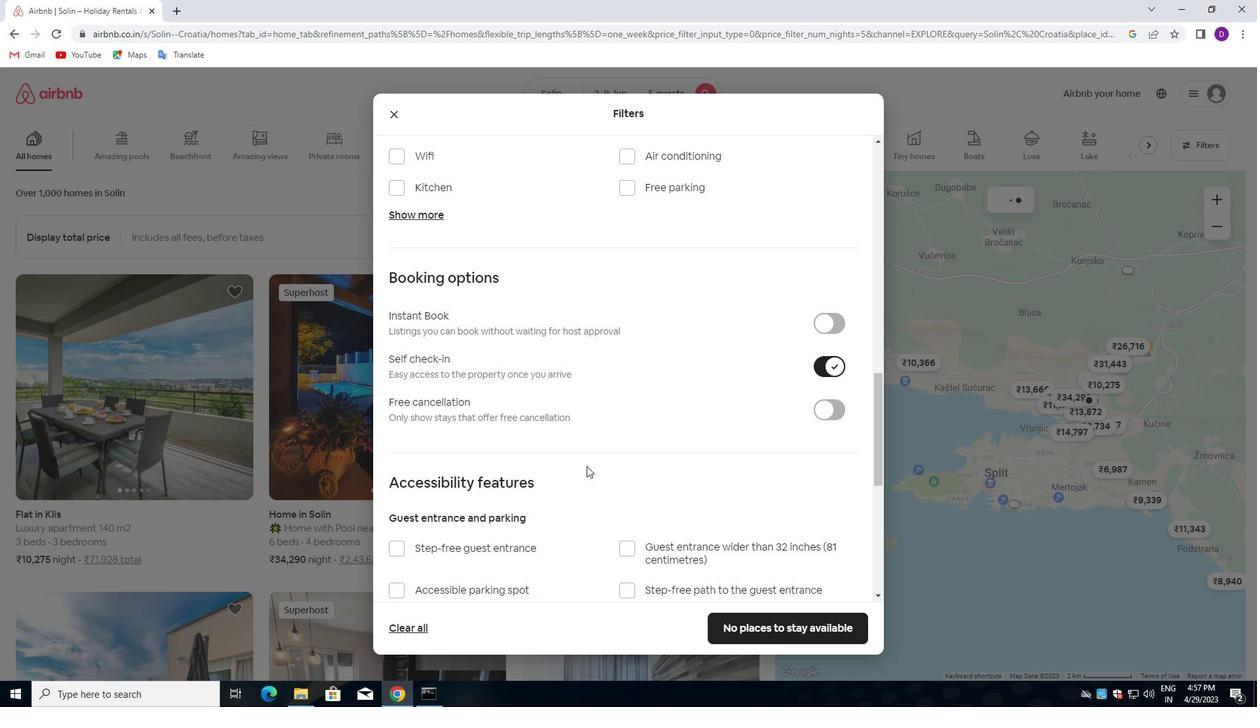 
Action: Mouse scrolled (584, 464) with delta (0, 0)
Screenshot: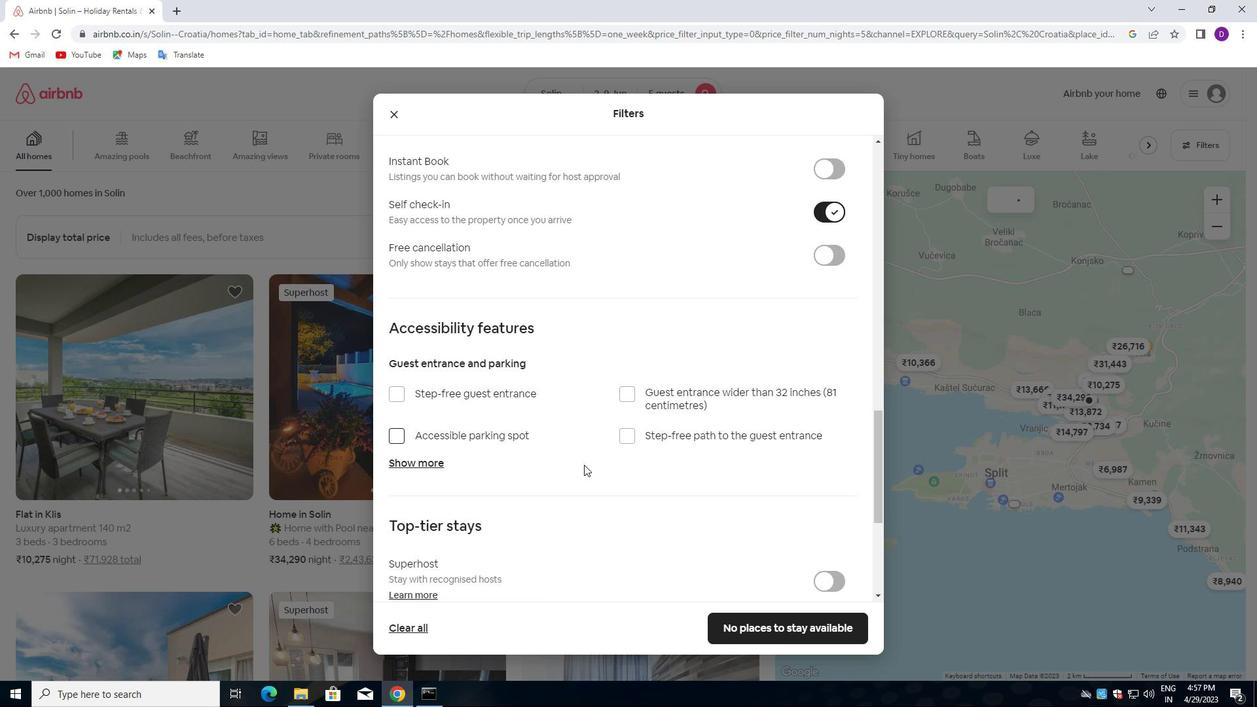 
Action: Mouse moved to (582, 468)
Screenshot: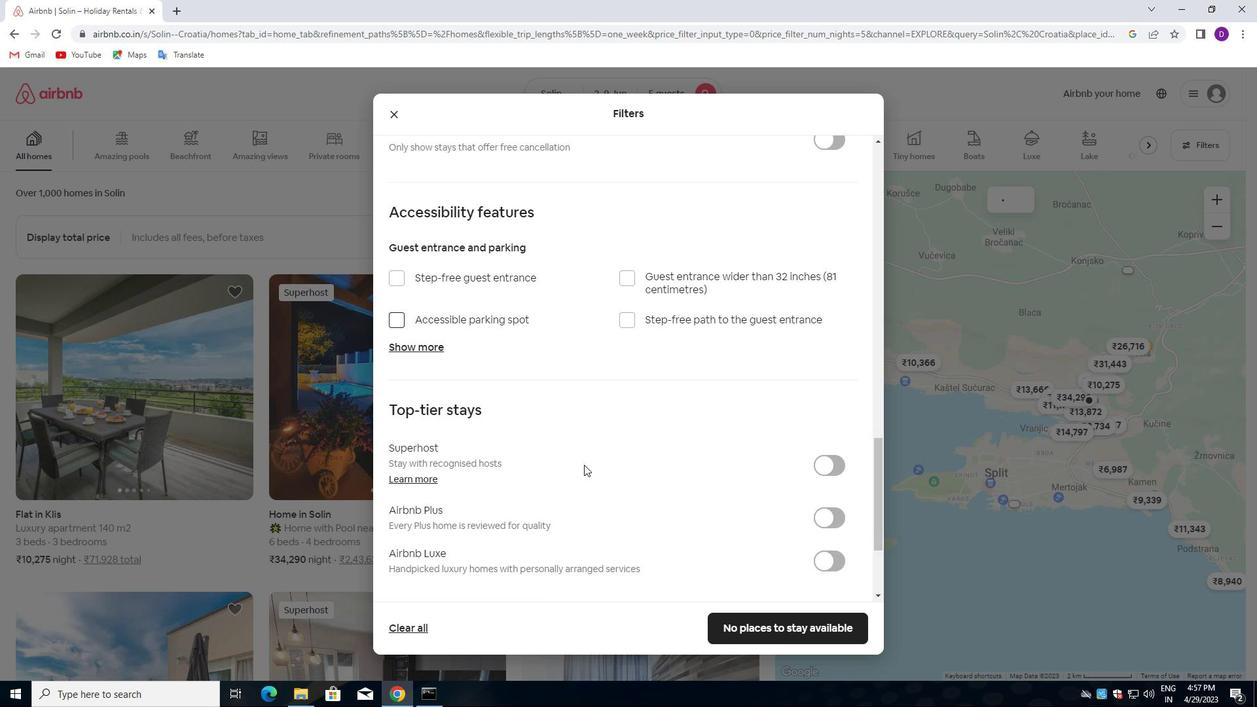 
Action: Mouse scrolled (582, 468) with delta (0, 0)
Screenshot: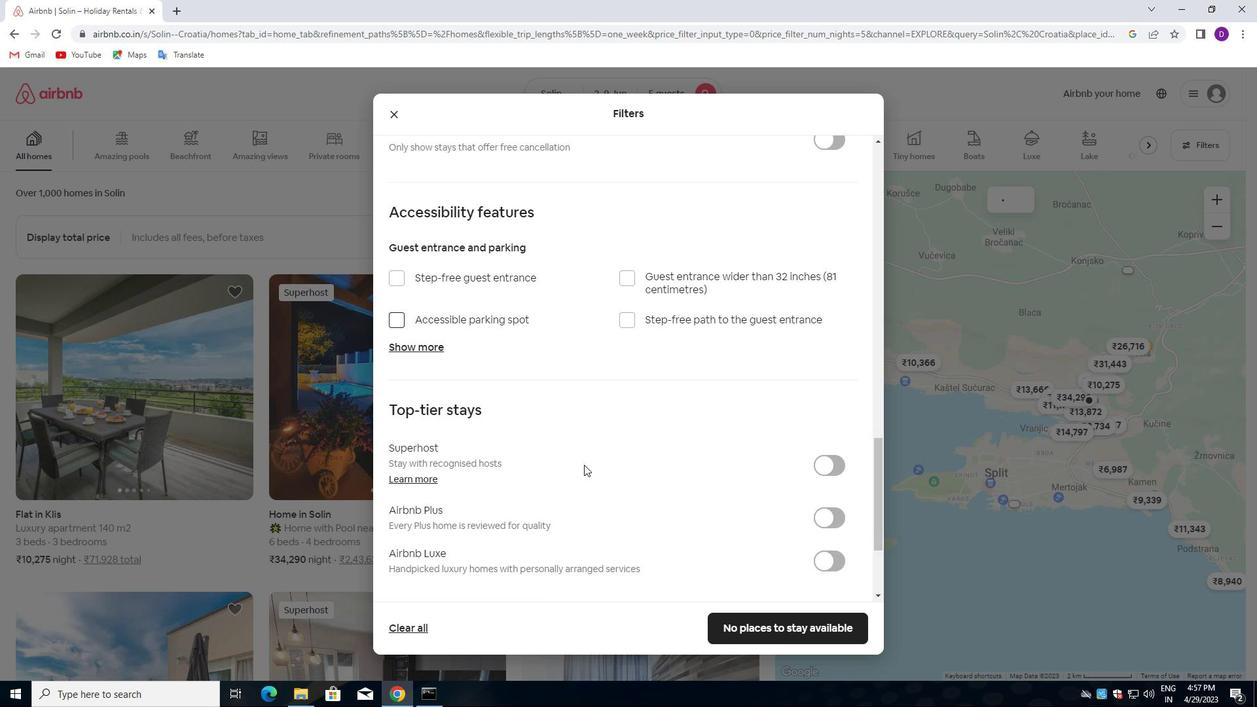 
Action: Mouse moved to (574, 473)
Screenshot: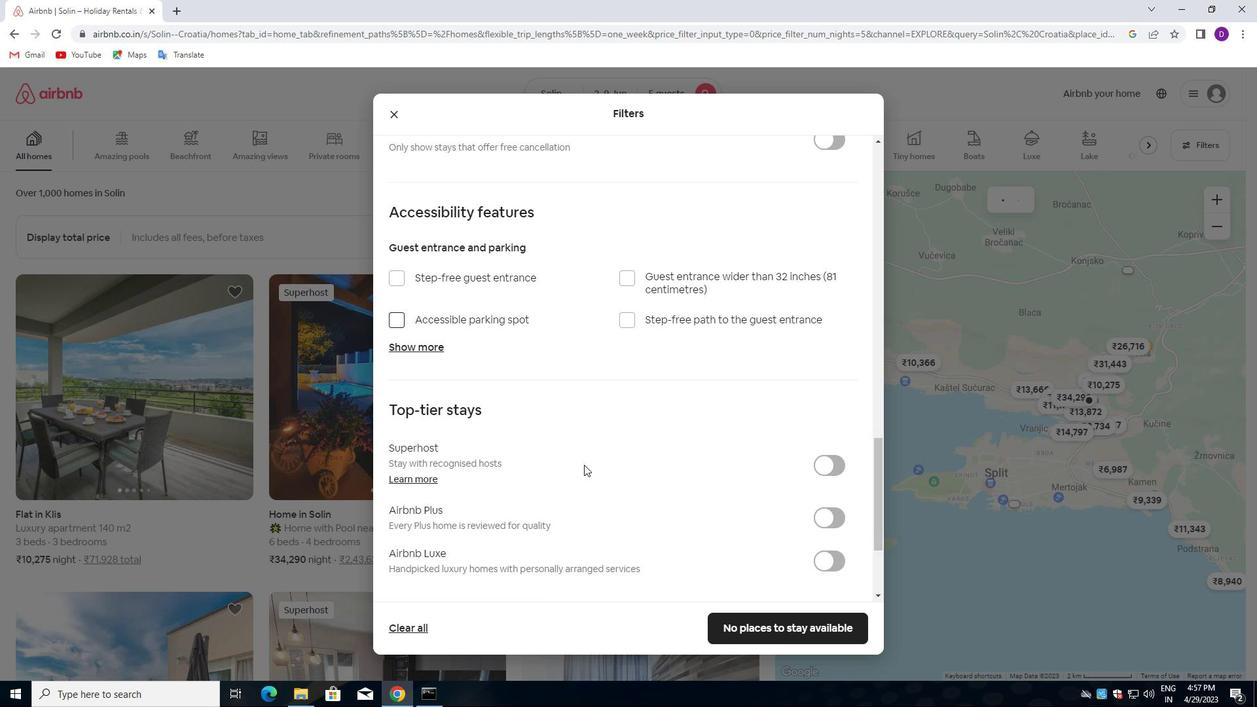 
Action: Mouse scrolled (574, 472) with delta (0, 0)
Screenshot: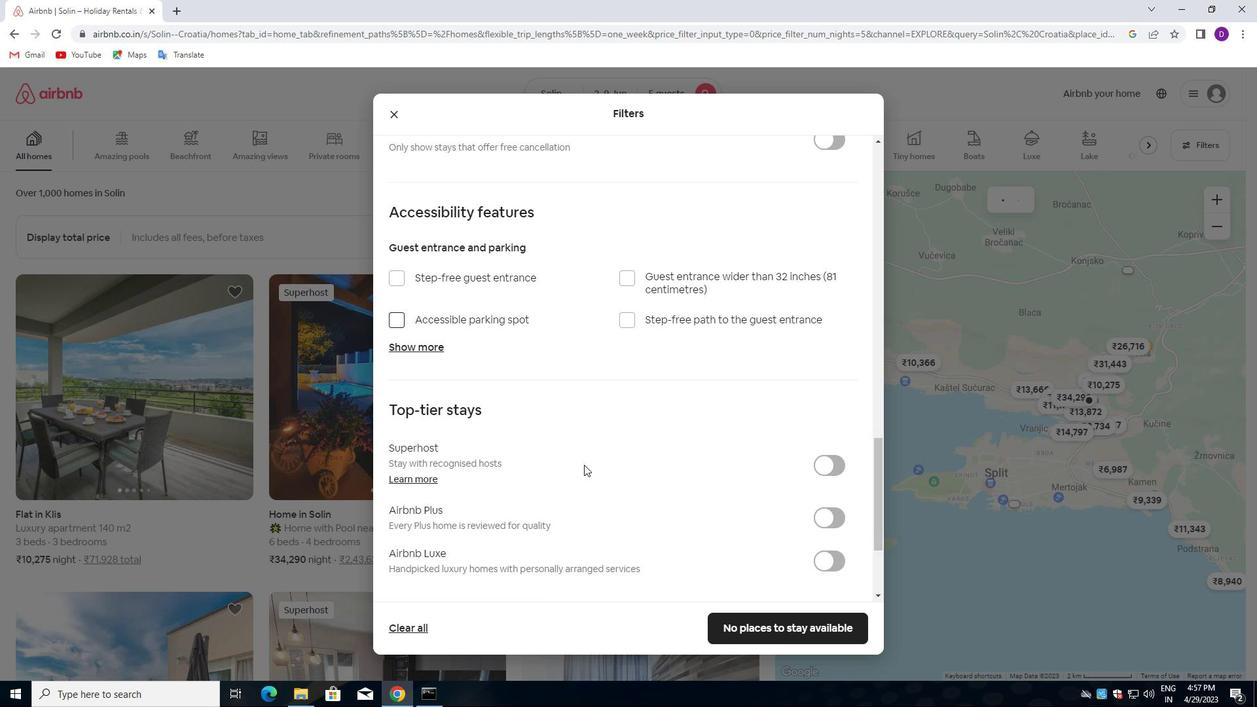 
Action: Mouse moved to (563, 476)
Screenshot: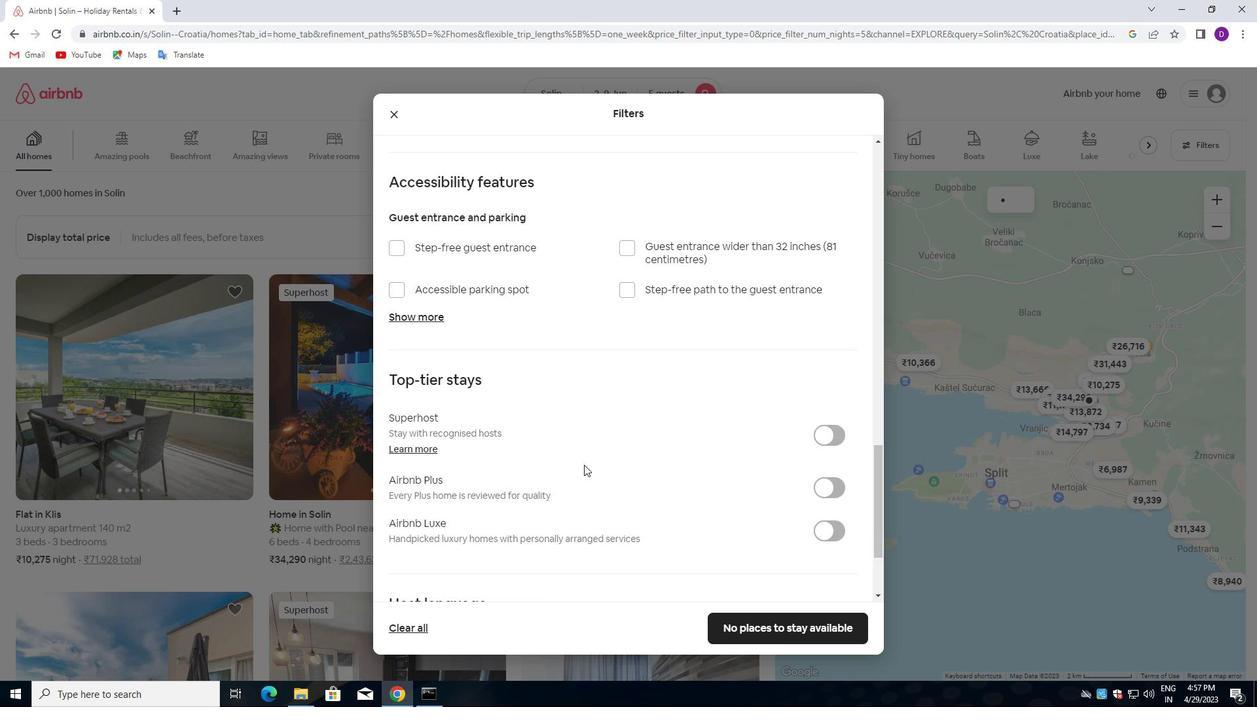 
Action: Mouse scrolled (563, 475) with delta (0, 0)
Screenshot: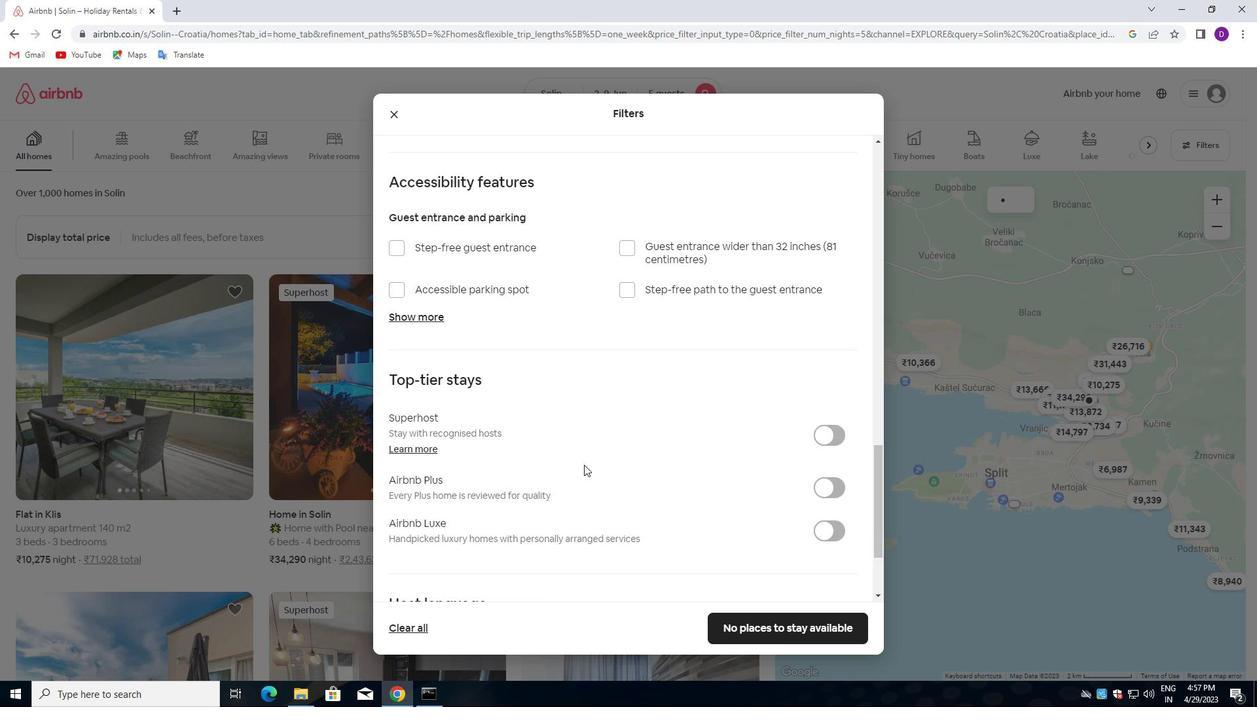 
Action: Mouse moved to (398, 508)
Screenshot: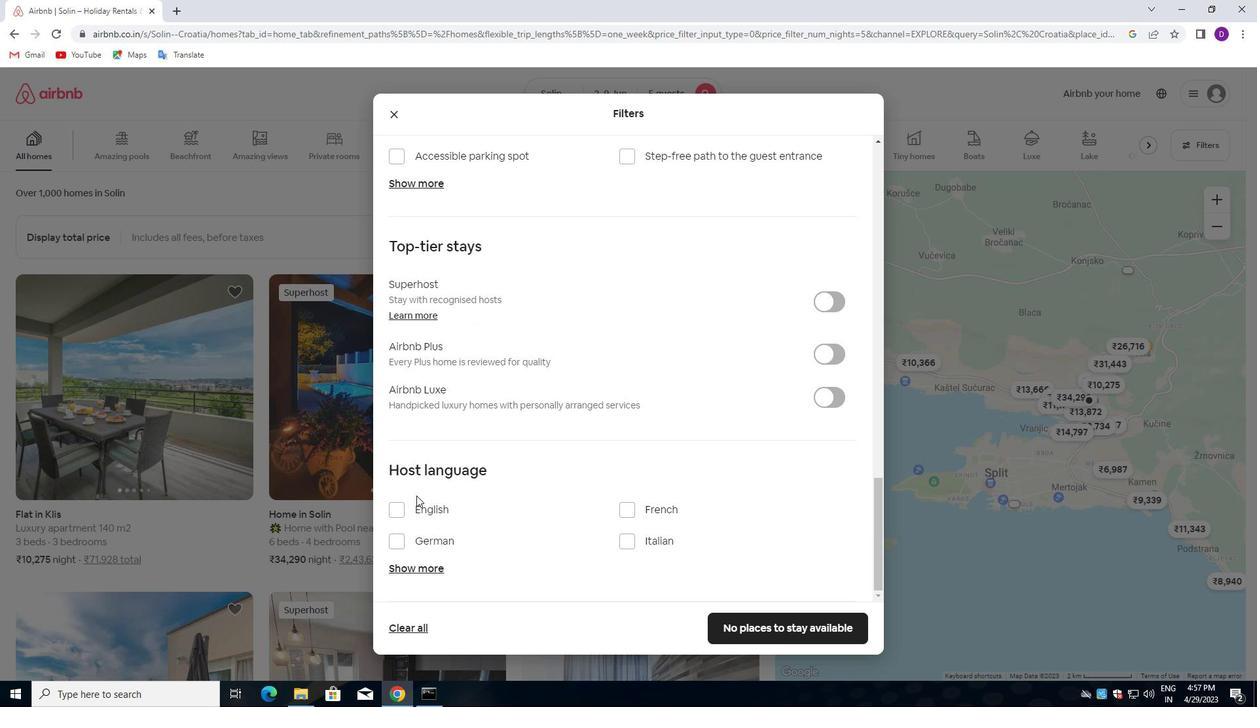 
Action: Mouse pressed left at (398, 508)
Screenshot: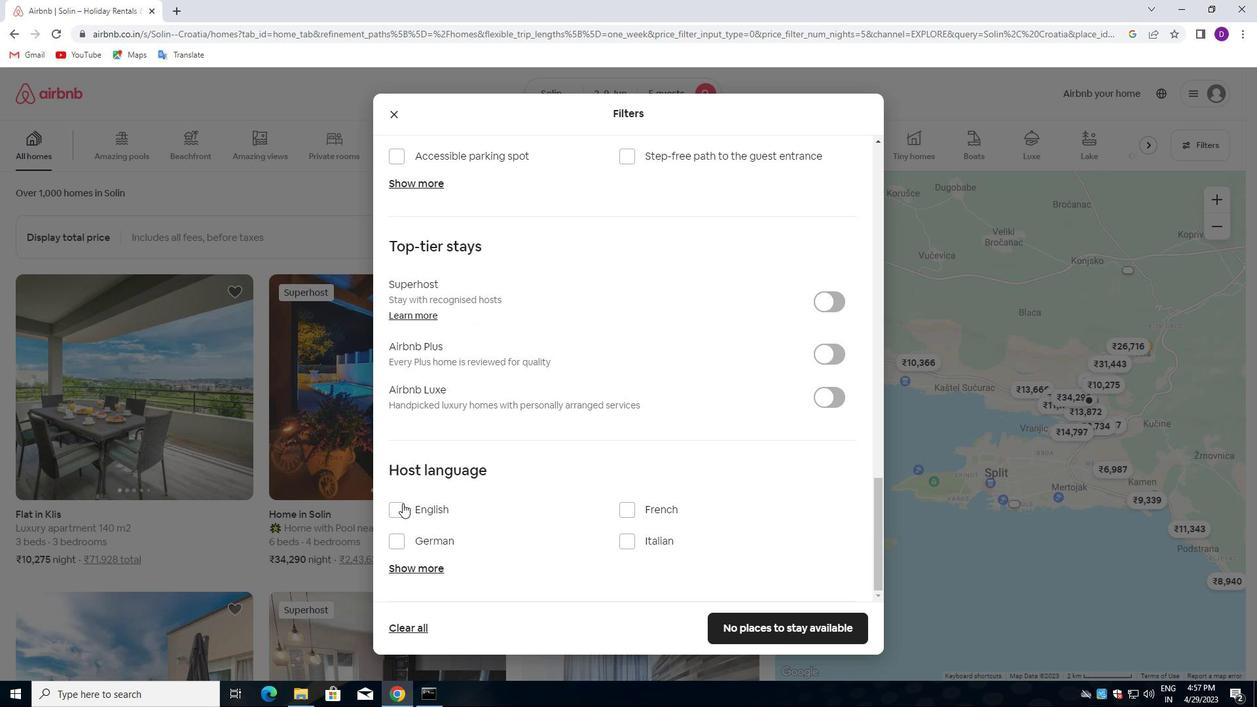 
Action: Mouse moved to (784, 620)
Screenshot: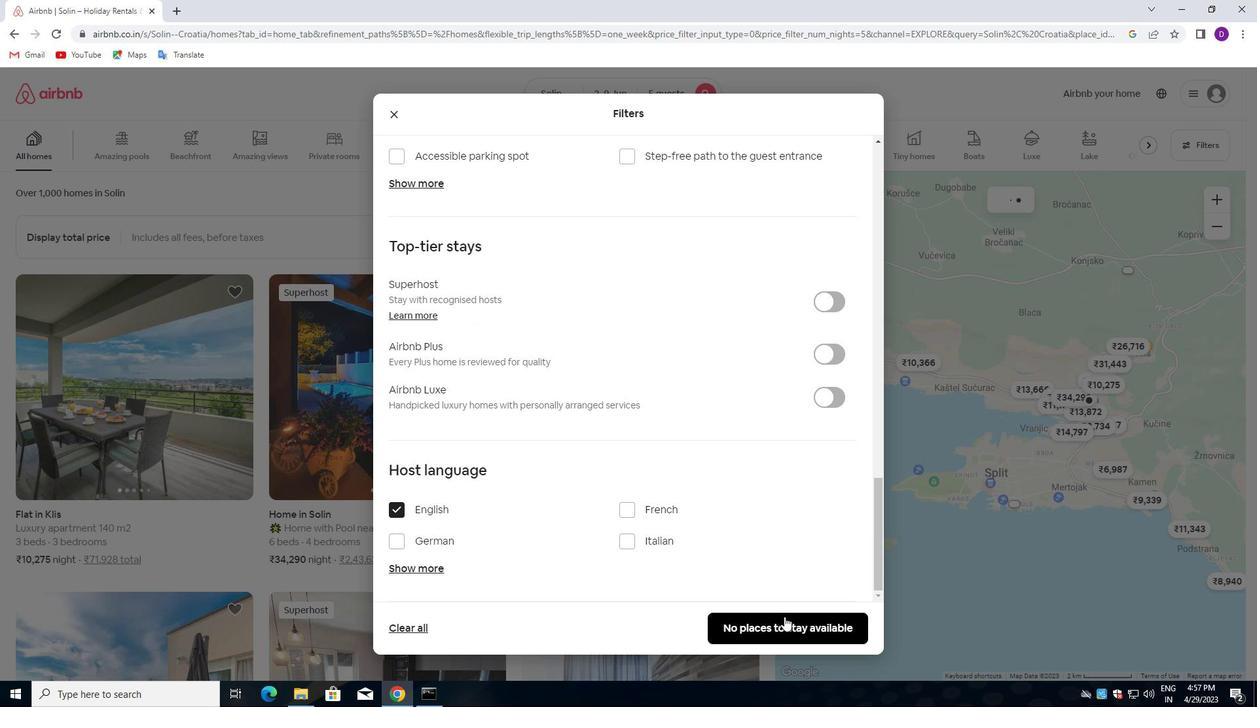 
Action: Mouse pressed left at (784, 620)
Screenshot: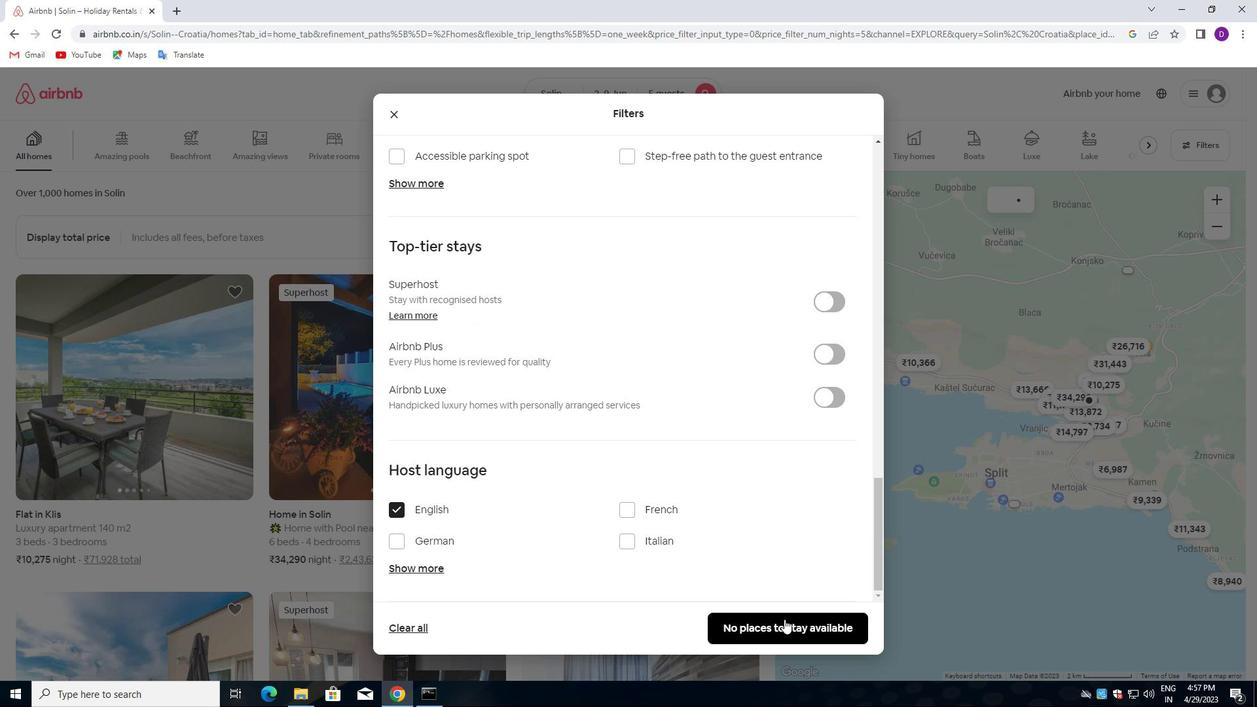 
Action: Mouse moved to (667, 469)
Screenshot: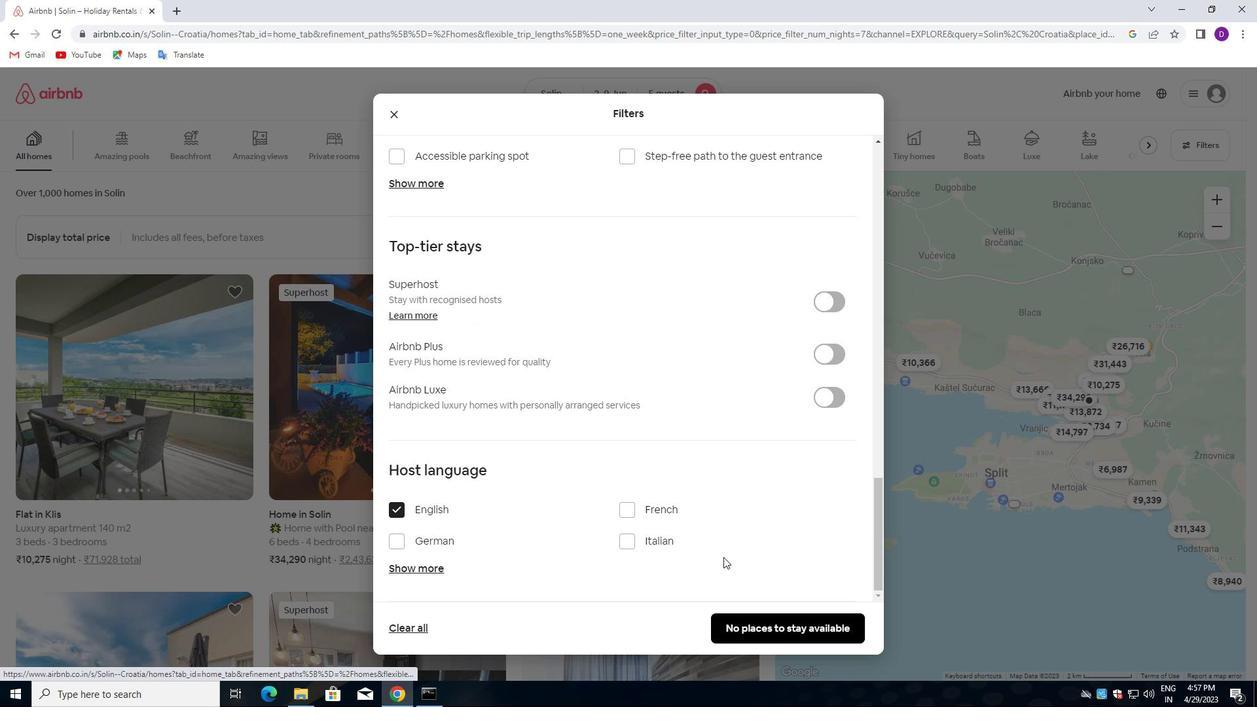 
